 Task: Find connections with filter location Ponte Nova with filter topic #communitybuildingwith filter profile language Potuguese with filter current company Maxonic with filter school BIT Sindri with filter industry Technology, Information and Internet with filter service category Ghostwriting with filter keywords title Group Sales
Action: Mouse moved to (171, 241)
Screenshot: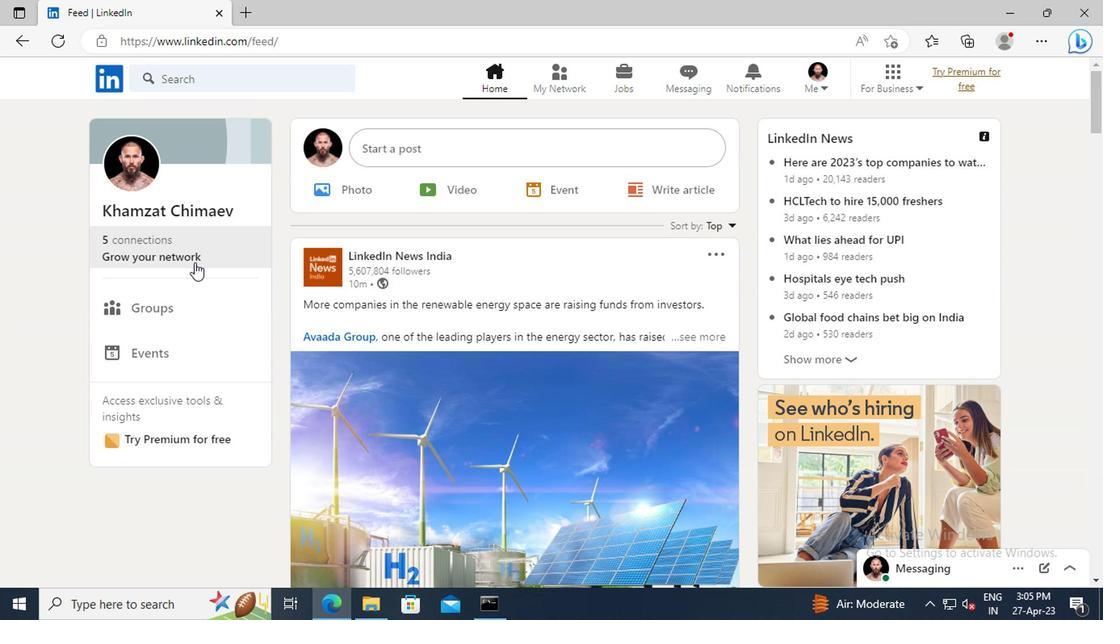 
Action: Mouse pressed left at (171, 241)
Screenshot: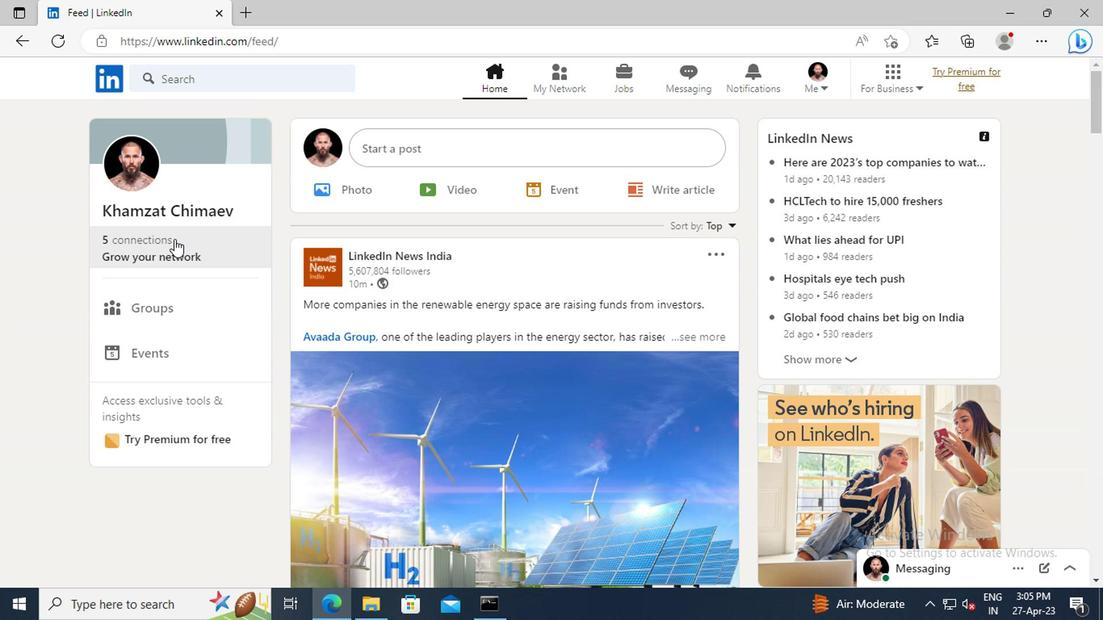 
Action: Mouse moved to (184, 168)
Screenshot: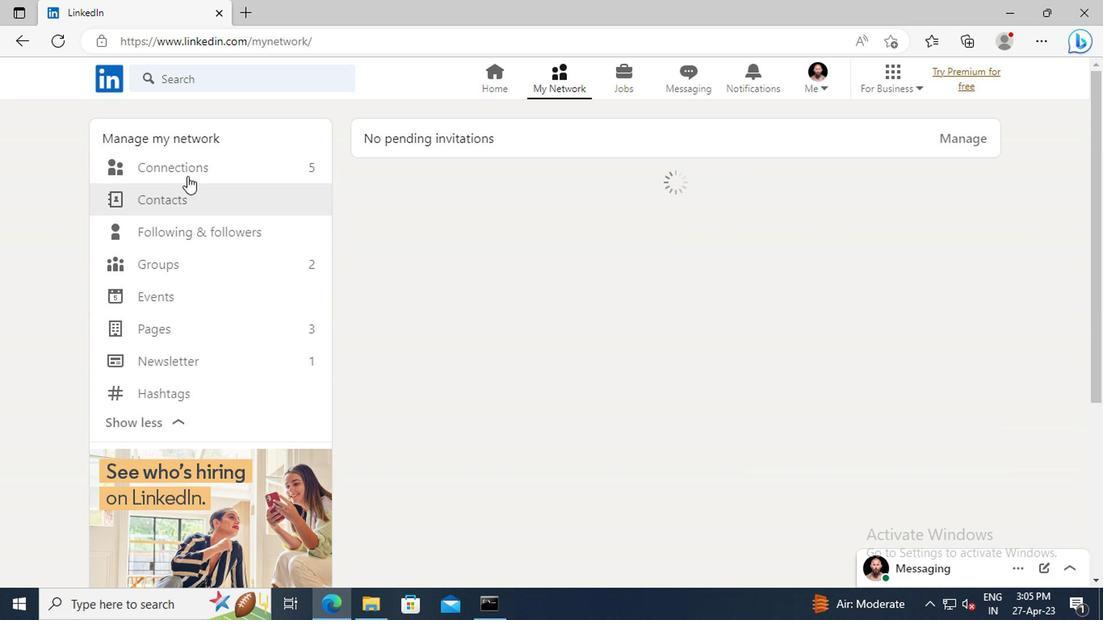 
Action: Mouse pressed left at (184, 168)
Screenshot: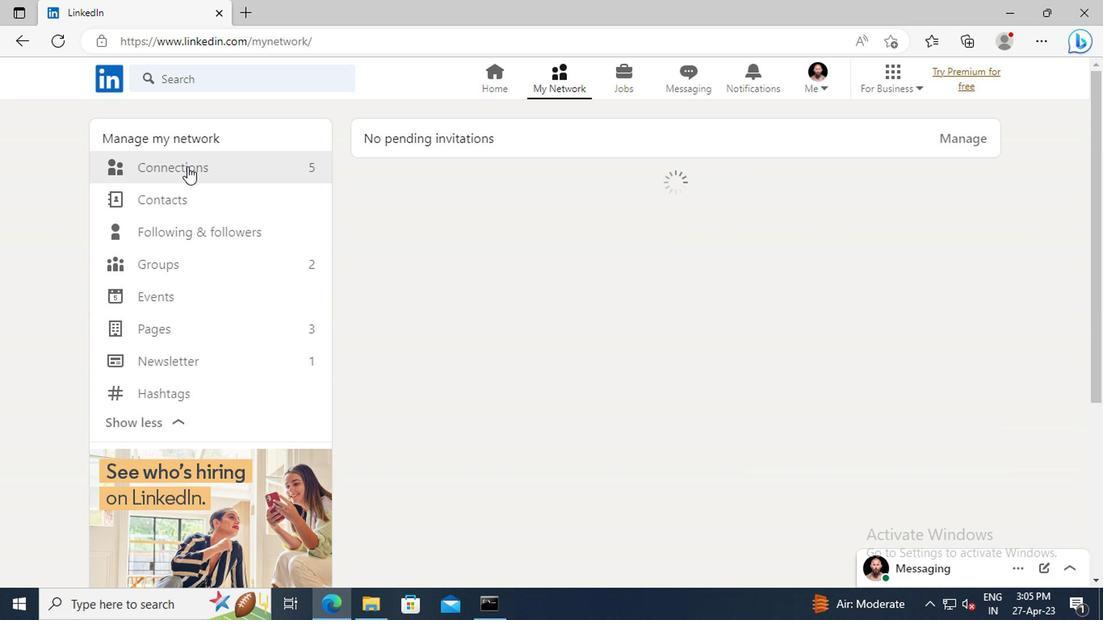 
Action: Mouse moved to (661, 172)
Screenshot: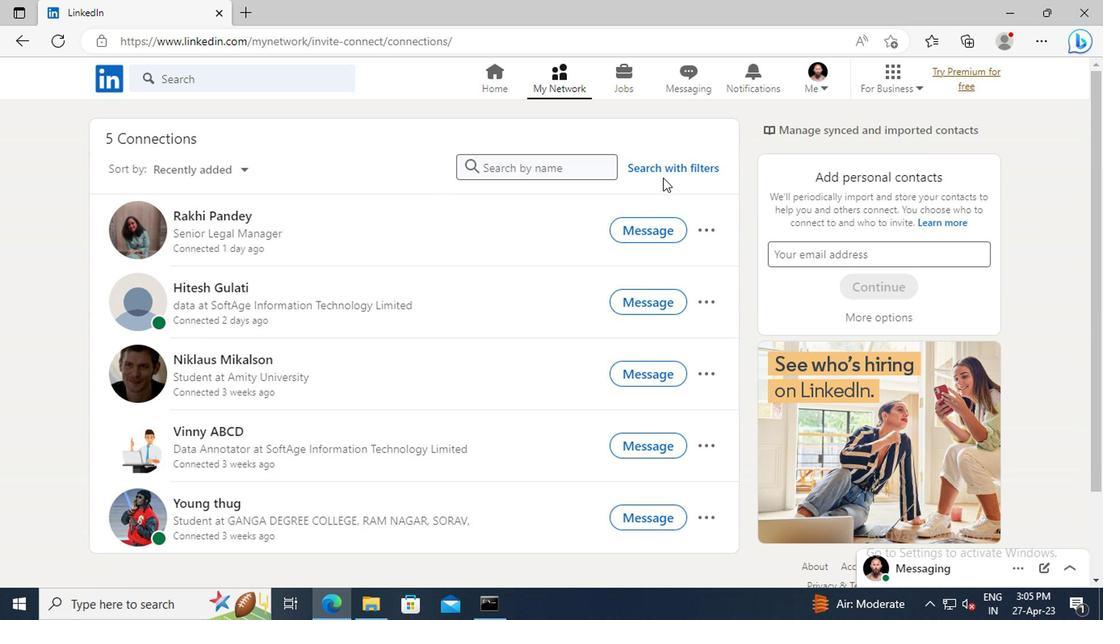 
Action: Mouse pressed left at (661, 172)
Screenshot: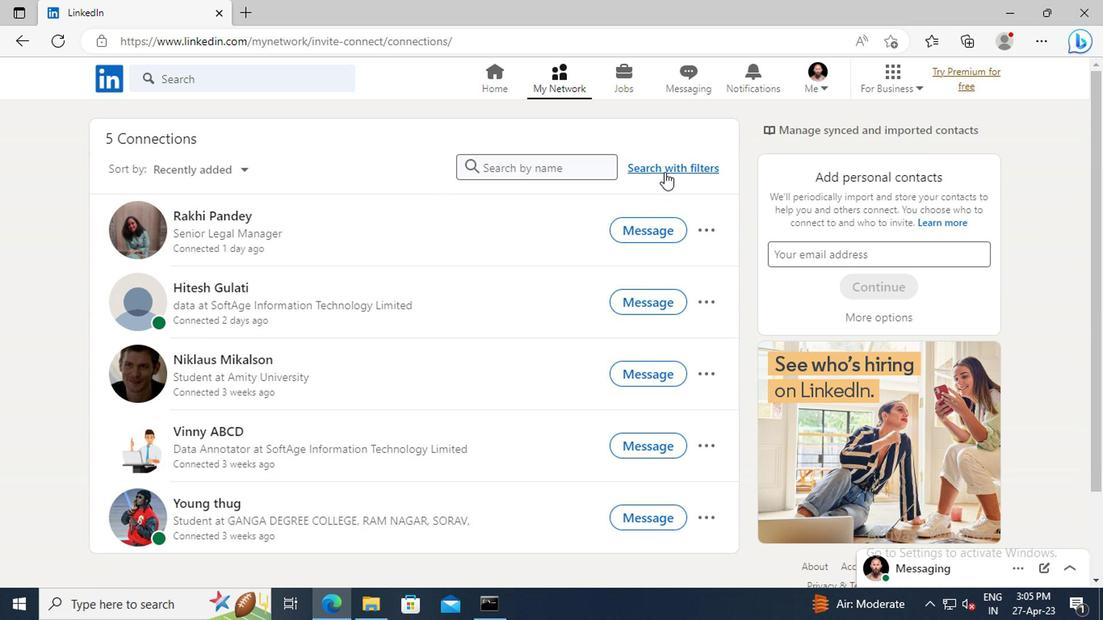 
Action: Mouse moved to (600, 127)
Screenshot: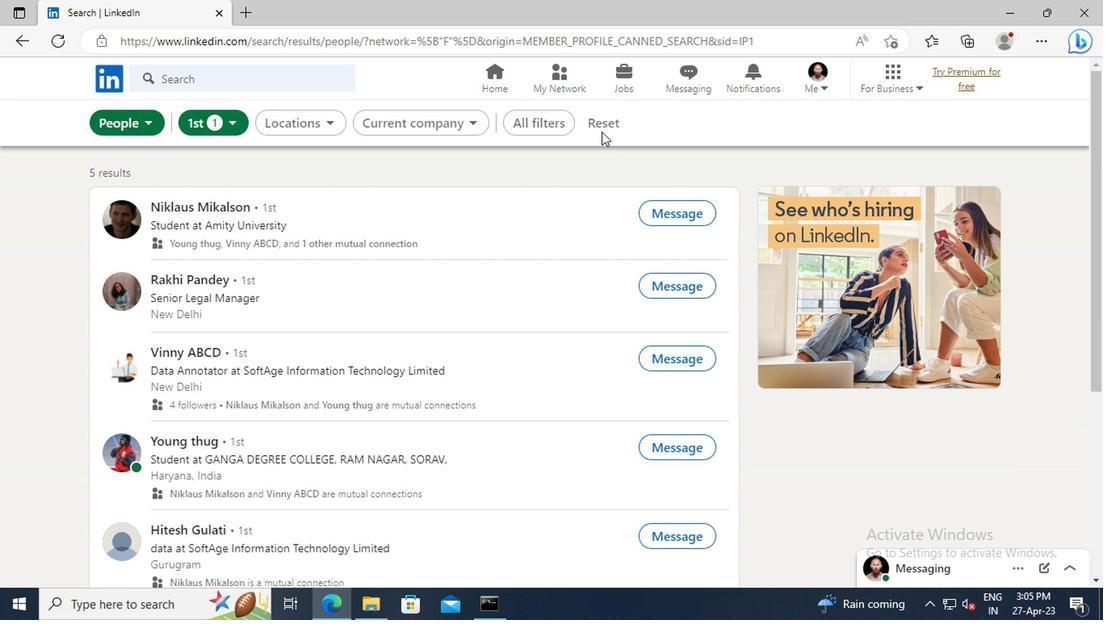 
Action: Mouse pressed left at (600, 127)
Screenshot: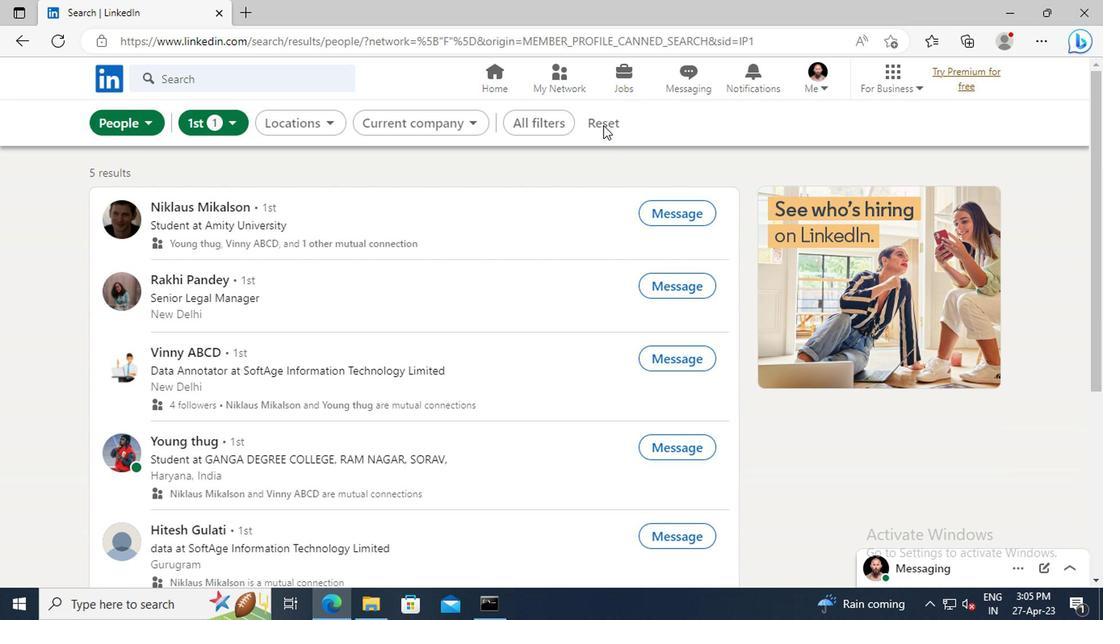 
Action: Mouse moved to (588, 125)
Screenshot: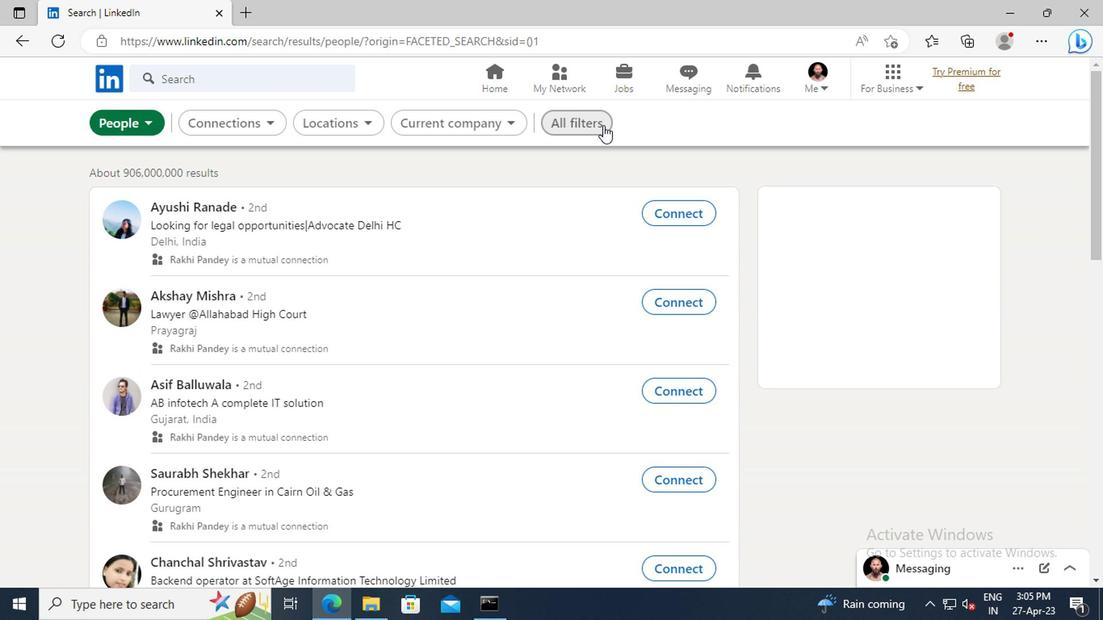
Action: Mouse pressed left at (588, 125)
Screenshot: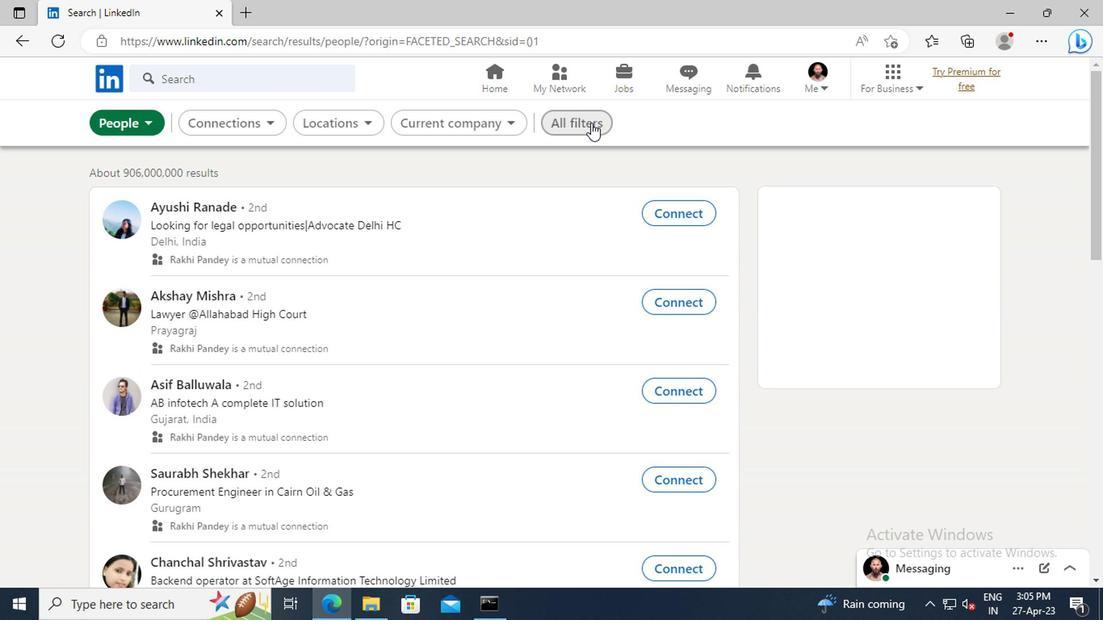 
Action: Mouse moved to (938, 310)
Screenshot: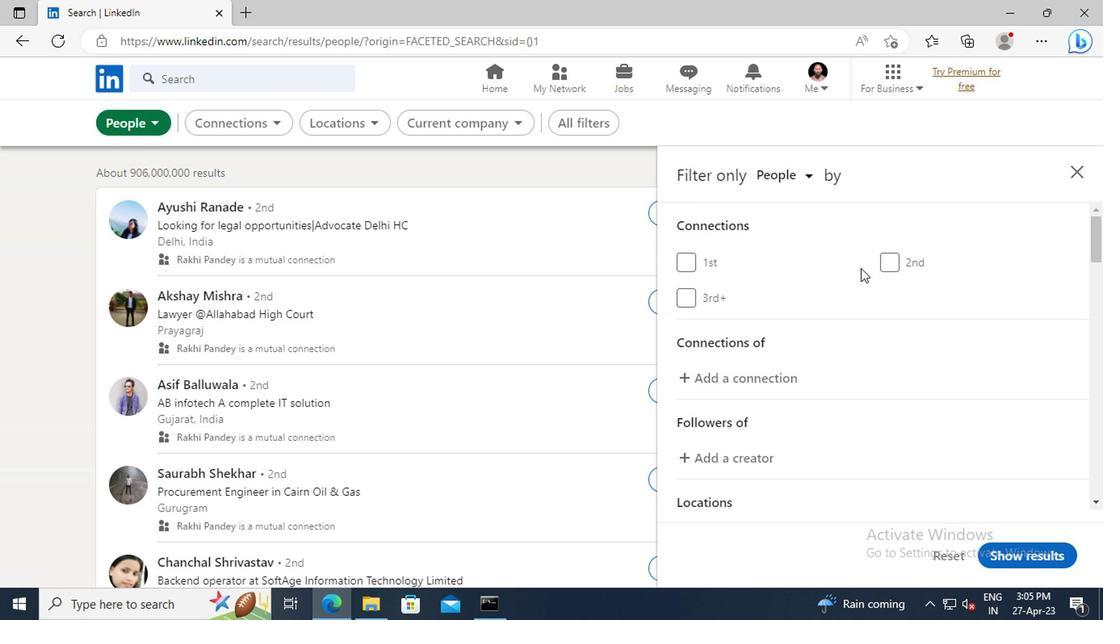 
Action: Mouse scrolled (938, 310) with delta (0, 0)
Screenshot: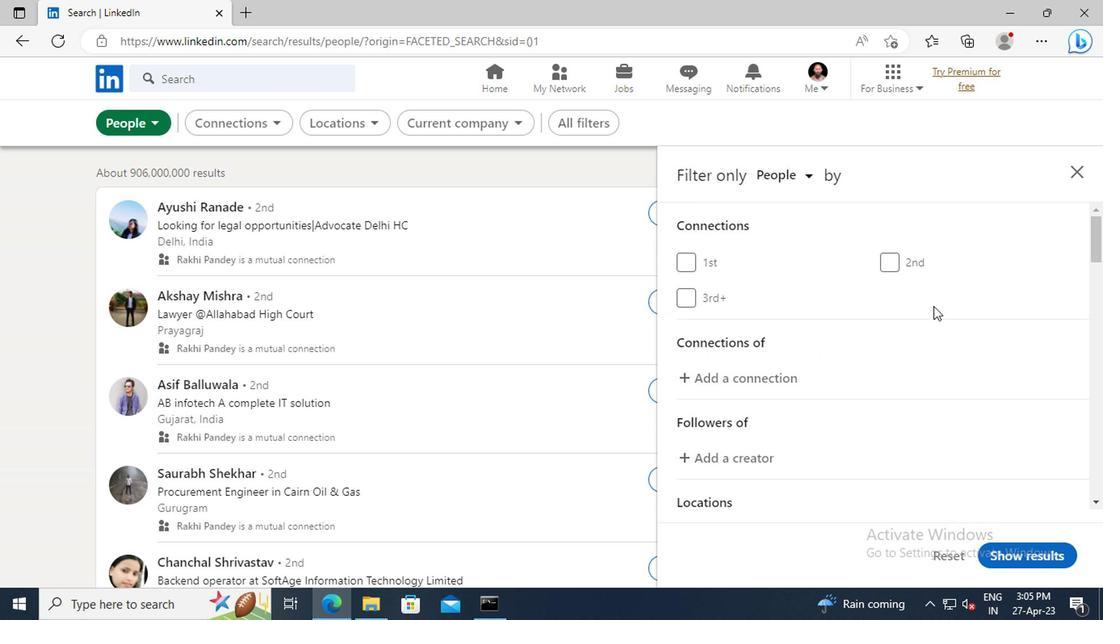 
Action: Mouse scrolled (938, 310) with delta (0, 0)
Screenshot: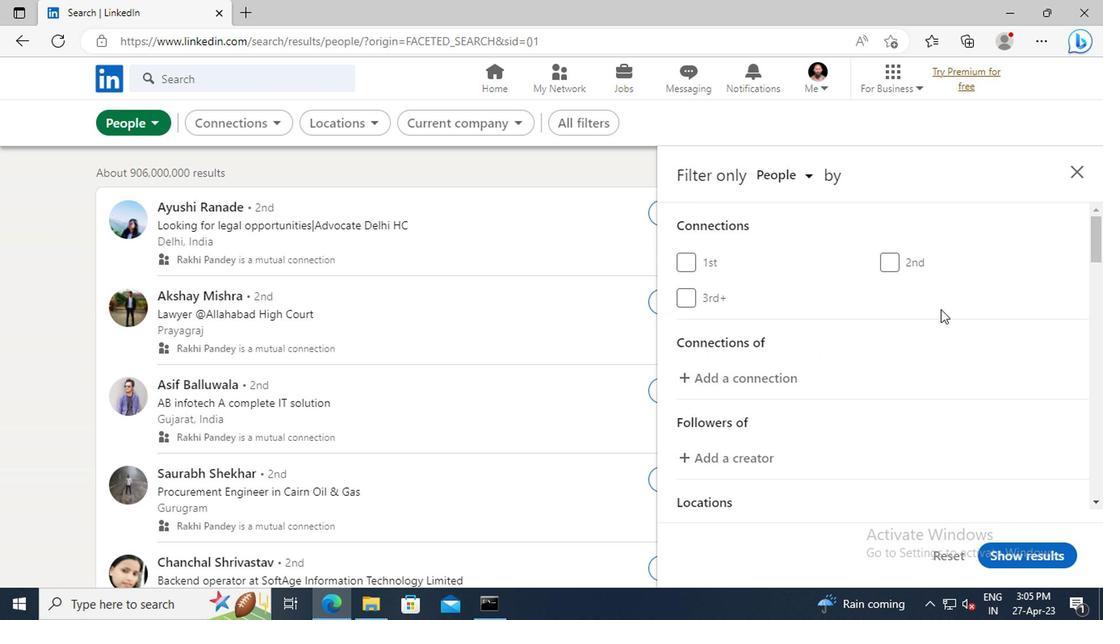 
Action: Mouse scrolled (938, 310) with delta (0, 0)
Screenshot: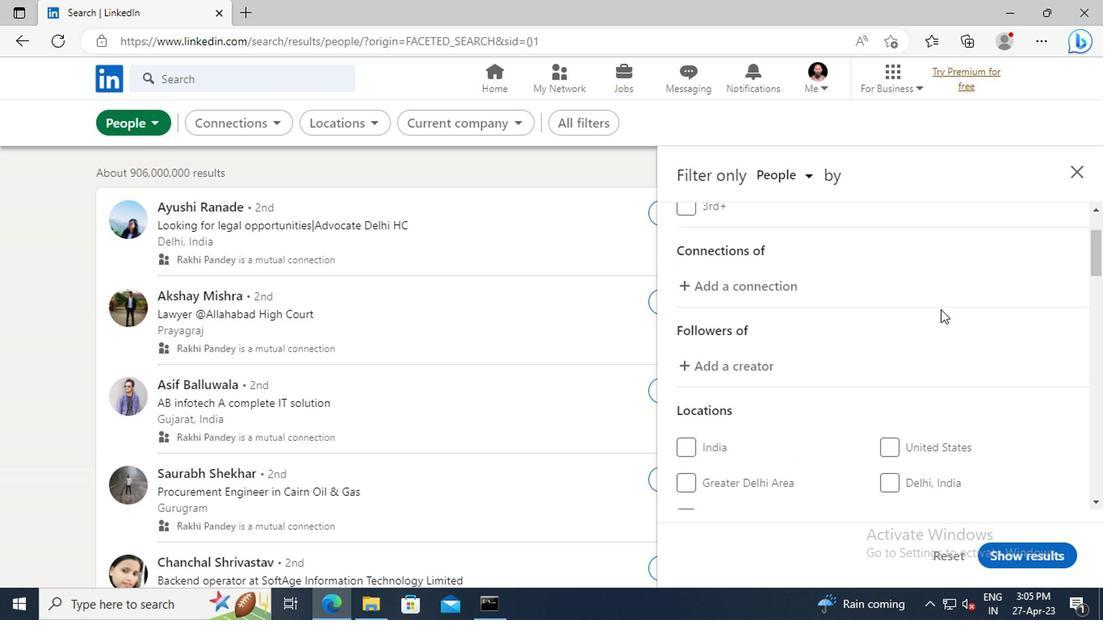 
Action: Mouse scrolled (938, 310) with delta (0, 0)
Screenshot: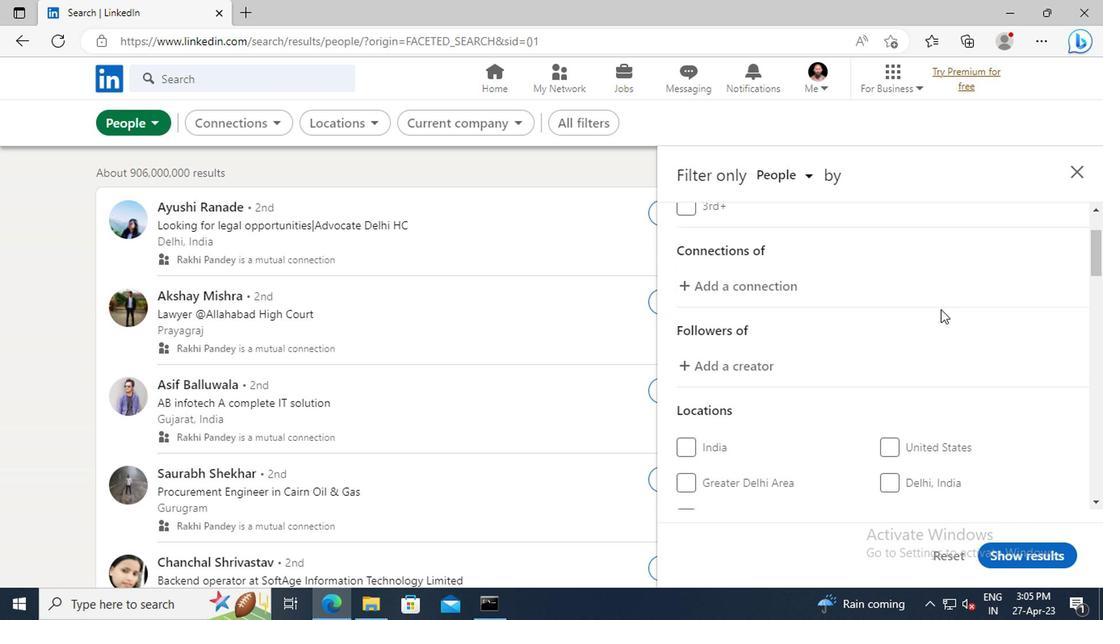 
Action: Mouse scrolled (938, 310) with delta (0, 0)
Screenshot: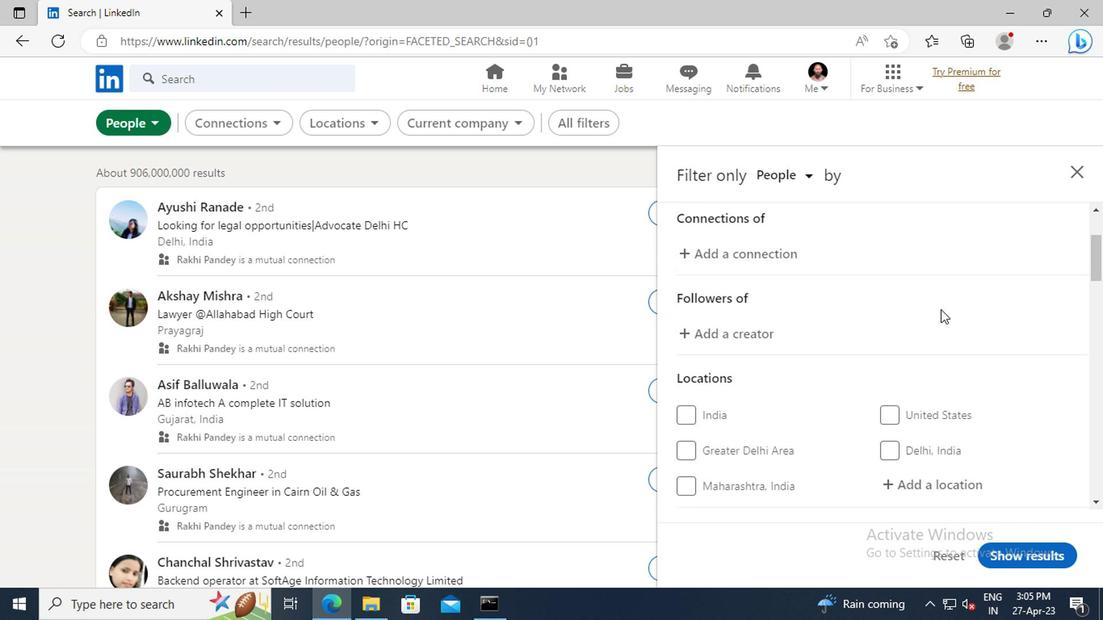 
Action: Mouse moved to (936, 380)
Screenshot: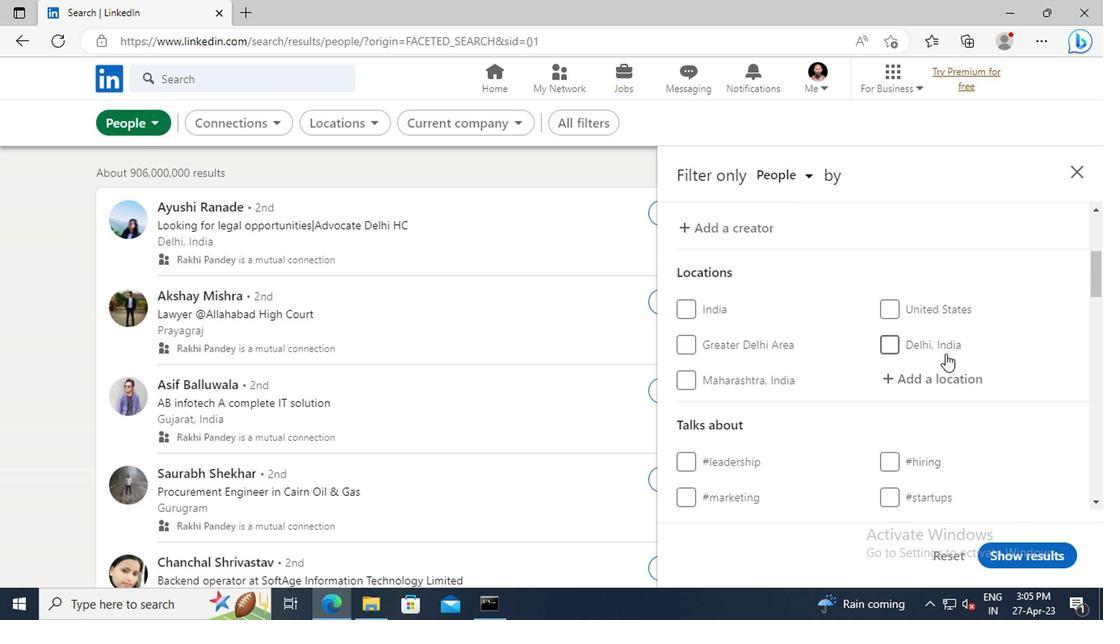 
Action: Mouse pressed left at (936, 380)
Screenshot: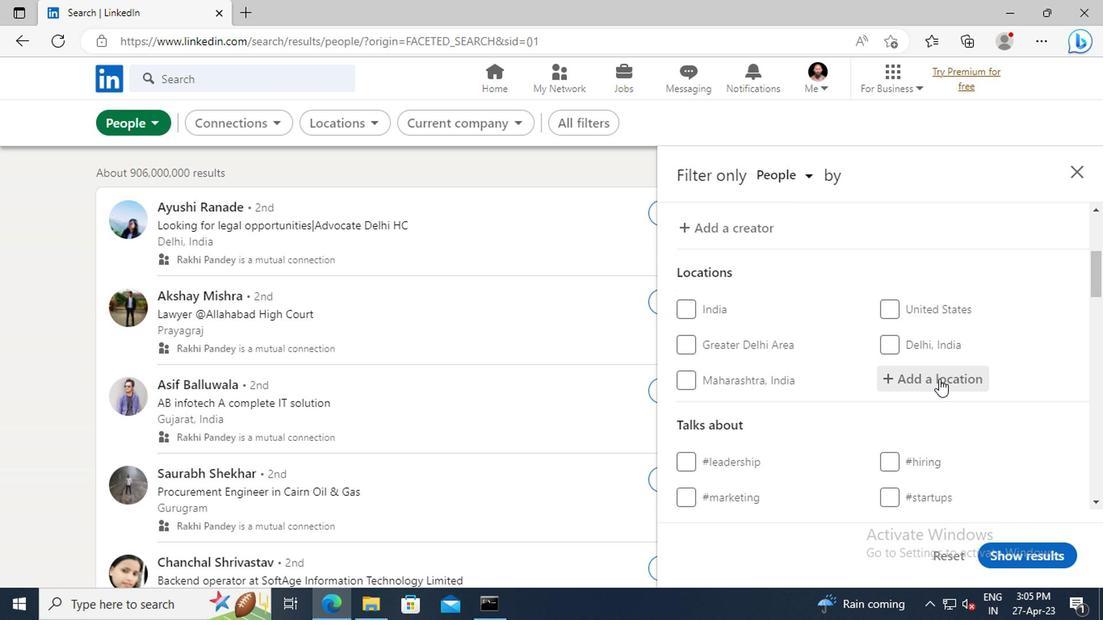 
Action: Key pressed <Key.shift>PONTE<Key.space><Key.shift>NOVA
Screenshot: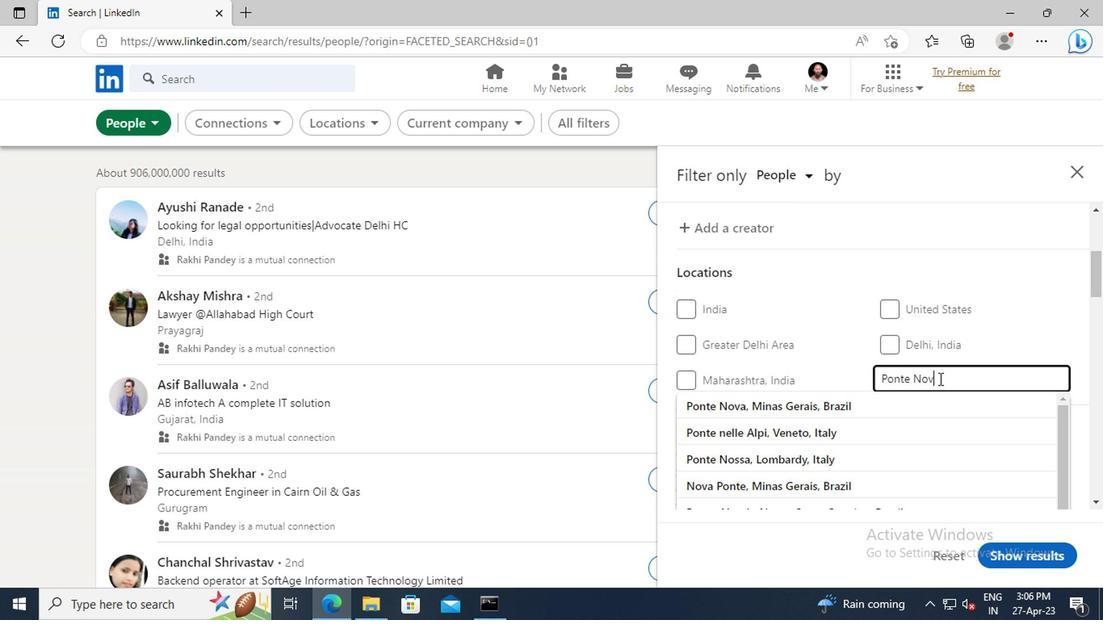 
Action: Mouse moved to (939, 402)
Screenshot: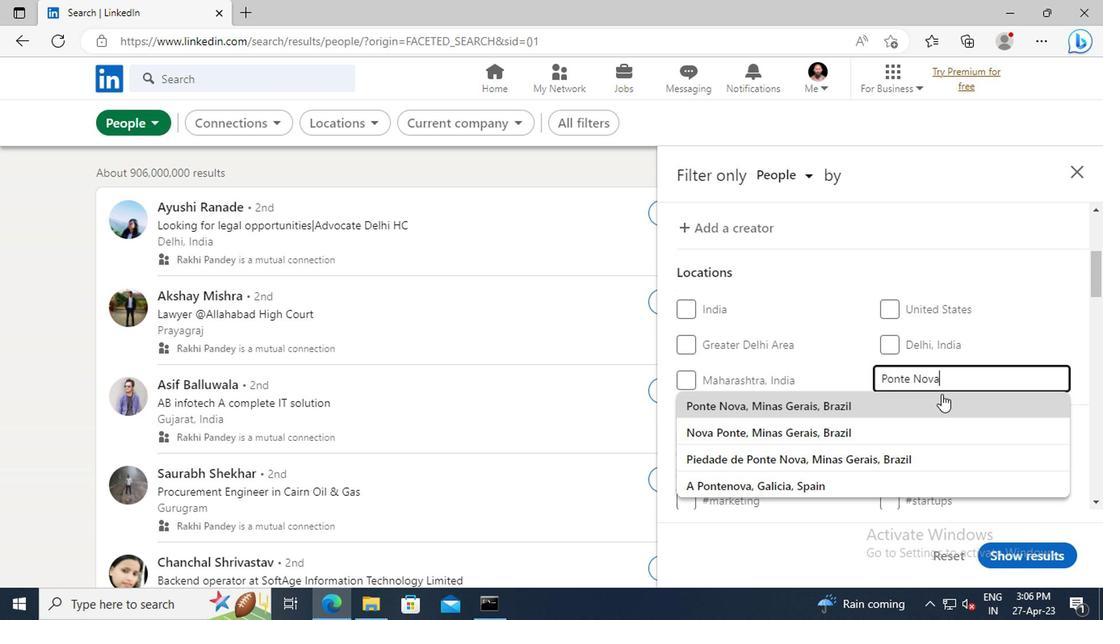 
Action: Mouse pressed left at (939, 402)
Screenshot: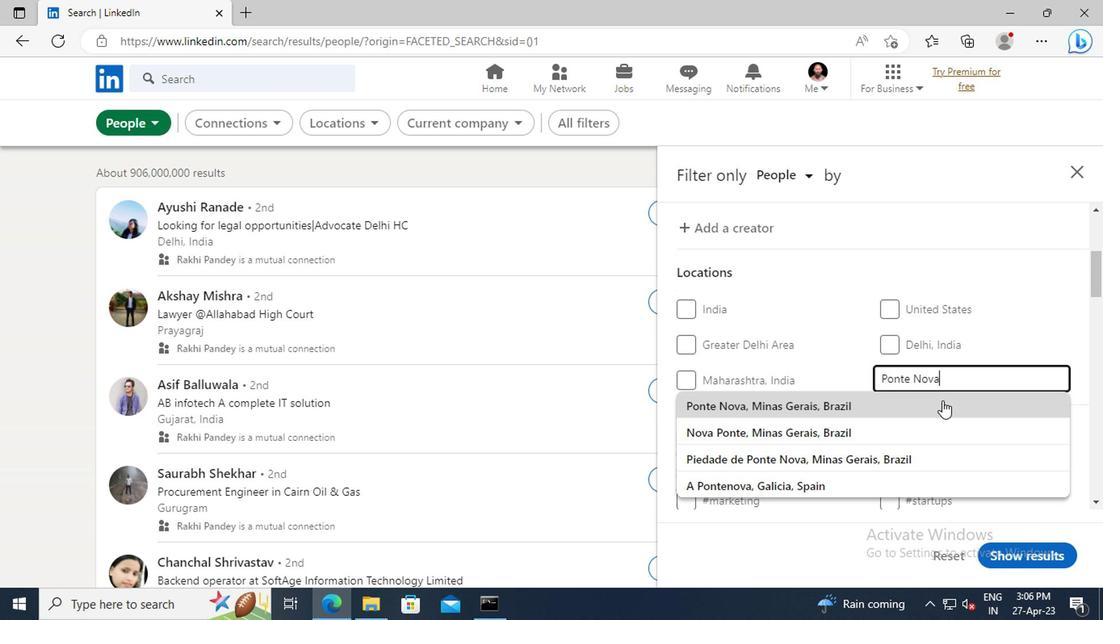 
Action: Mouse moved to (928, 359)
Screenshot: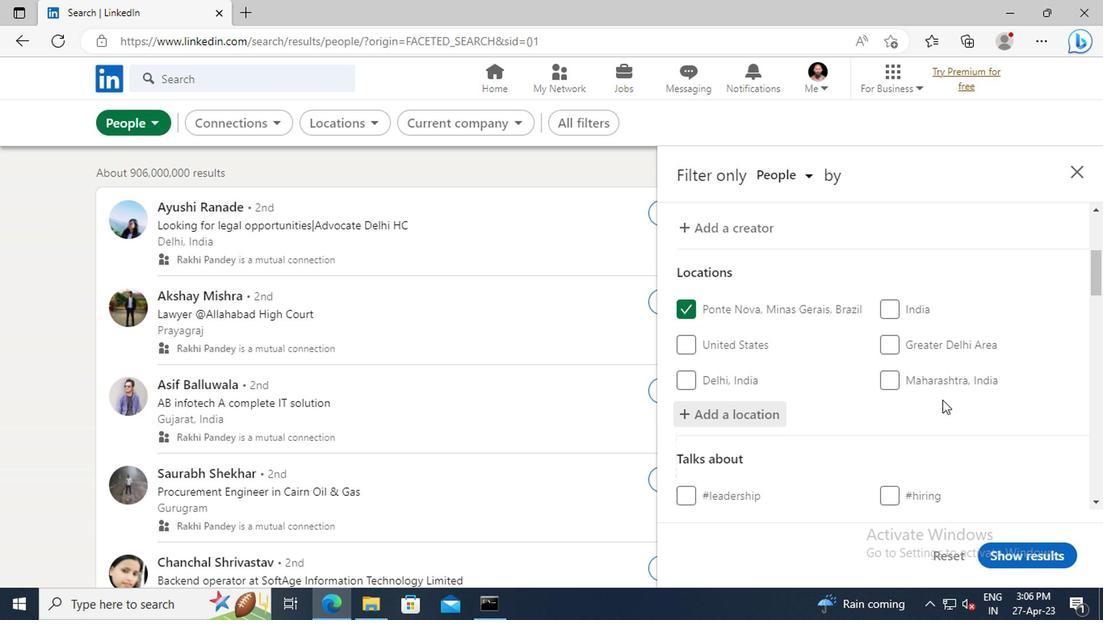 
Action: Mouse scrolled (928, 358) with delta (0, -1)
Screenshot: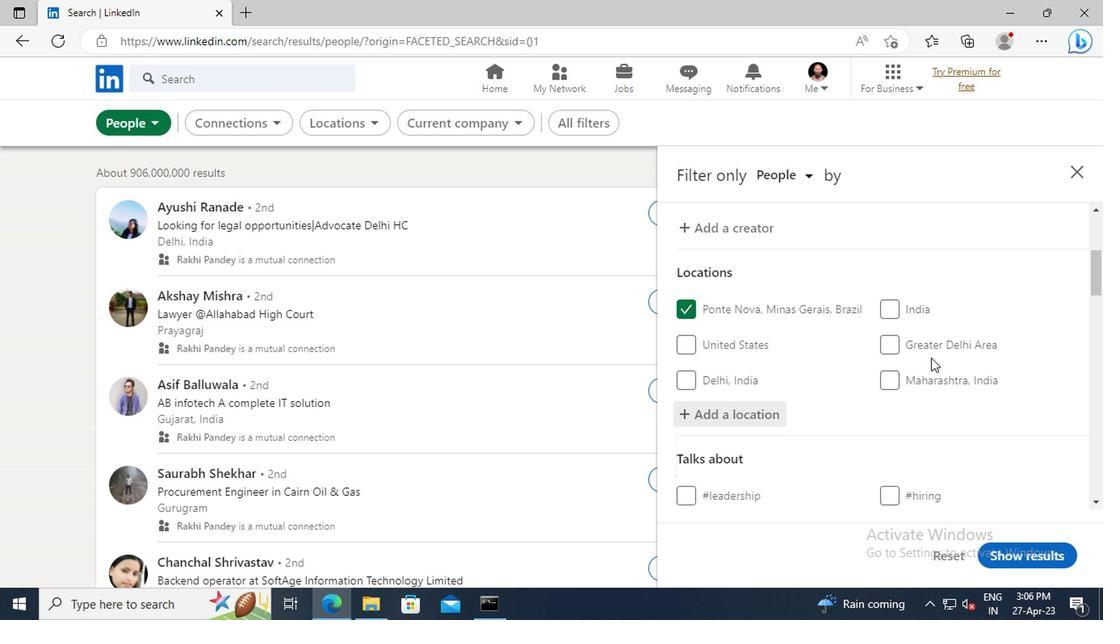 
Action: Mouse scrolled (928, 358) with delta (0, -1)
Screenshot: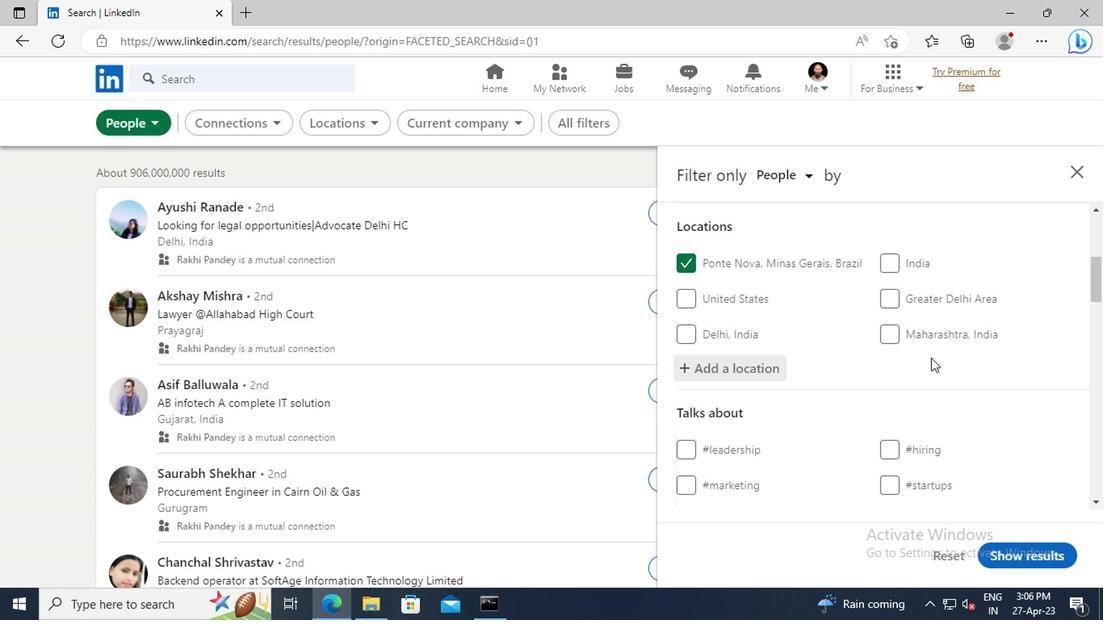 
Action: Mouse scrolled (928, 358) with delta (0, -1)
Screenshot: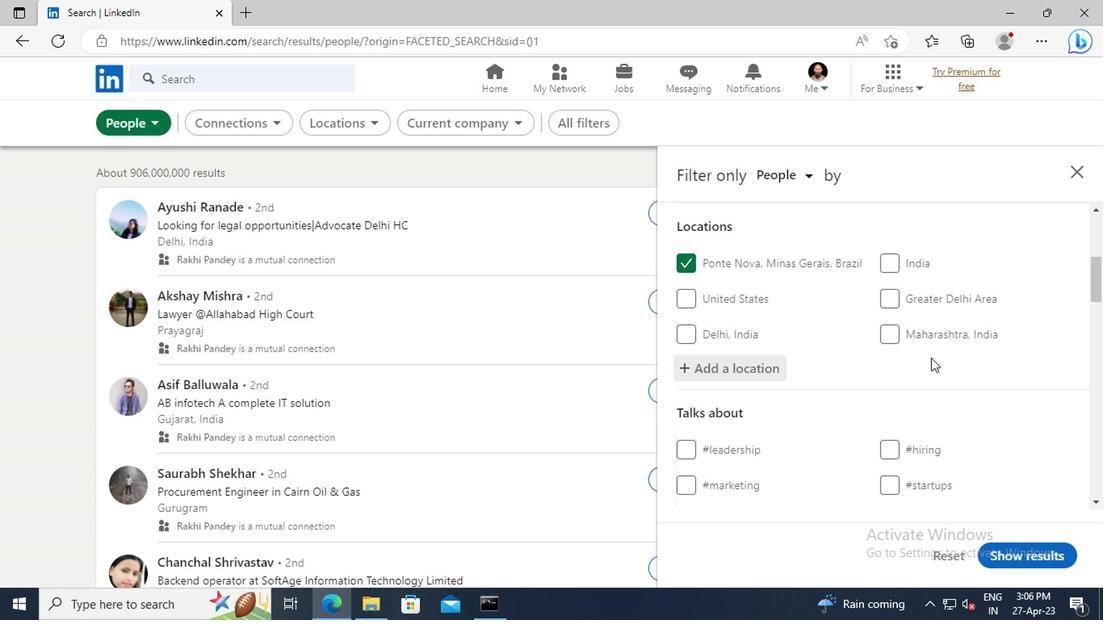 
Action: Mouse scrolled (928, 358) with delta (0, -1)
Screenshot: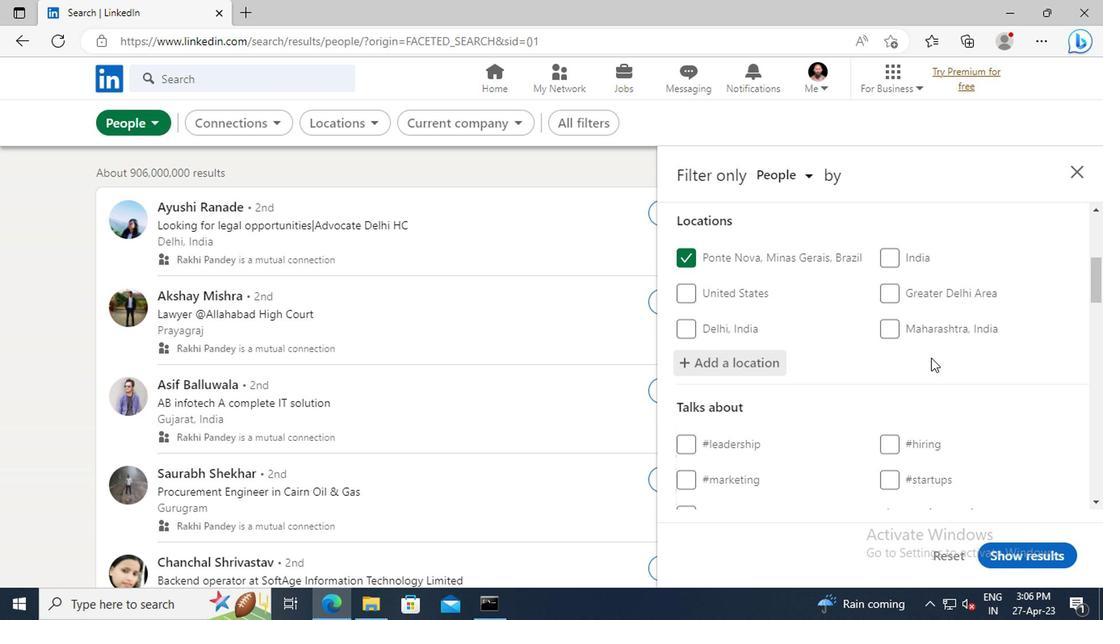 
Action: Mouse moved to (923, 381)
Screenshot: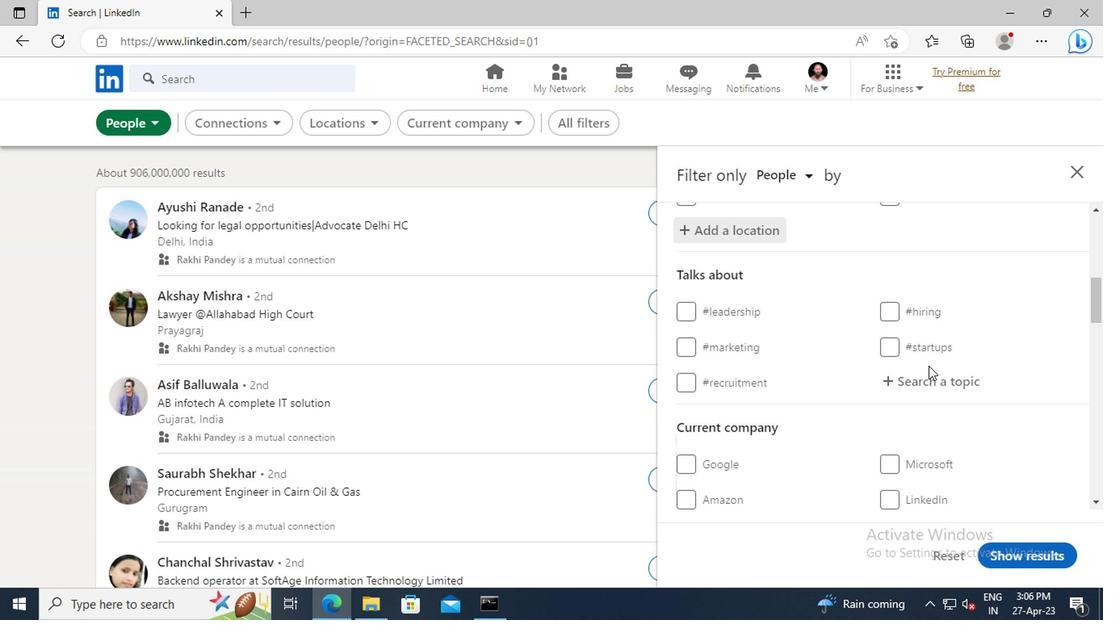 
Action: Mouse pressed left at (923, 381)
Screenshot: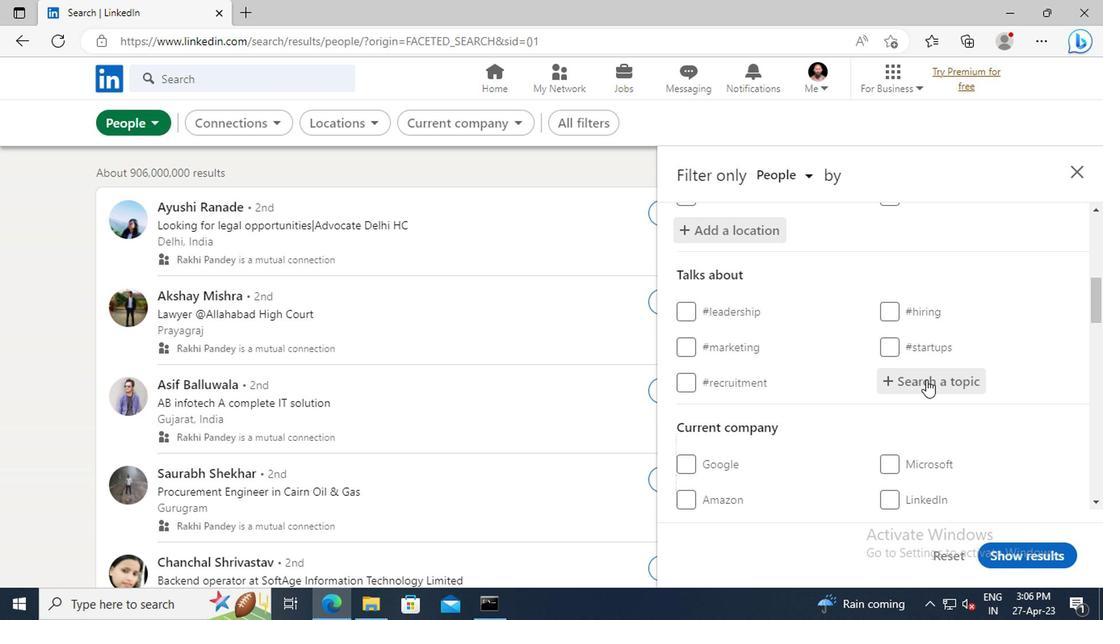 
Action: Key pressed <Key.shift>#COMMUNITYBUILDINGWITH<Key.enter>
Screenshot: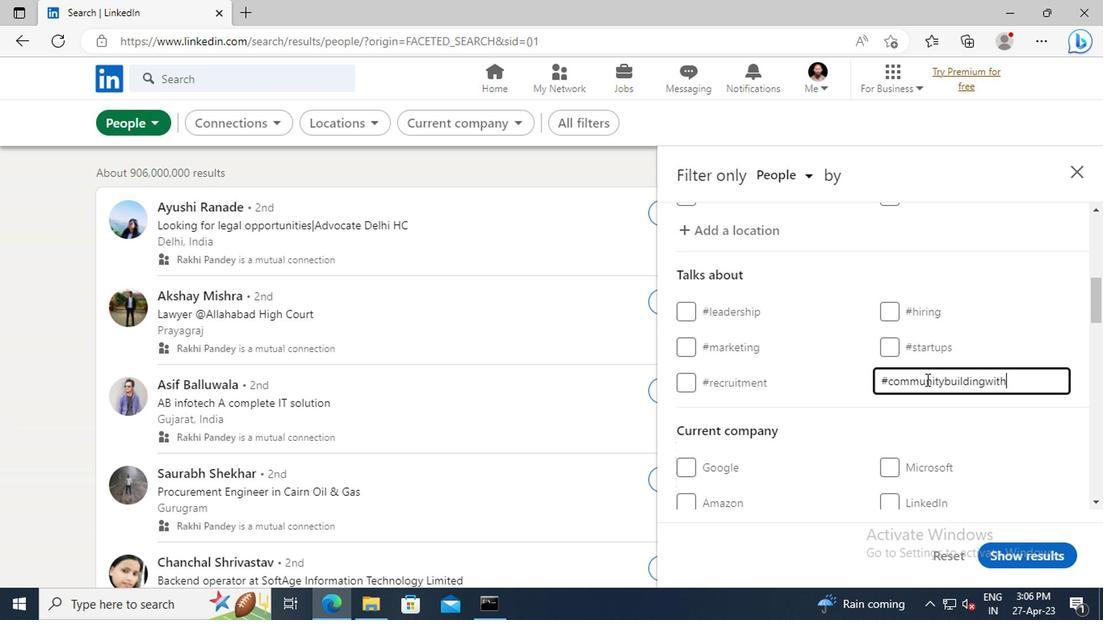 
Action: Mouse moved to (898, 386)
Screenshot: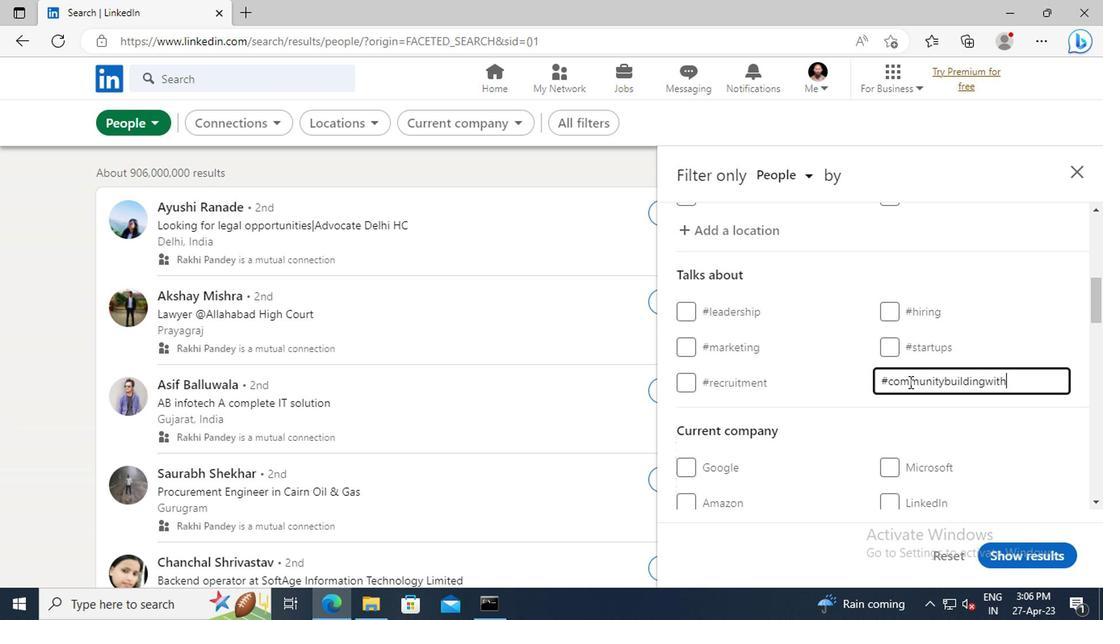 
Action: Mouse scrolled (898, 385) with delta (0, -1)
Screenshot: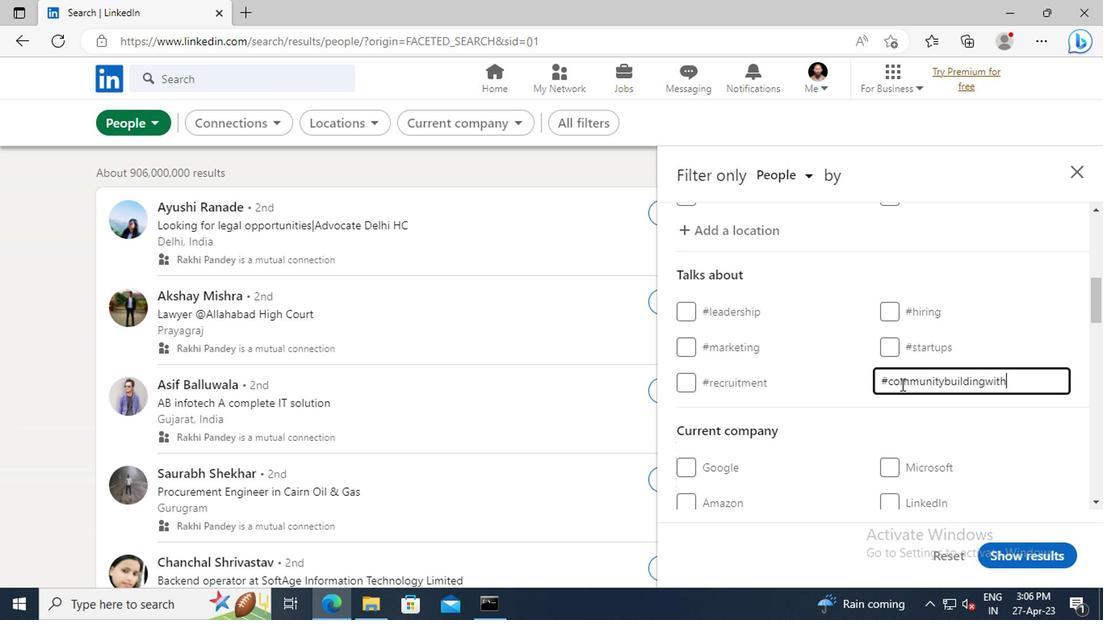 
Action: Mouse scrolled (898, 385) with delta (0, -1)
Screenshot: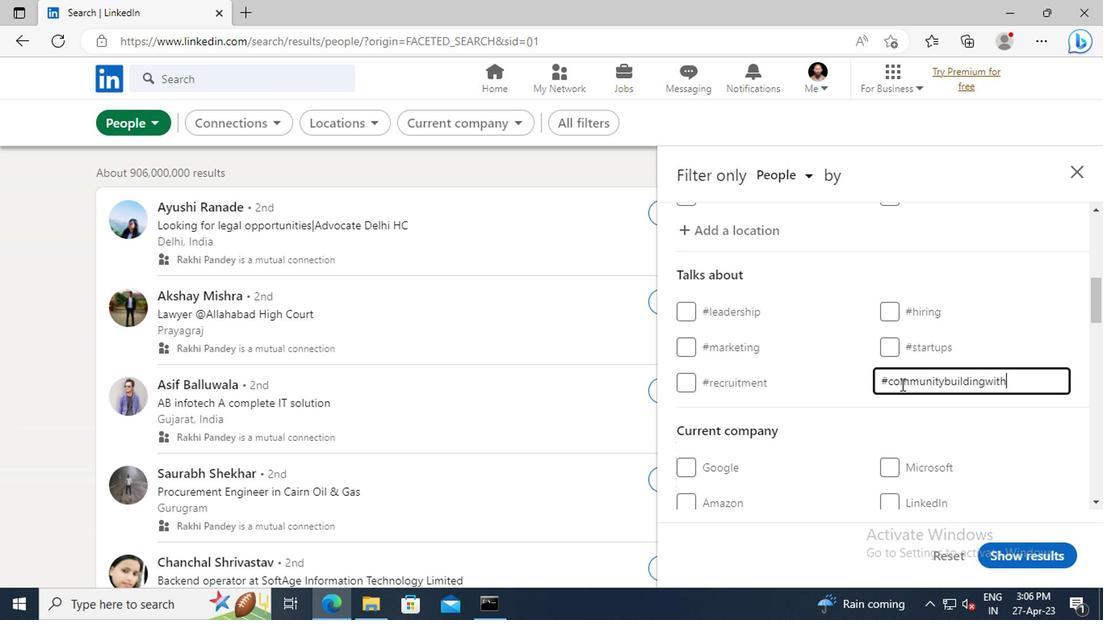 
Action: Mouse scrolled (898, 385) with delta (0, -1)
Screenshot: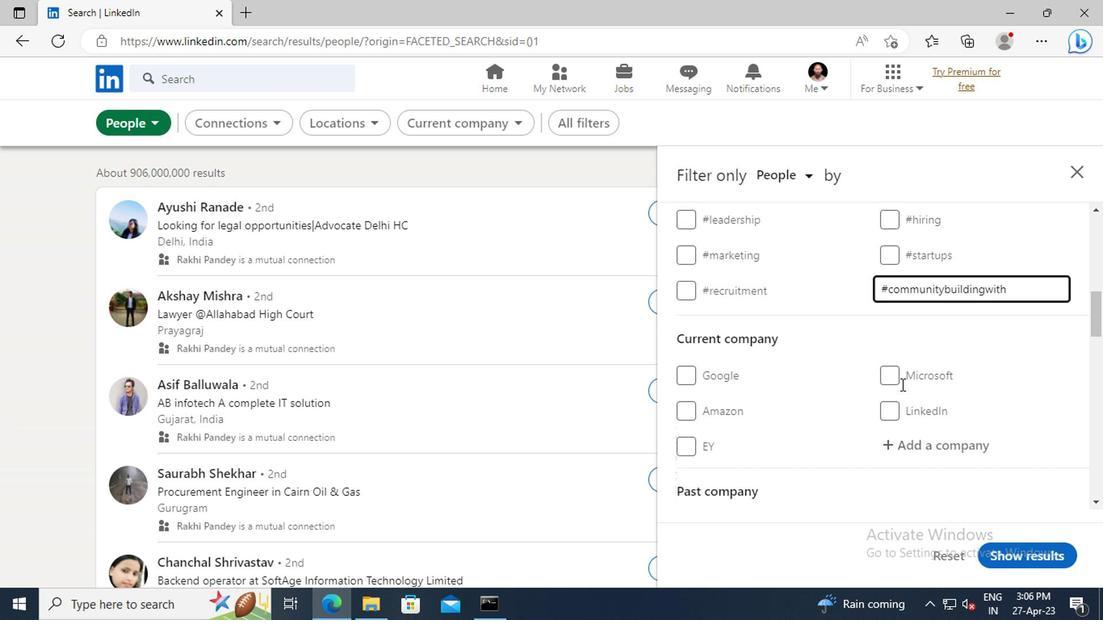 
Action: Mouse scrolled (898, 385) with delta (0, -1)
Screenshot: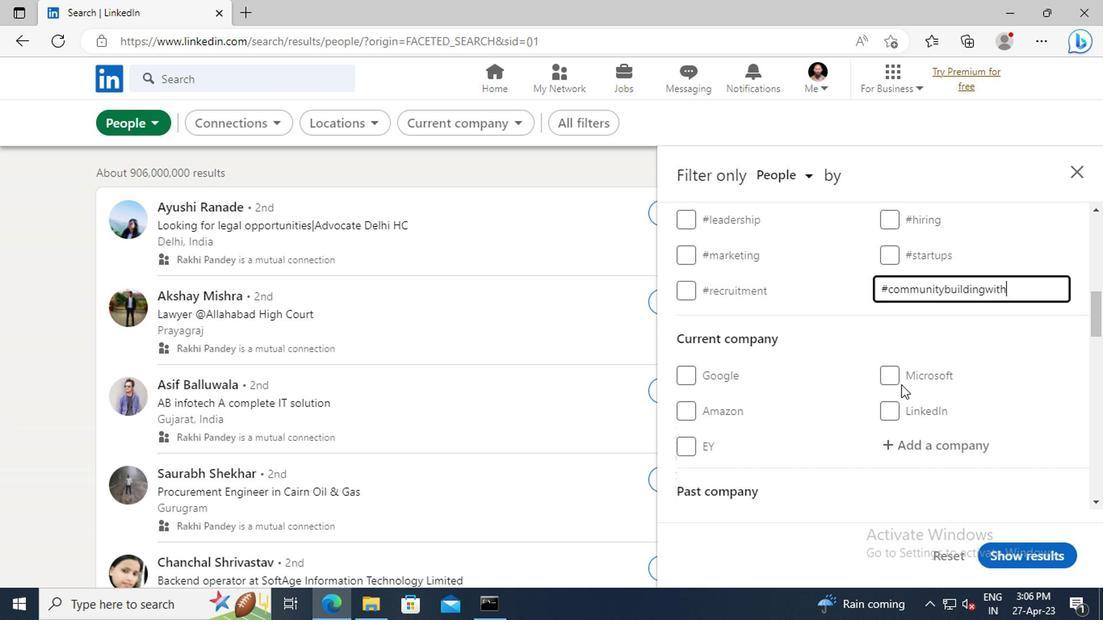 
Action: Mouse scrolled (898, 385) with delta (0, -1)
Screenshot: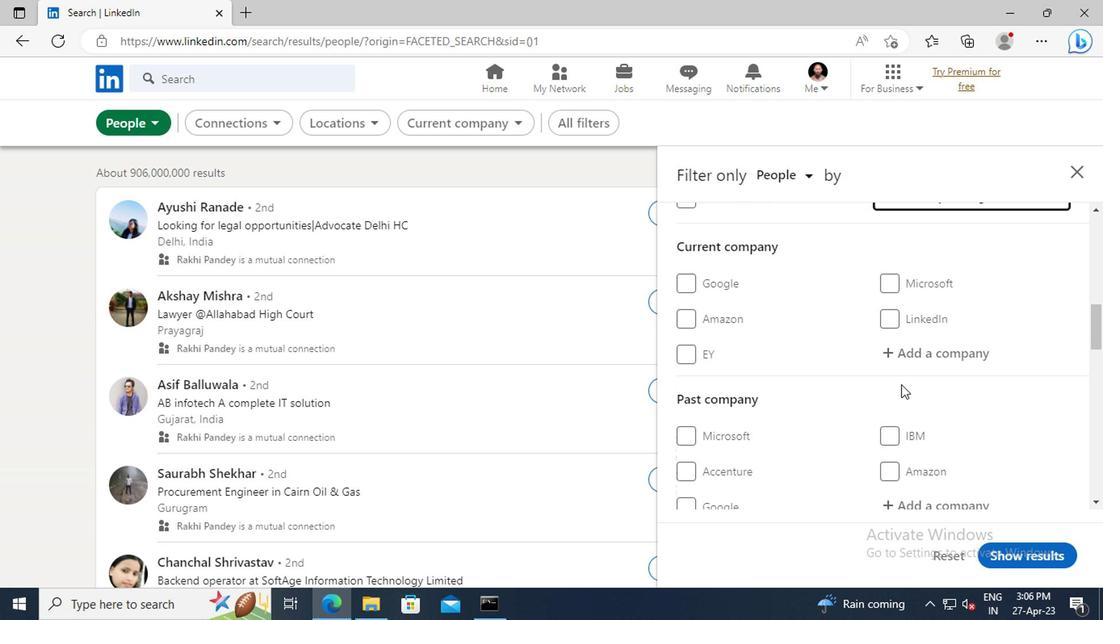 
Action: Mouse scrolled (898, 385) with delta (0, -1)
Screenshot: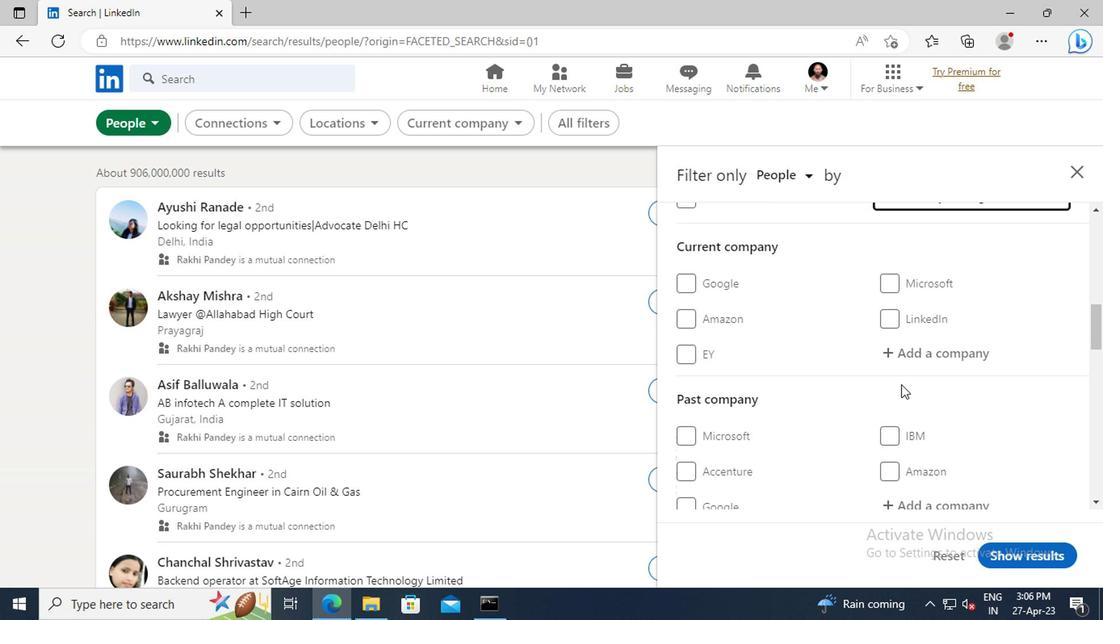 
Action: Mouse scrolled (898, 385) with delta (0, -1)
Screenshot: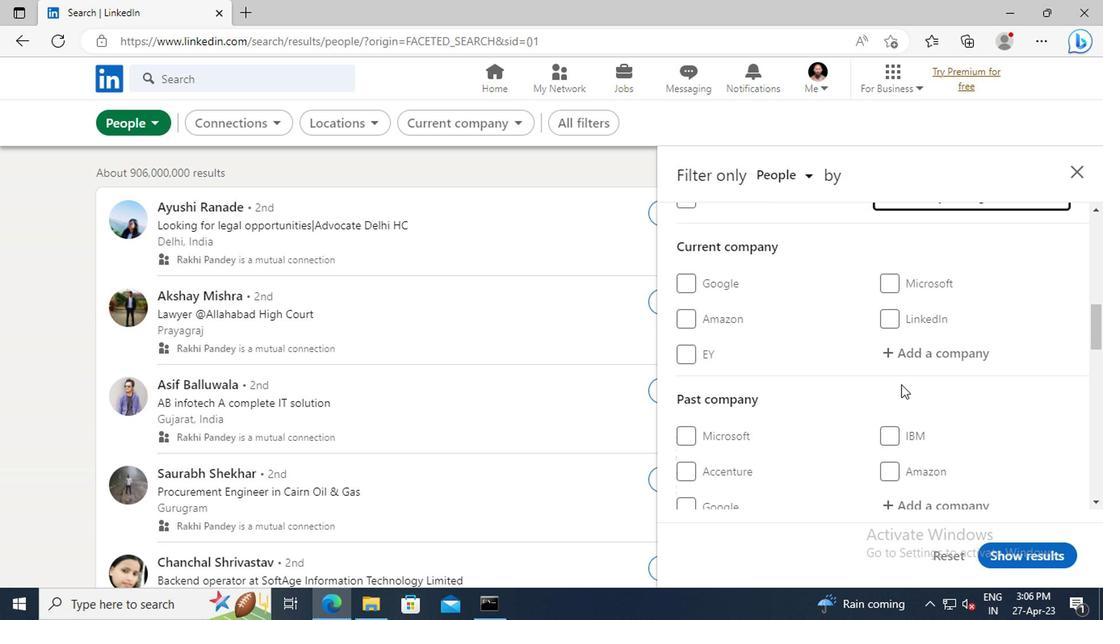 
Action: Mouse scrolled (898, 385) with delta (0, -1)
Screenshot: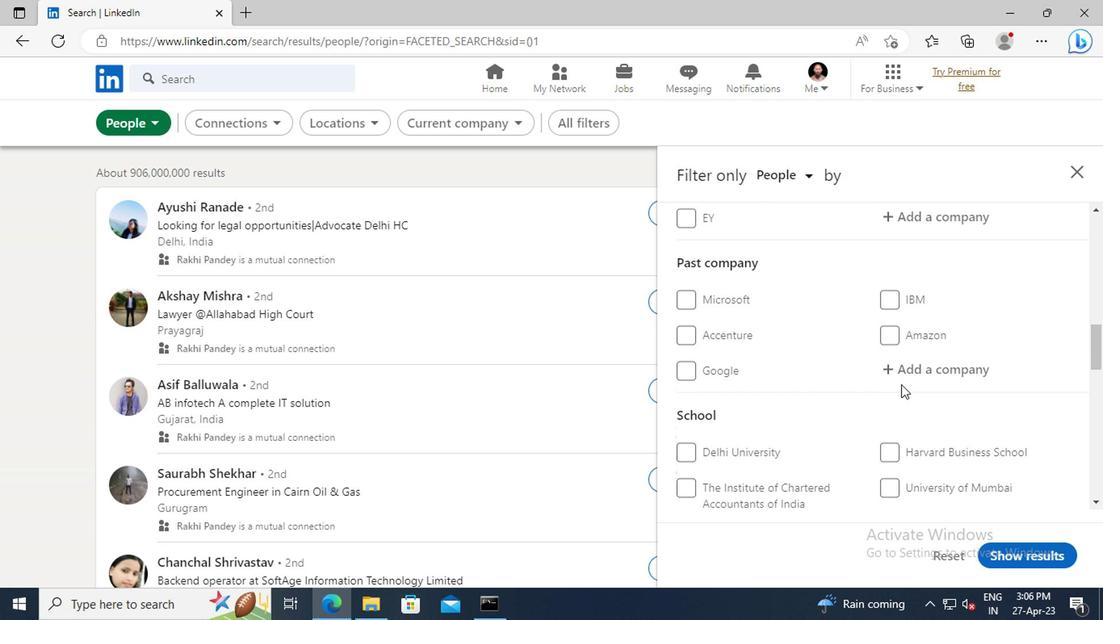 
Action: Mouse scrolled (898, 385) with delta (0, -1)
Screenshot: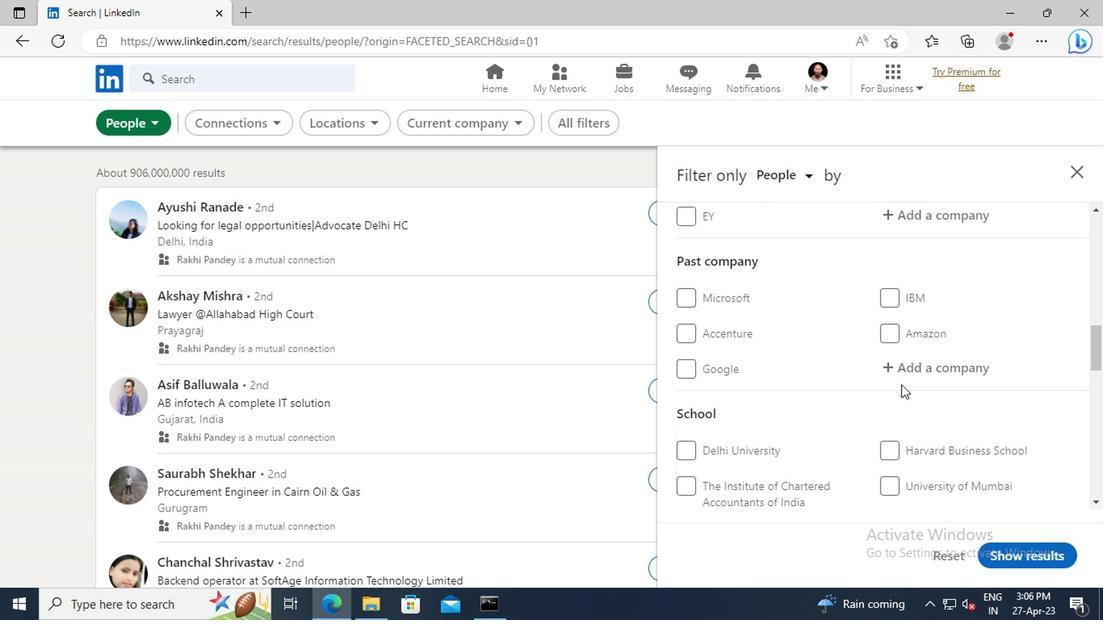 
Action: Mouse scrolled (898, 385) with delta (0, -1)
Screenshot: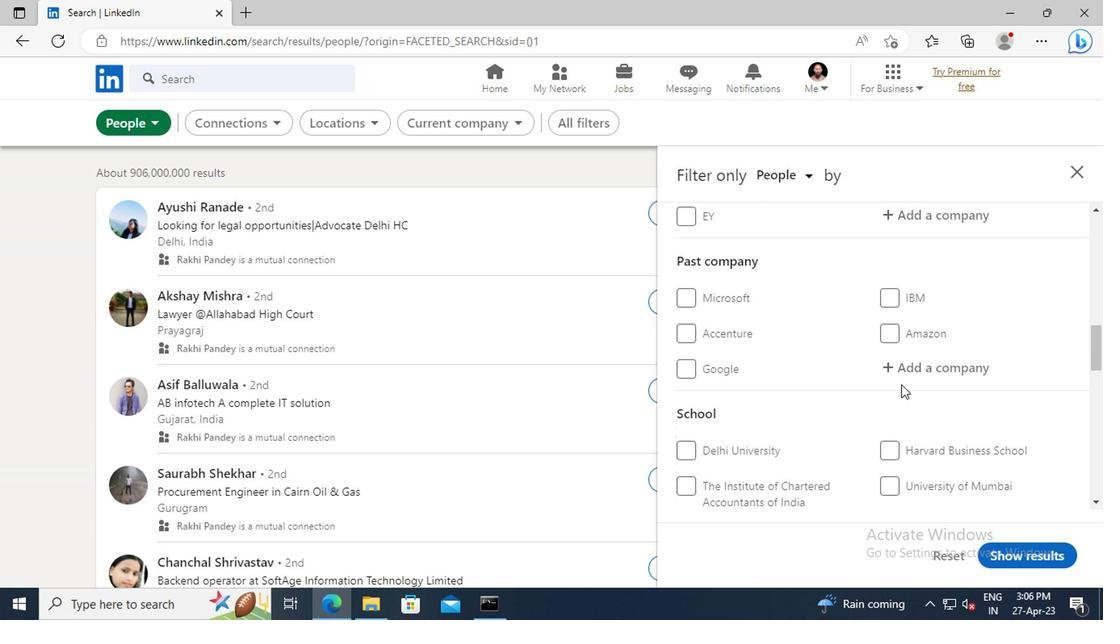 
Action: Mouse scrolled (898, 385) with delta (0, -1)
Screenshot: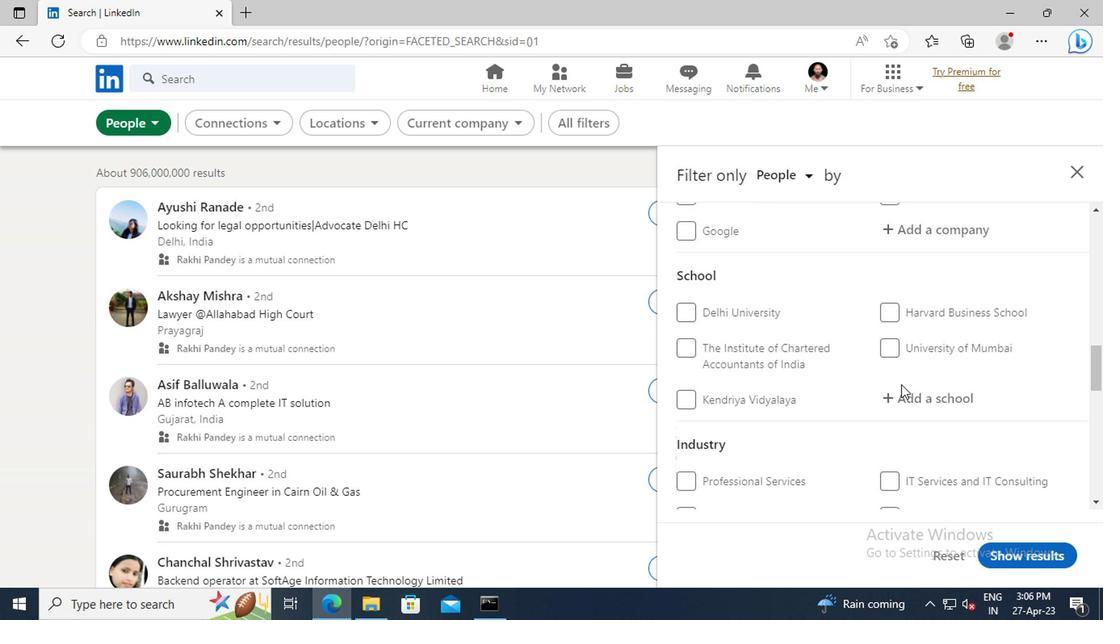 
Action: Mouse scrolled (898, 385) with delta (0, -1)
Screenshot: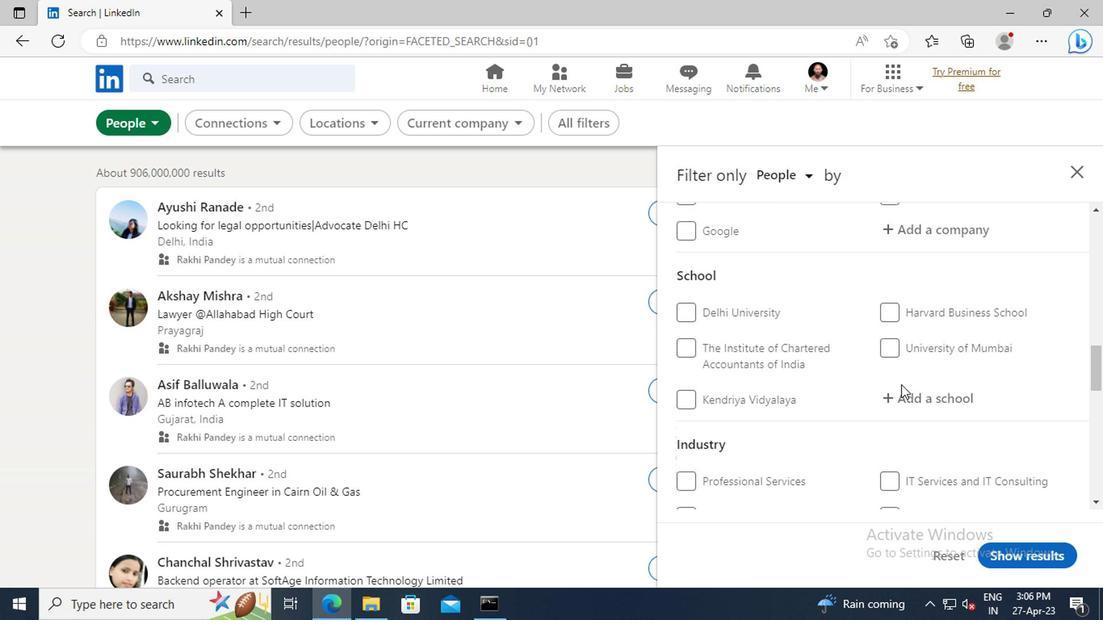
Action: Mouse scrolled (898, 385) with delta (0, -1)
Screenshot: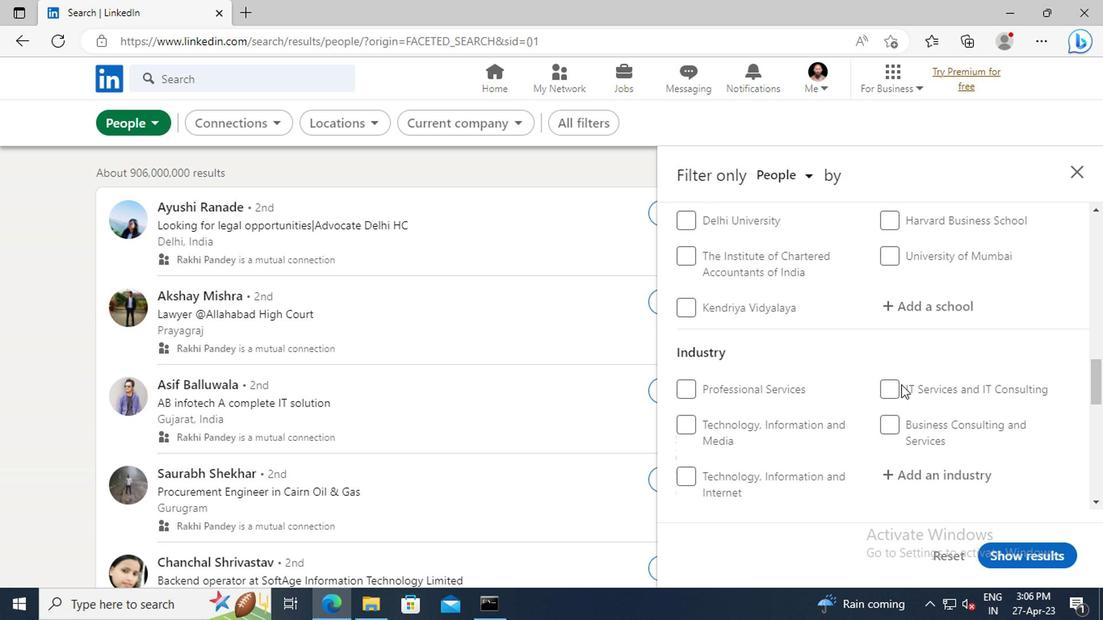 
Action: Mouse scrolled (898, 385) with delta (0, -1)
Screenshot: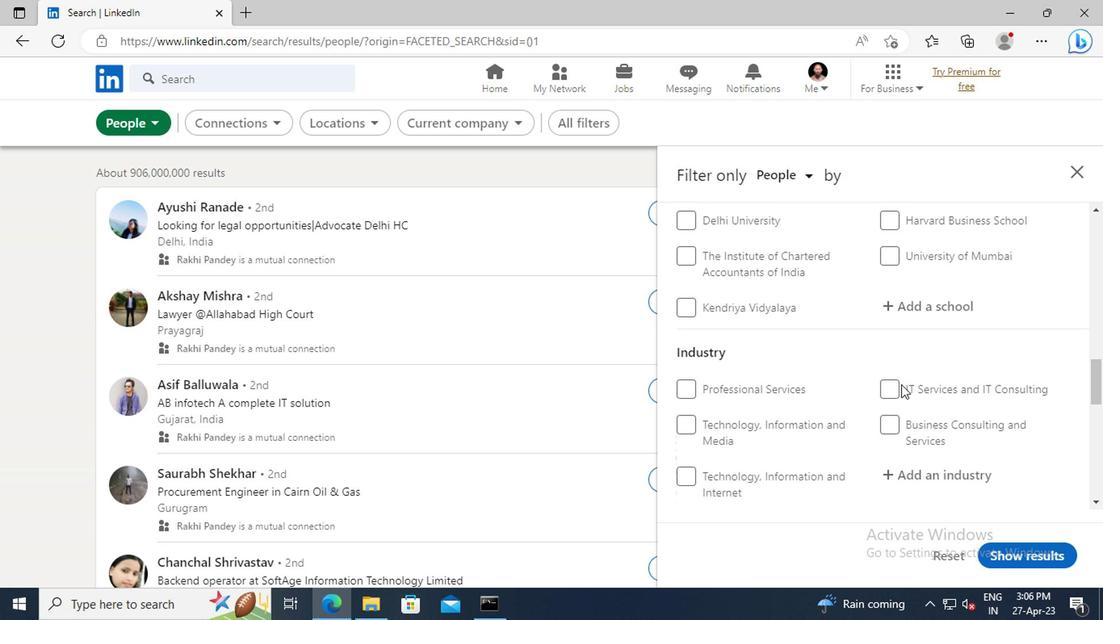 
Action: Mouse scrolled (898, 385) with delta (0, -1)
Screenshot: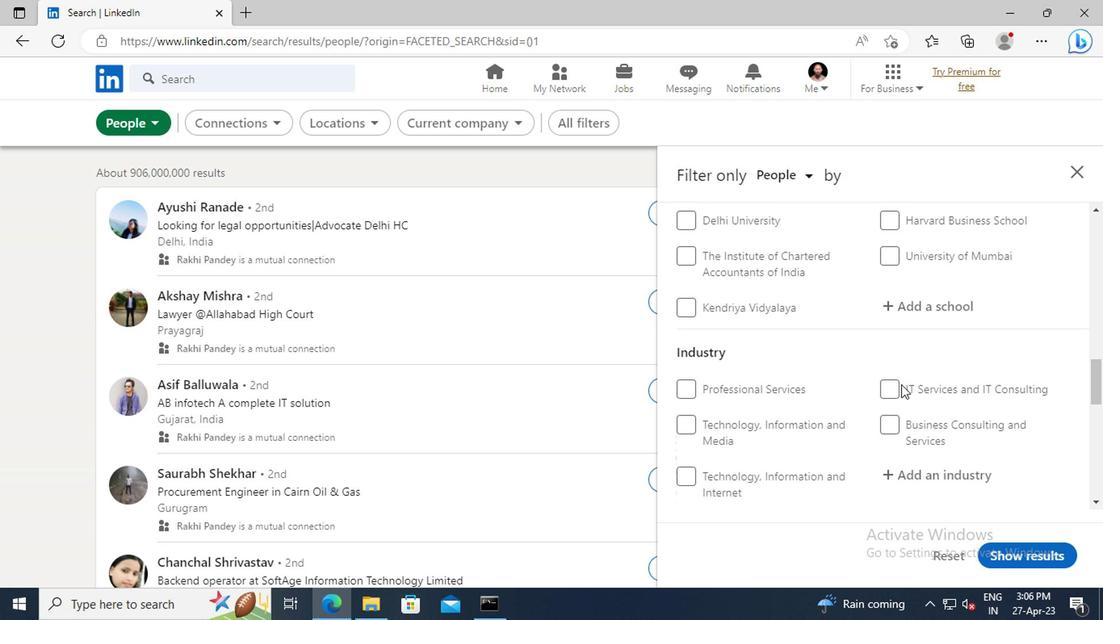 
Action: Mouse scrolled (898, 385) with delta (0, -1)
Screenshot: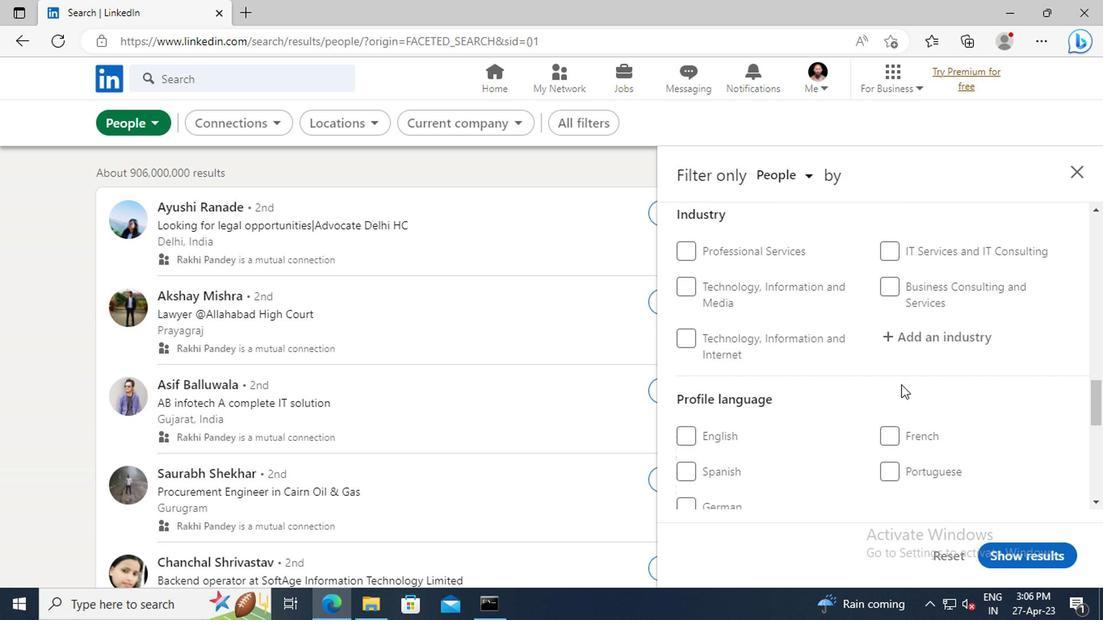 
Action: Mouse moved to (895, 428)
Screenshot: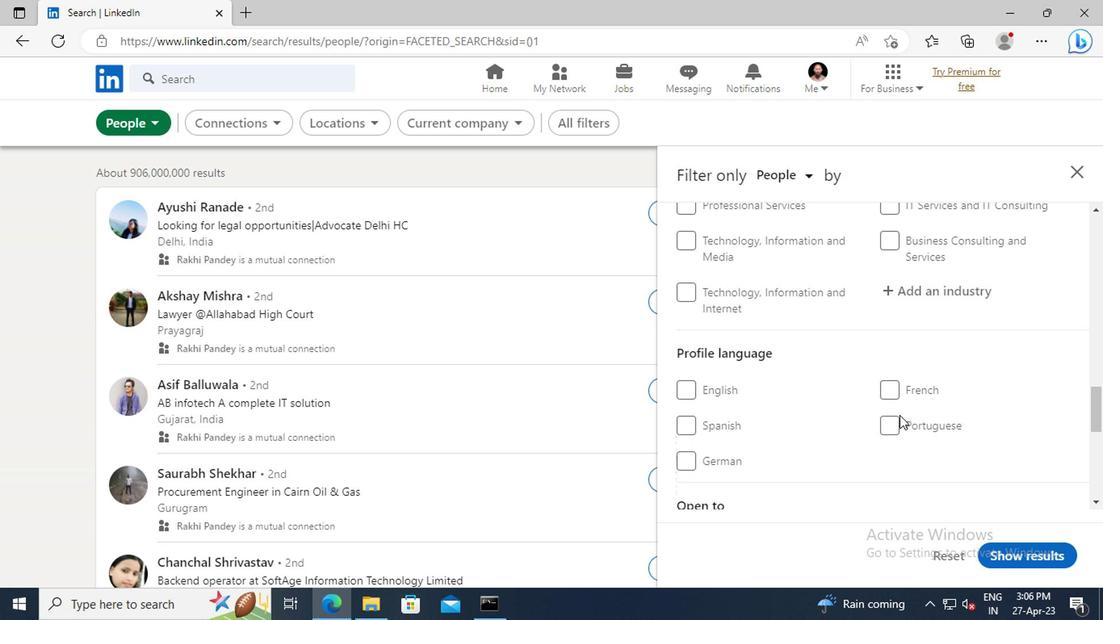
Action: Mouse pressed left at (895, 428)
Screenshot: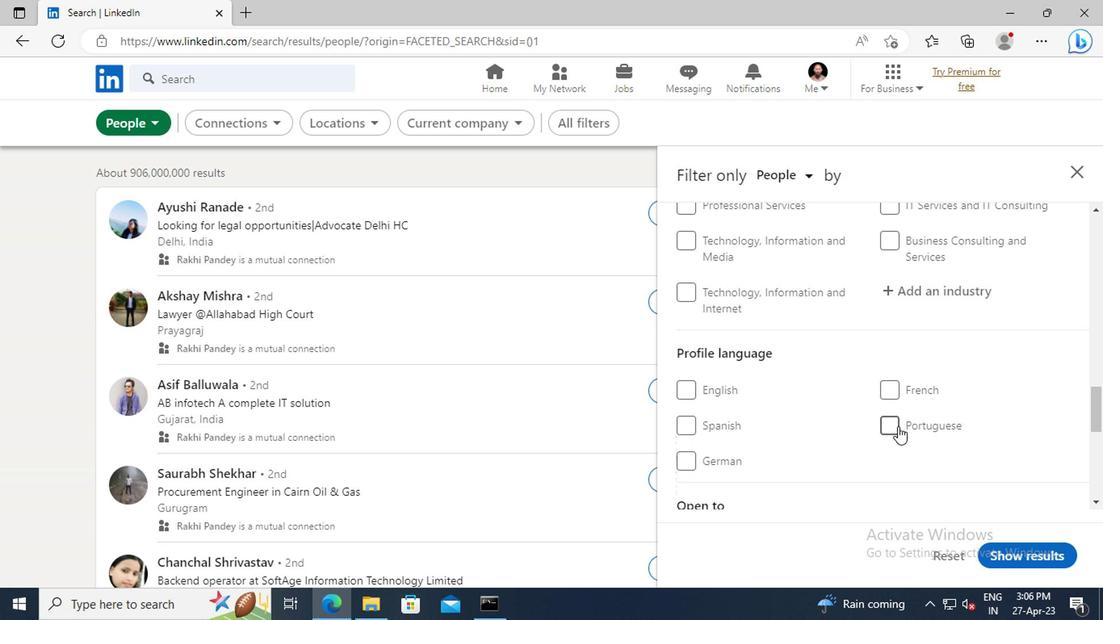 
Action: Mouse moved to (904, 409)
Screenshot: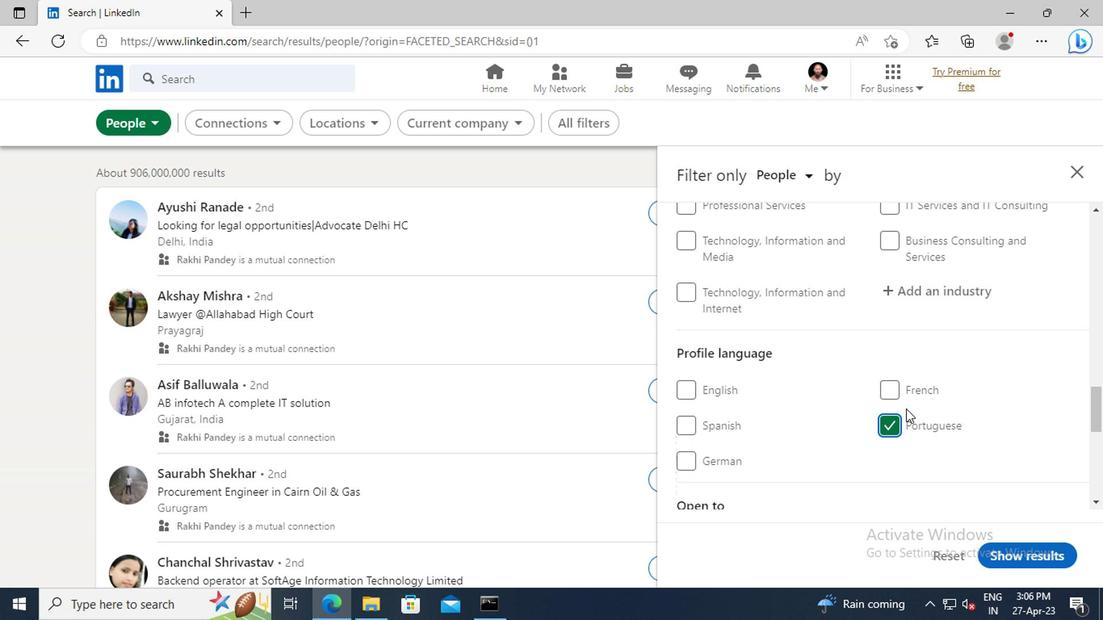 
Action: Mouse scrolled (904, 410) with delta (0, 1)
Screenshot: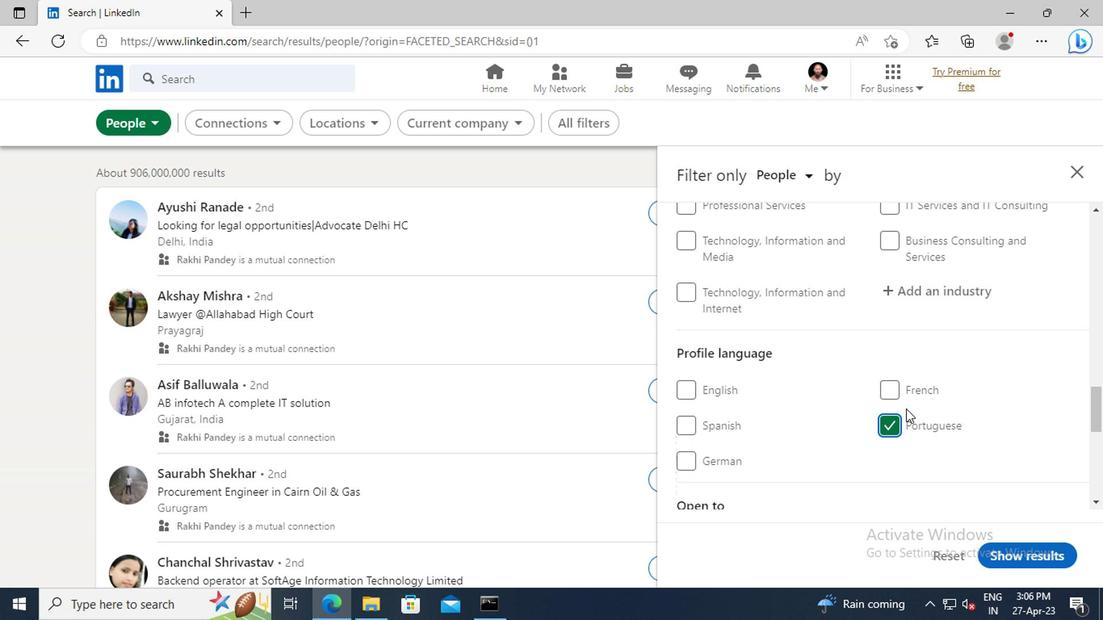 
Action: Mouse scrolled (904, 410) with delta (0, 1)
Screenshot: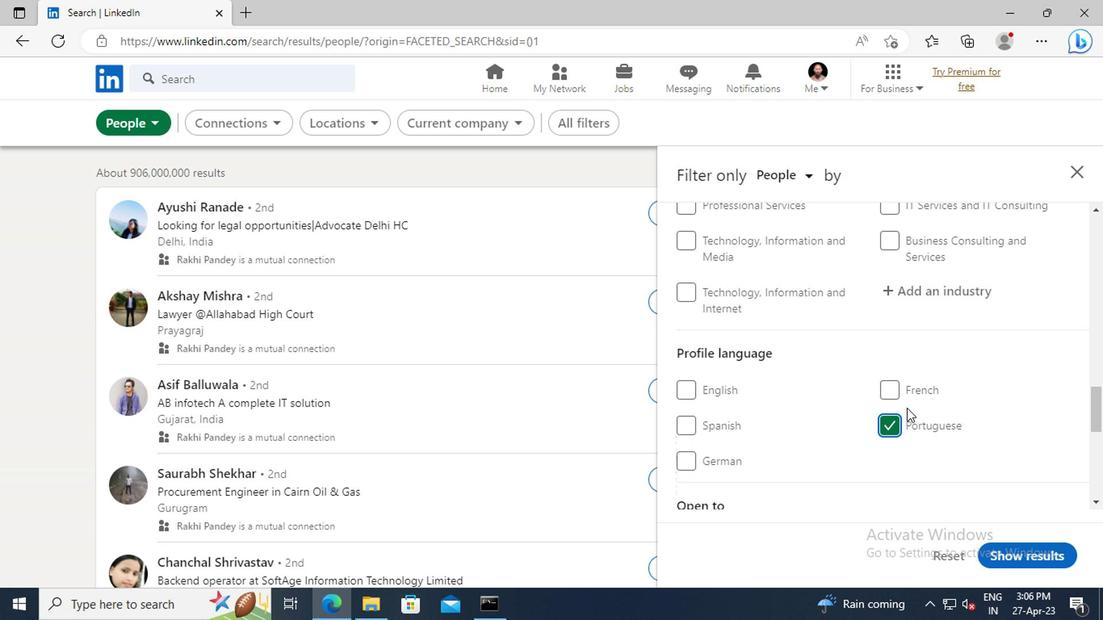 
Action: Mouse scrolled (904, 410) with delta (0, 1)
Screenshot: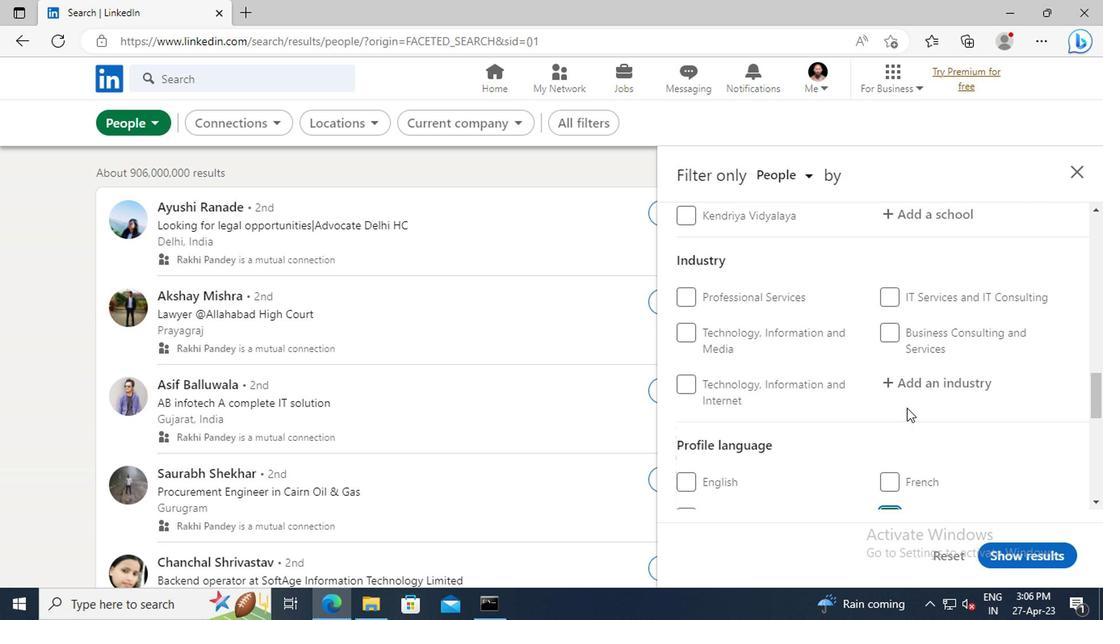 
Action: Mouse scrolled (904, 410) with delta (0, 1)
Screenshot: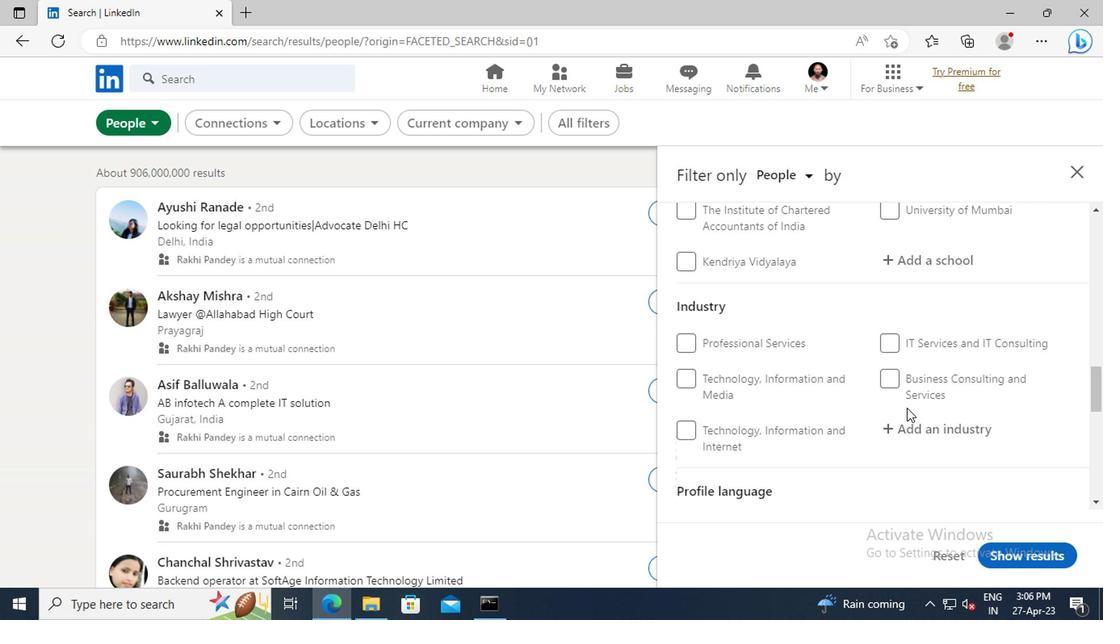 
Action: Mouse scrolled (904, 410) with delta (0, 1)
Screenshot: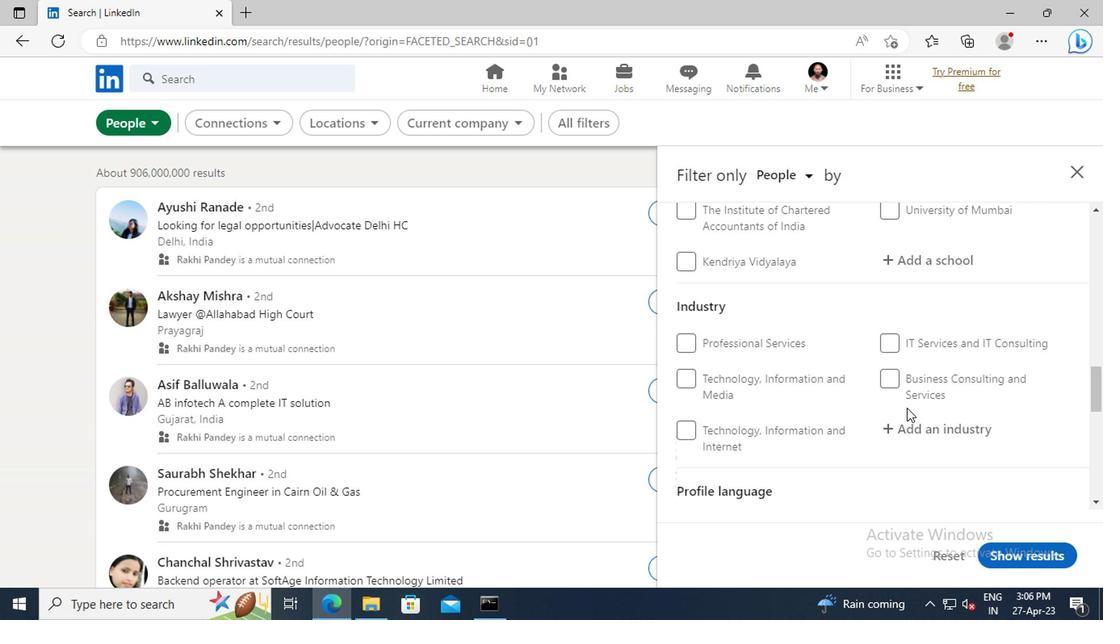 
Action: Mouse scrolled (904, 410) with delta (0, 1)
Screenshot: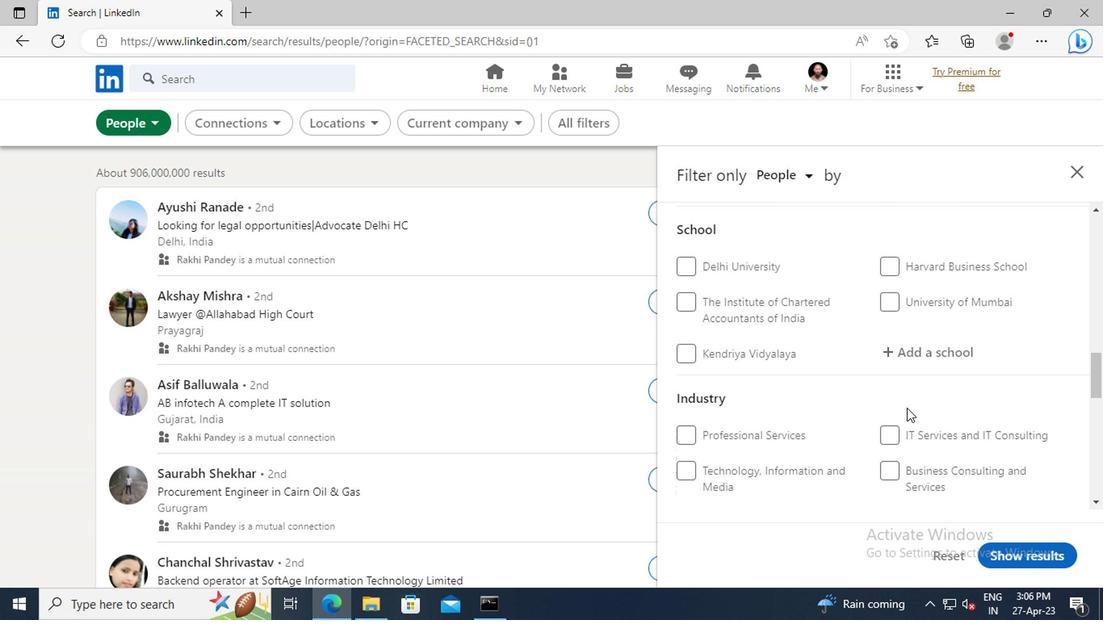 
Action: Mouse scrolled (904, 410) with delta (0, 1)
Screenshot: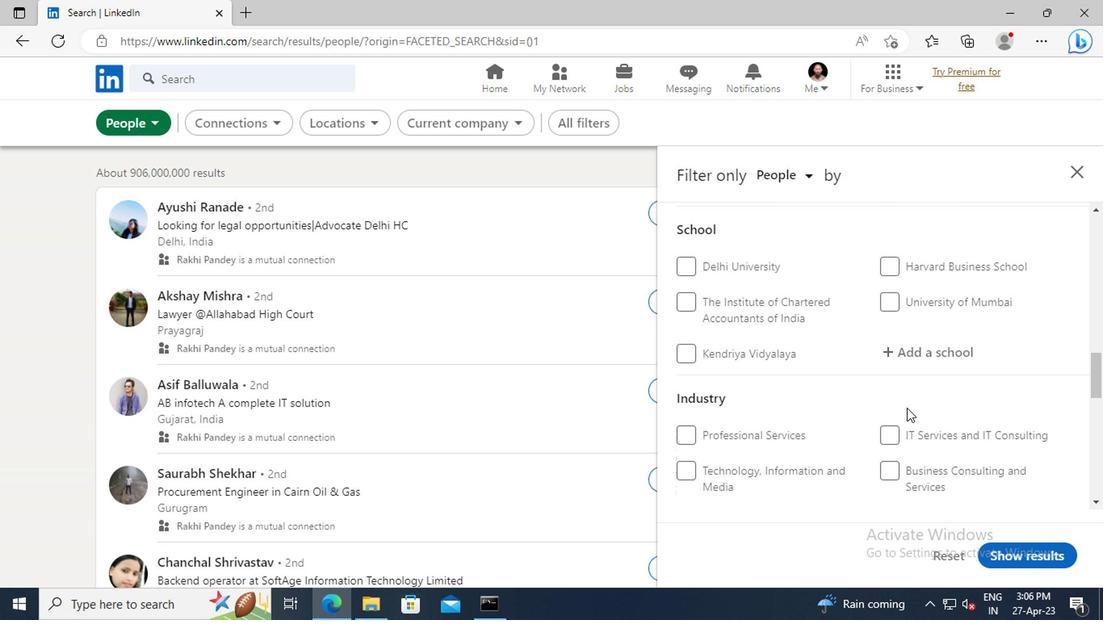 
Action: Mouse scrolled (904, 410) with delta (0, 1)
Screenshot: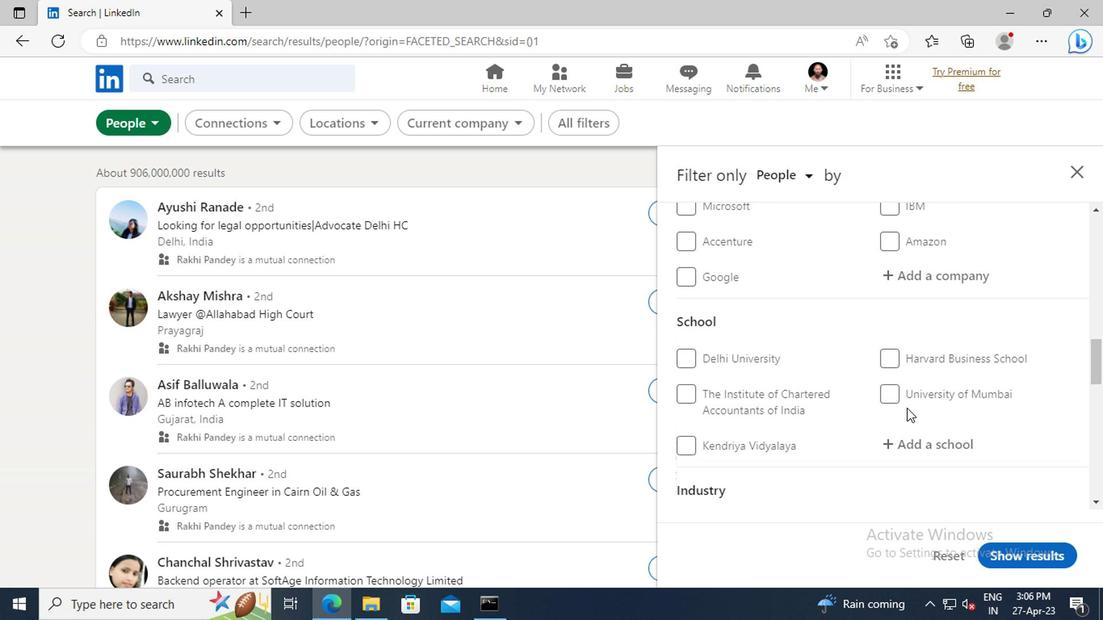 
Action: Mouse scrolled (904, 410) with delta (0, 1)
Screenshot: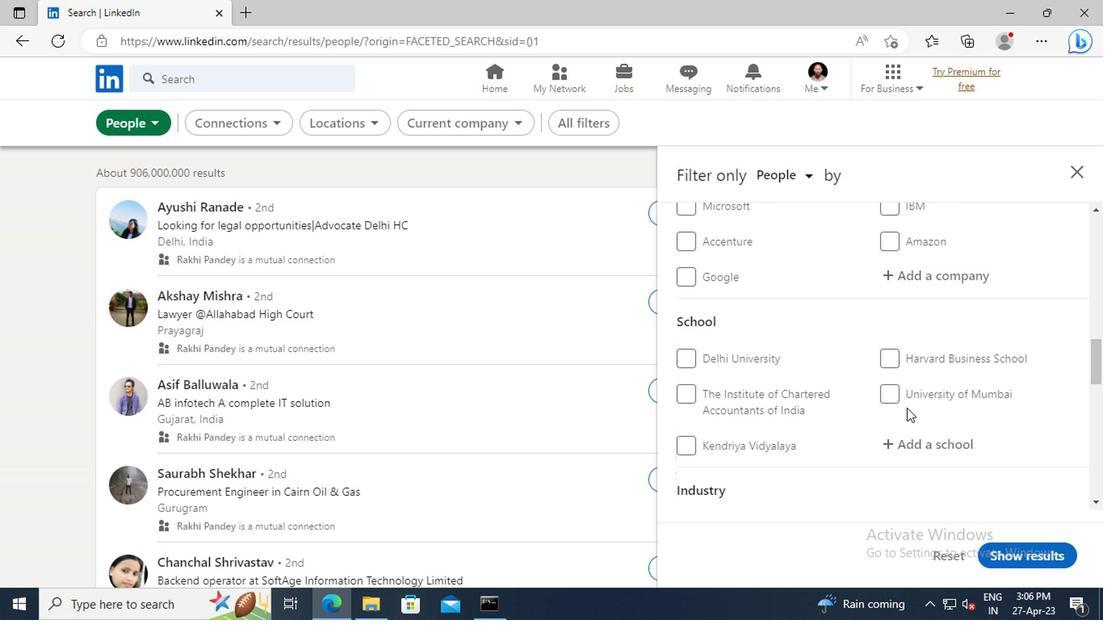 
Action: Mouse scrolled (904, 410) with delta (0, 1)
Screenshot: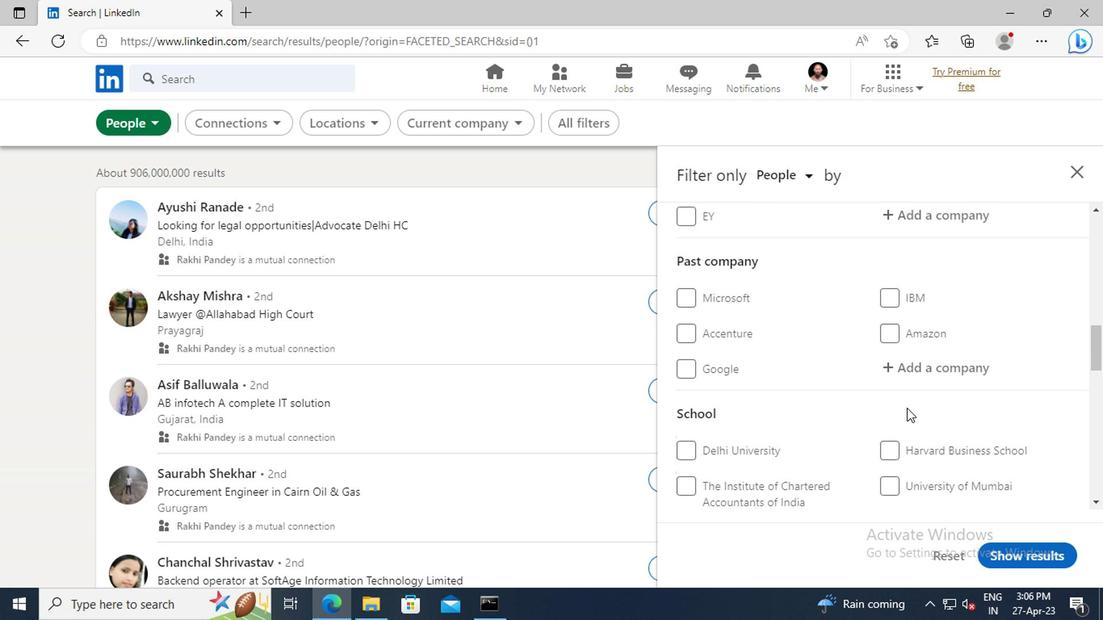 
Action: Mouse scrolled (904, 410) with delta (0, 1)
Screenshot: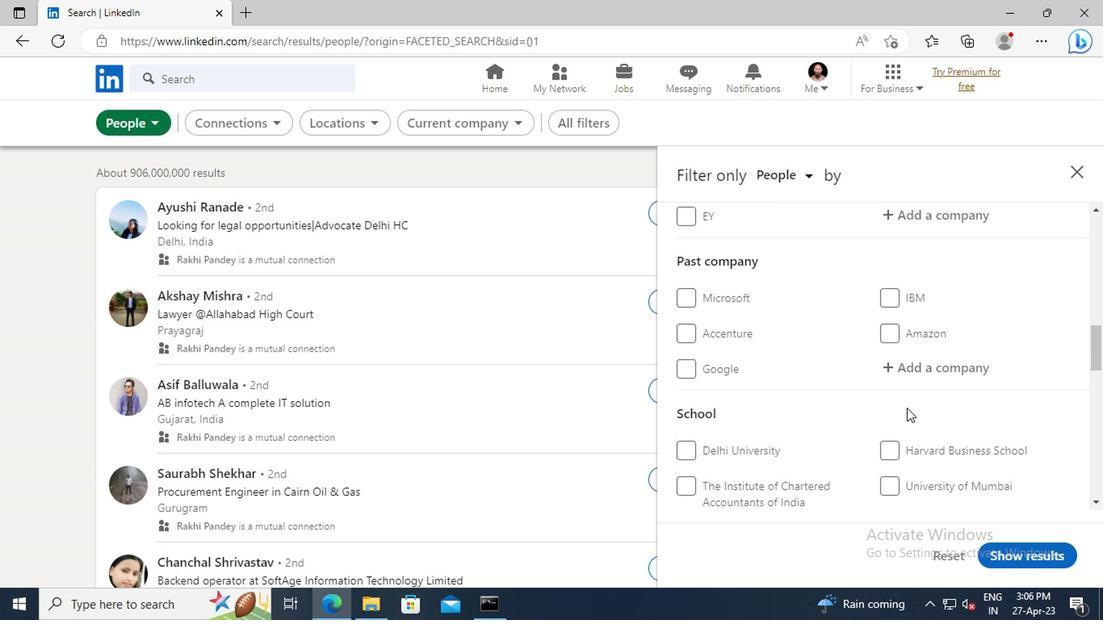 
Action: Mouse scrolled (904, 410) with delta (0, 1)
Screenshot: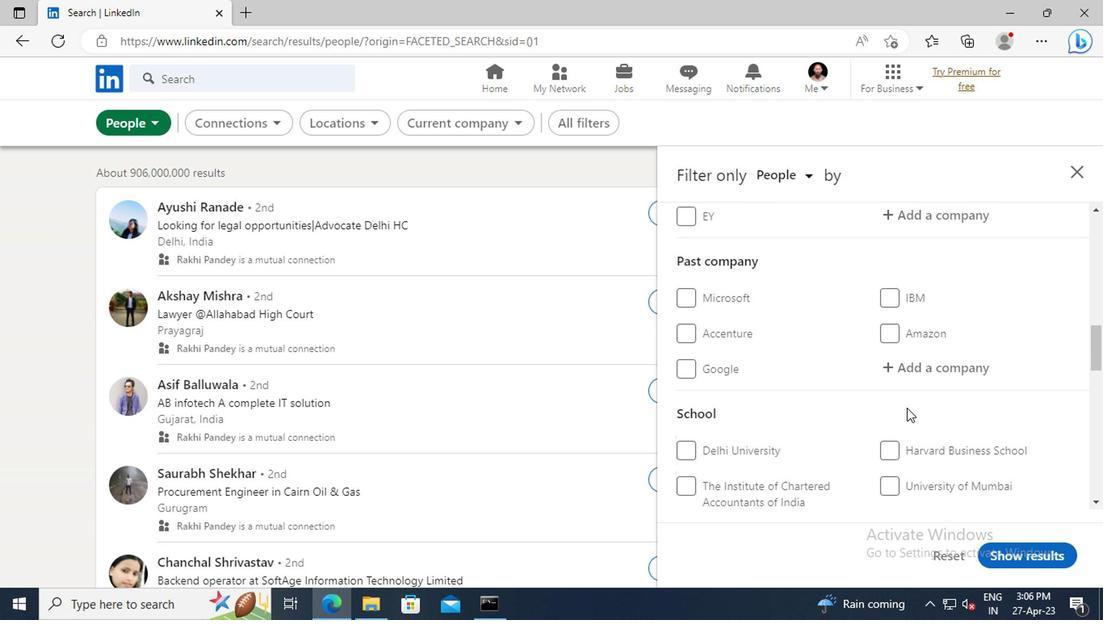 
Action: Mouse moved to (904, 408)
Screenshot: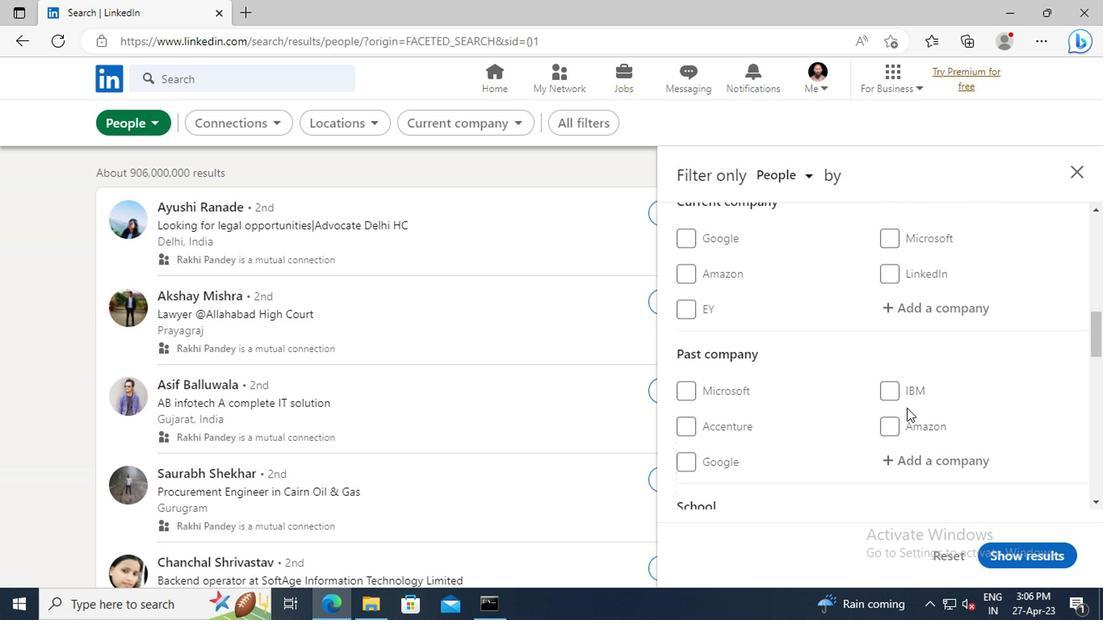 
Action: Mouse scrolled (904, 409) with delta (0, 0)
Screenshot: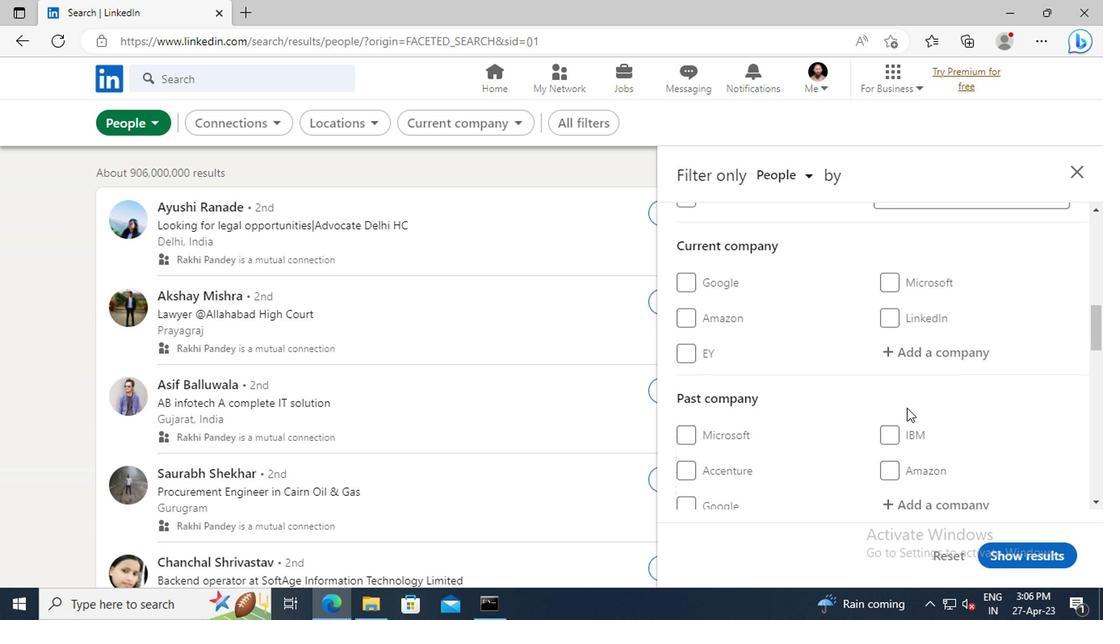 
Action: Mouse moved to (903, 401)
Screenshot: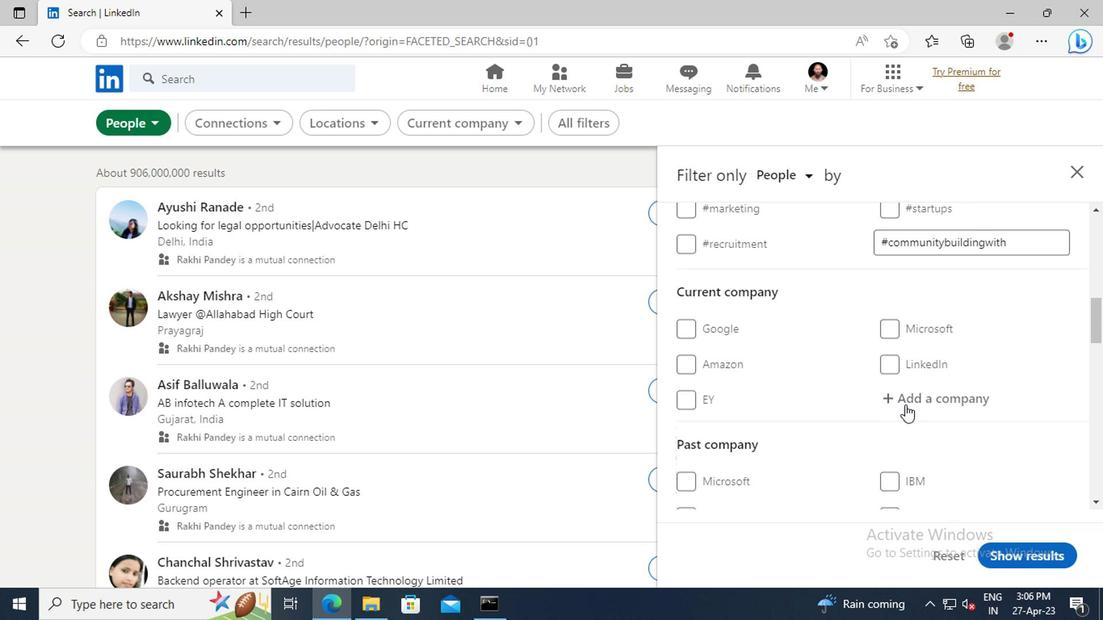 
Action: Mouse pressed left at (903, 401)
Screenshot: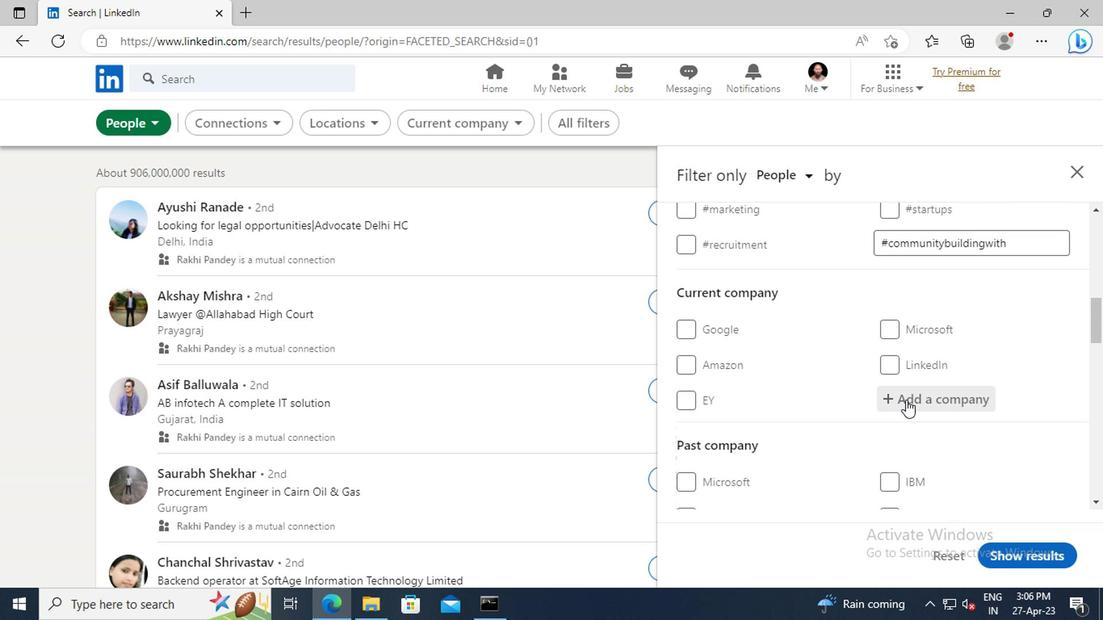 
Action: Key pressed <Key.shift>MAXONIC
Screenshot: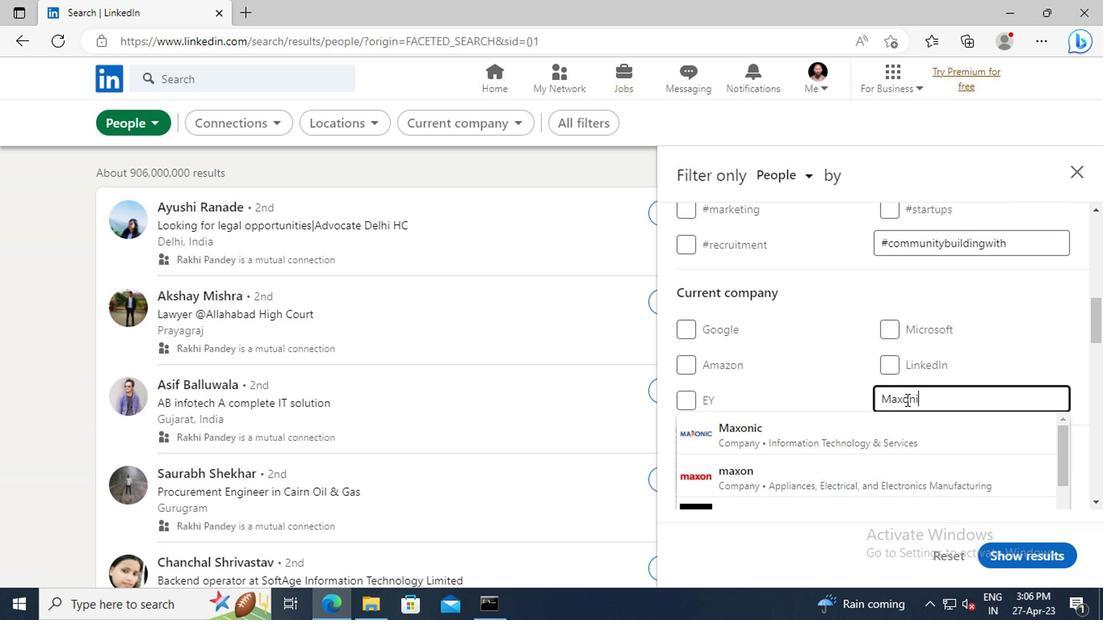 
Action: Mouse moved to (900, 422)
Screenshot: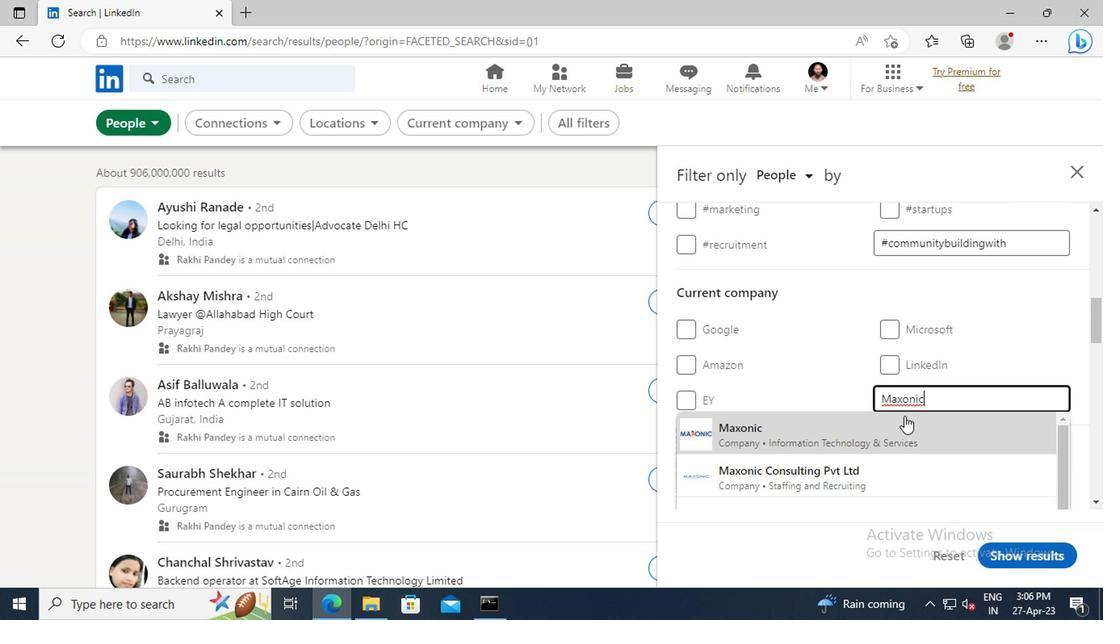 
Action: Mouse pressed left at (900, 422)
Screenshot: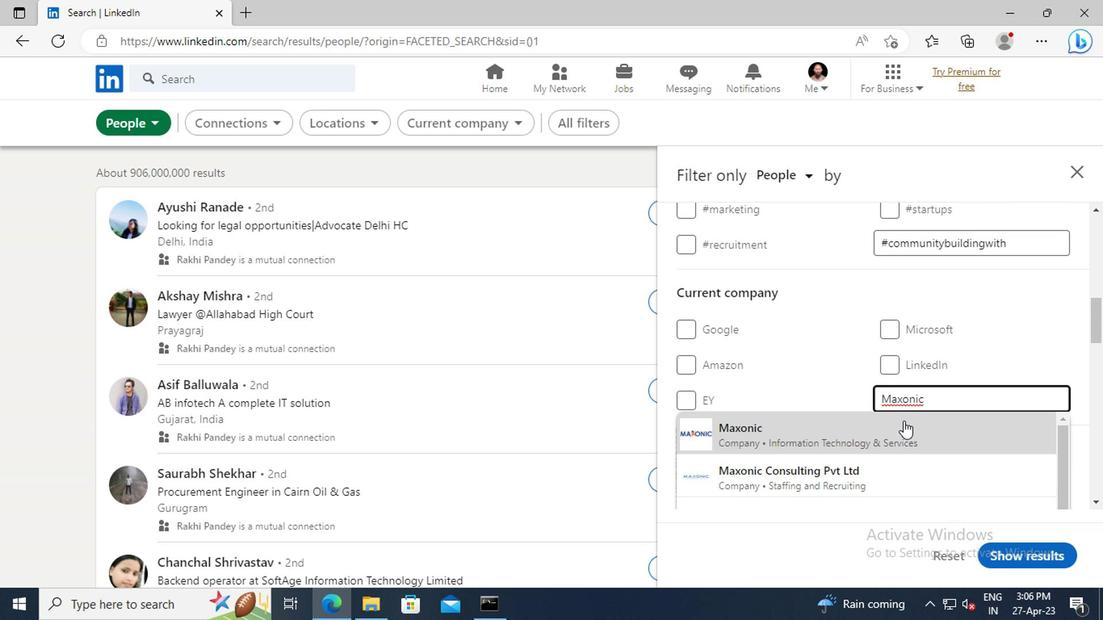 
Action: Mouse moved to (896, 378)
Screenshot: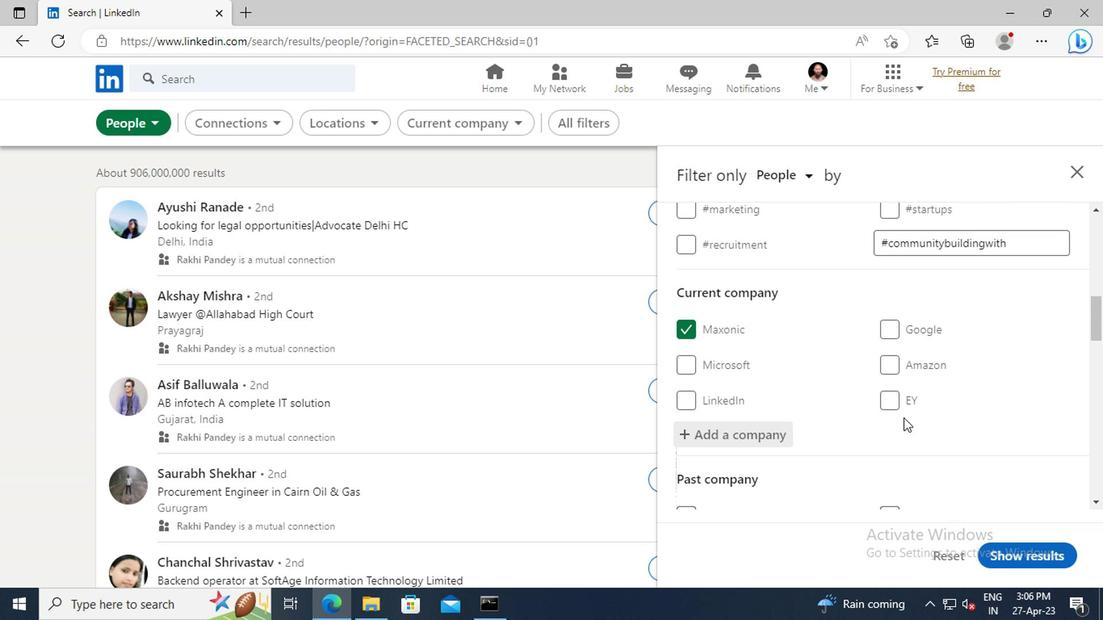 
Action: Mouse scrolled (896, 378) with delta (0, 0)
Screenshot: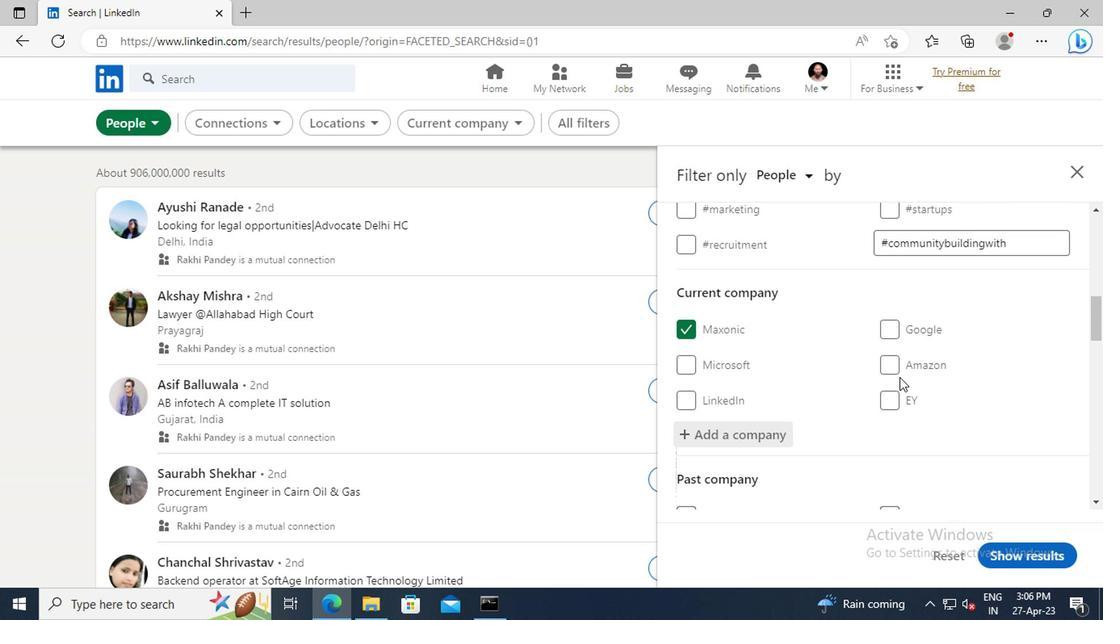 
Action: Mouse scrolled (896, 378) with delta (0, 0)
Screenshot: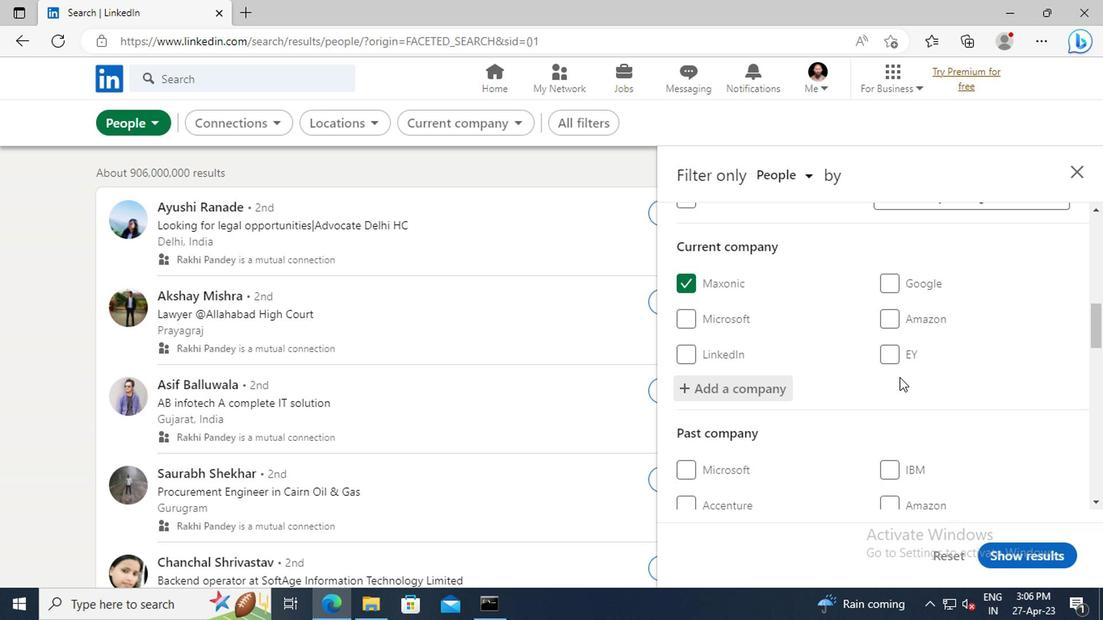 
Action: Mouse scrolled (896, 378) with delta (0, 0)
Screenshot: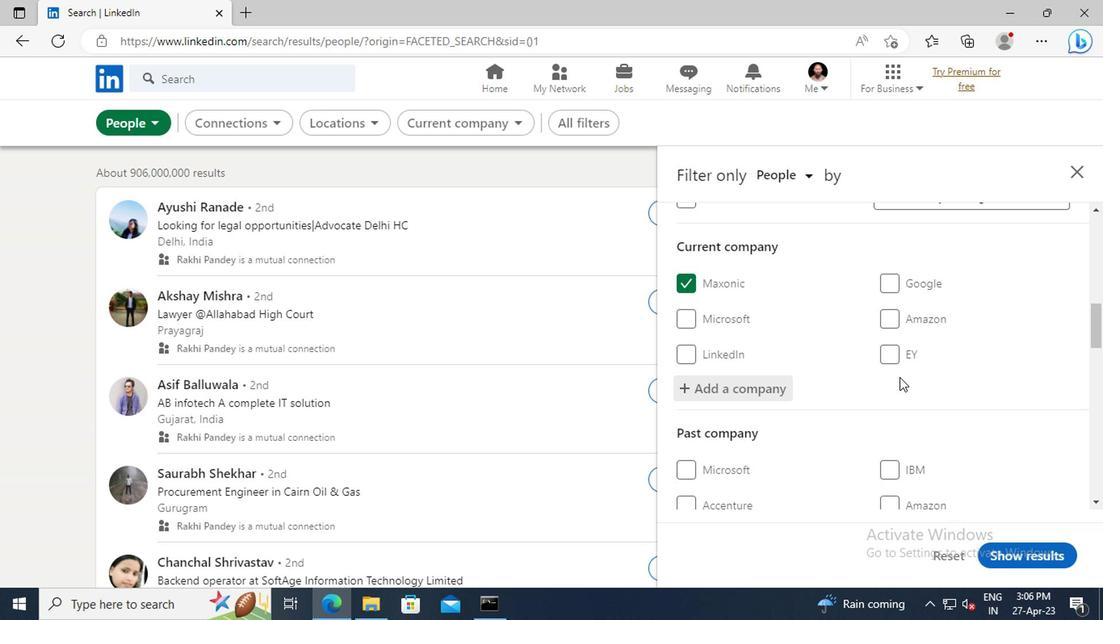 
Action: Mouse scrolled (896, 378) with delta (0, 0)
Screenshot: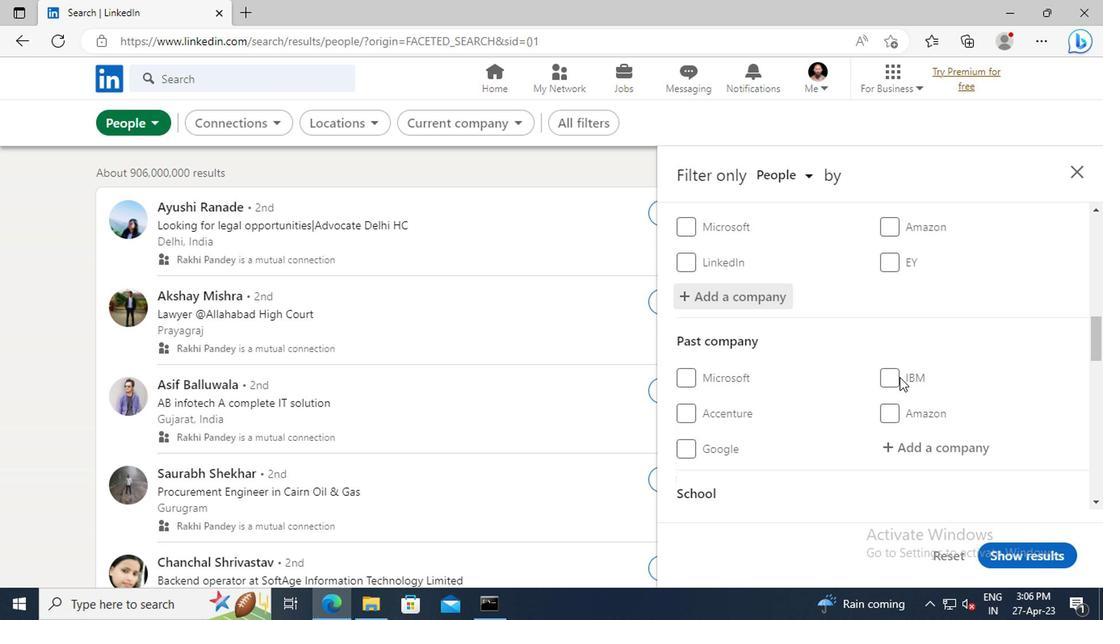 
Action: Mouse scrolled (896, 378) with delta (0, 0)
Screenshot: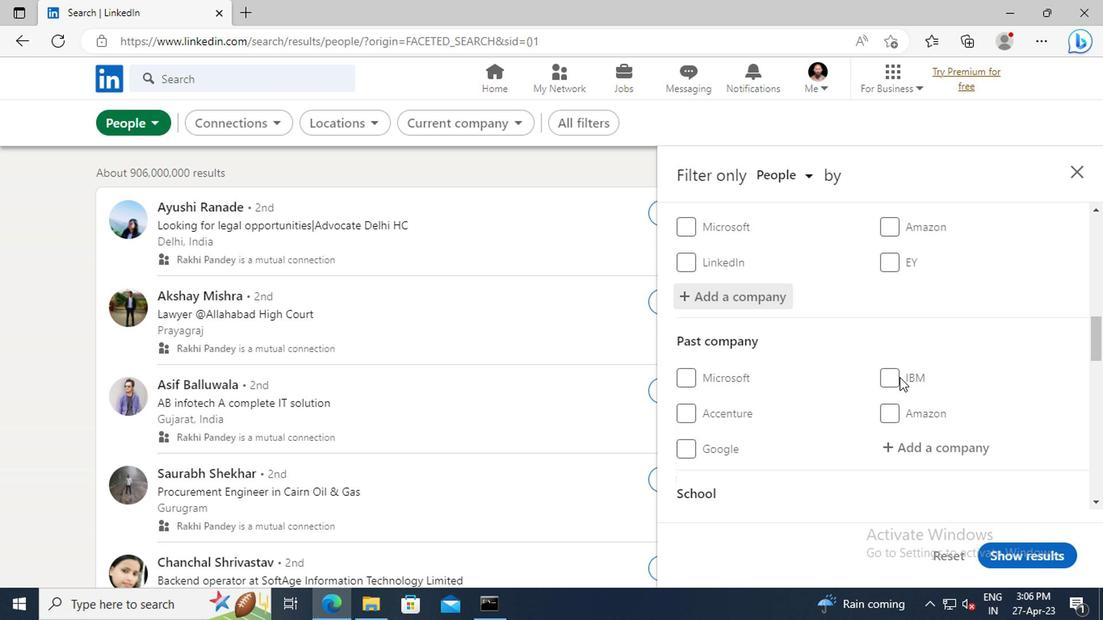
Action: Mouse scrolled (896, 378) with delta (0, 0)
Screenshot: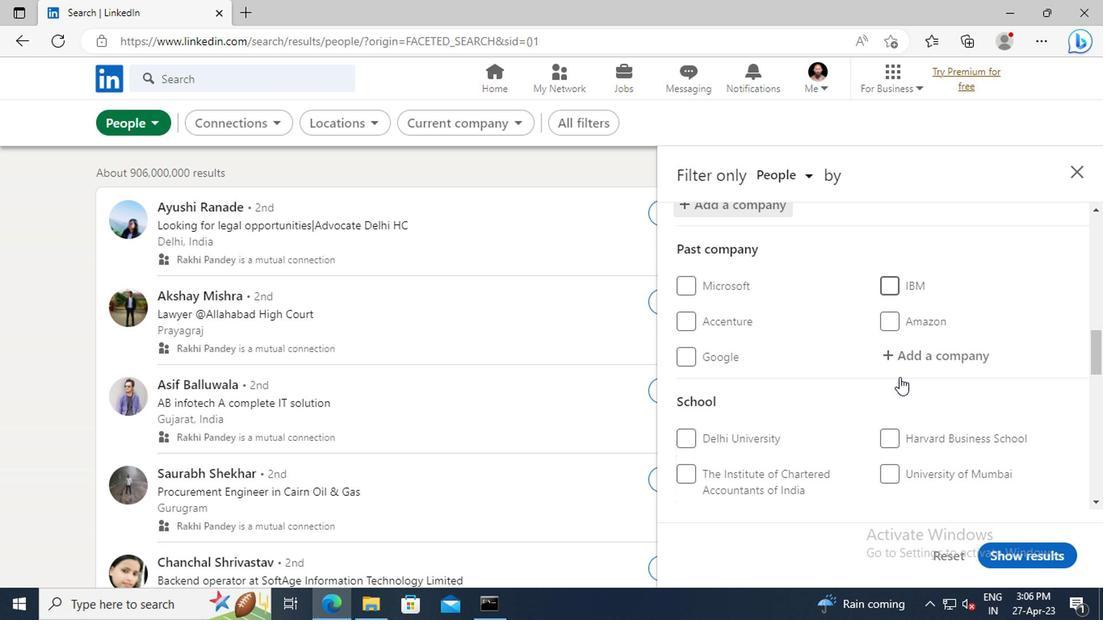 
Action: Mouse scrolled (896, 378) with delta (0, 0)
Screenshot: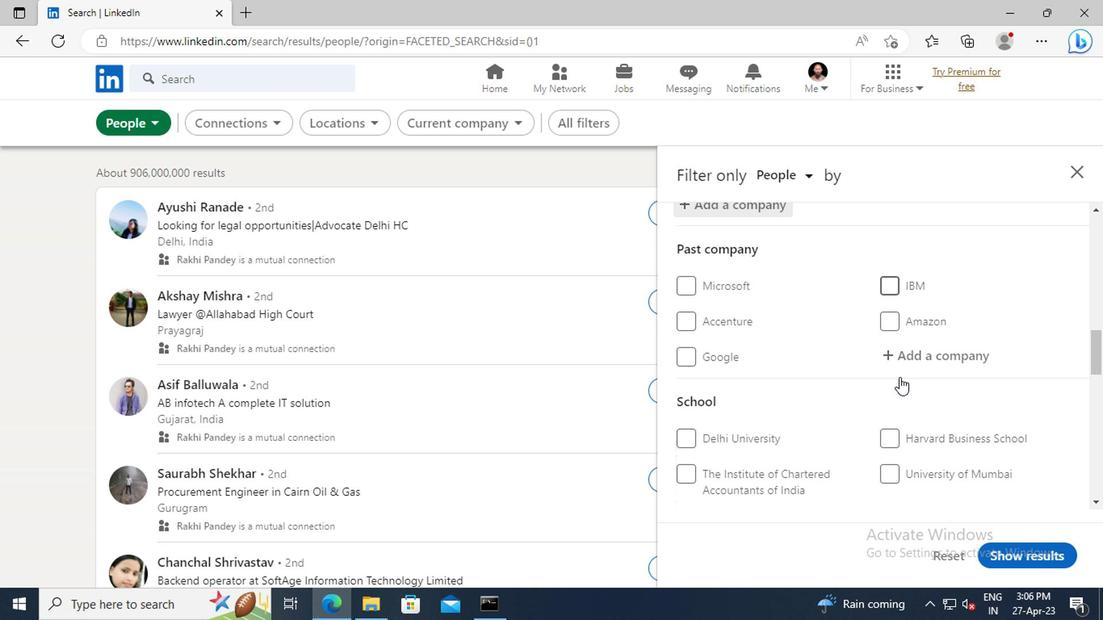 
Action: Mouse moved to (895, 378)
Screenshot: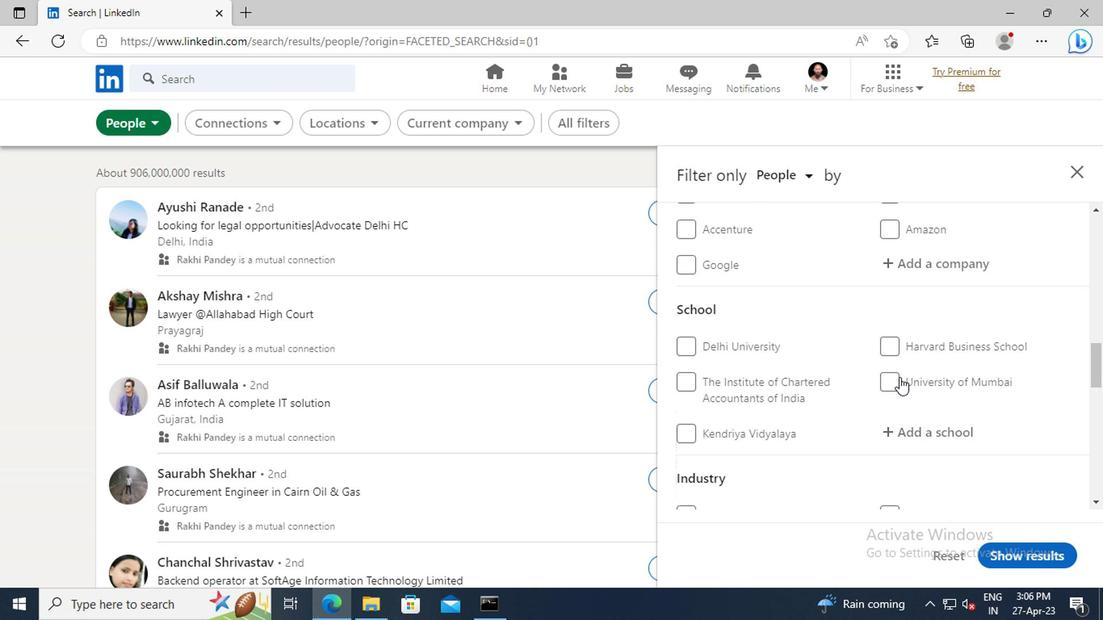 
Action: Mouse scrolled (895, 378) with delta (0, 0)
Screenshot: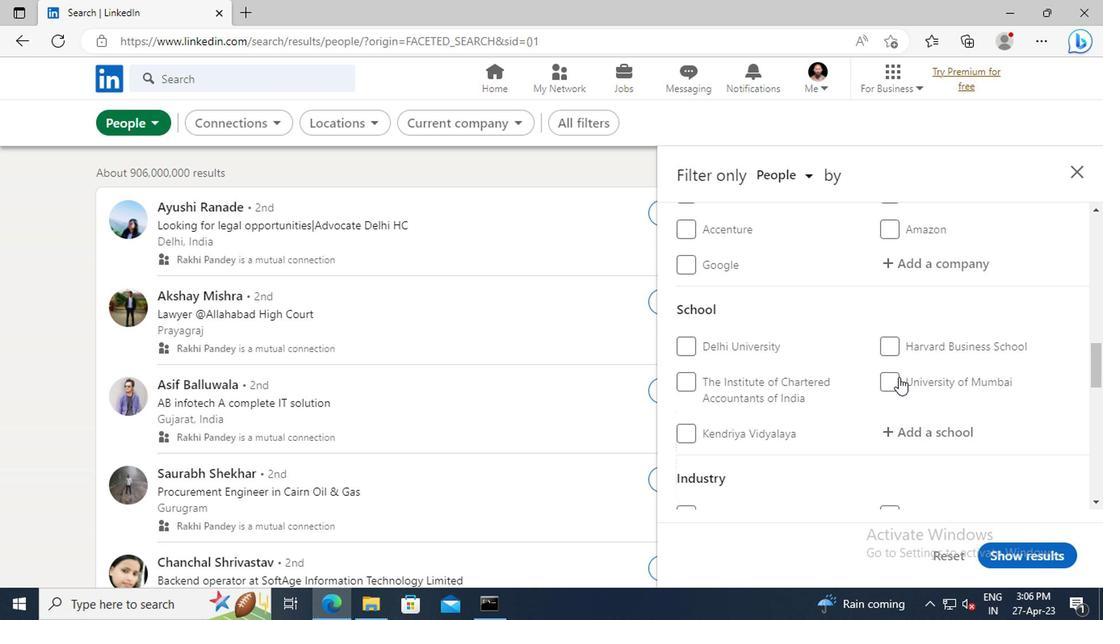 
Action: Mouse scrolled (895, 378) with delta (0, 0)
Screenshot: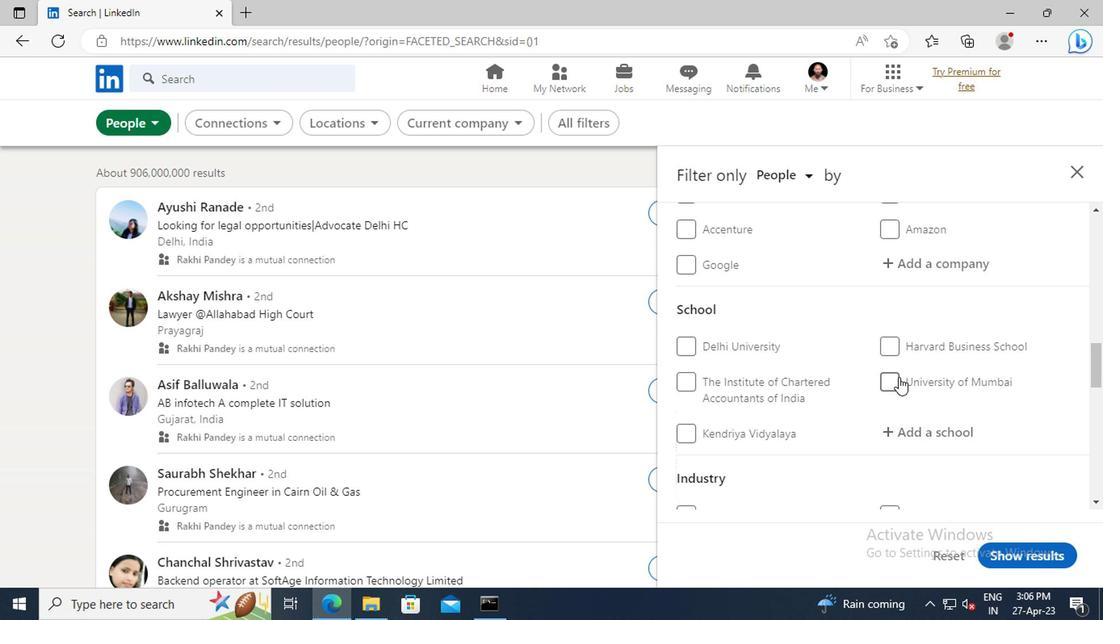 
Action: Mouse moved to (904, 347)
Screenshot: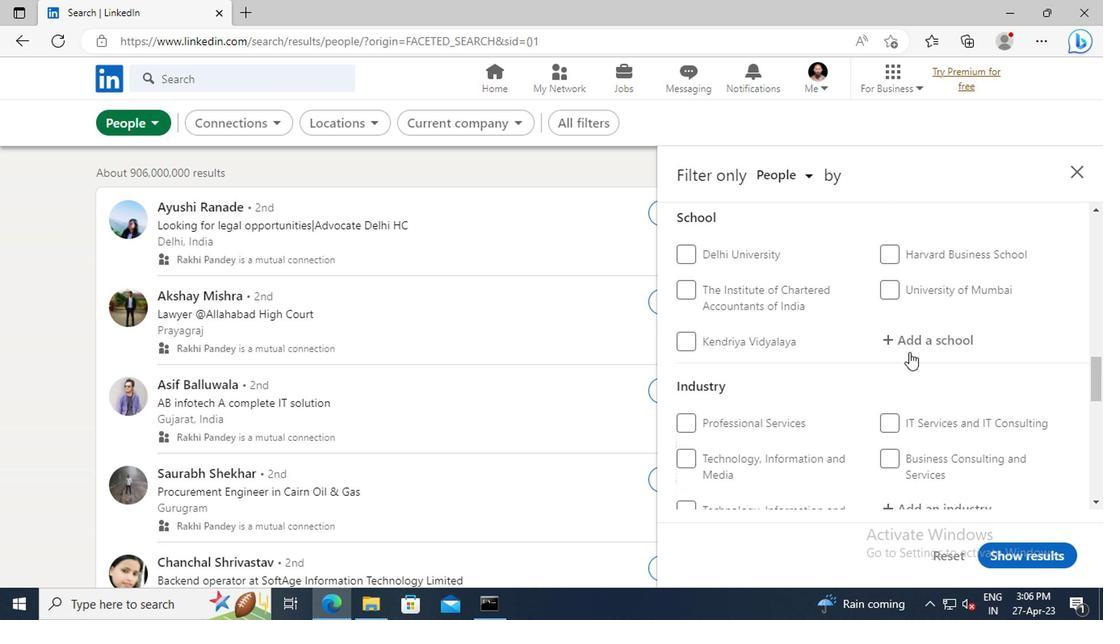 
Action: Mouse pressed left at (904, 347)
Screenshot: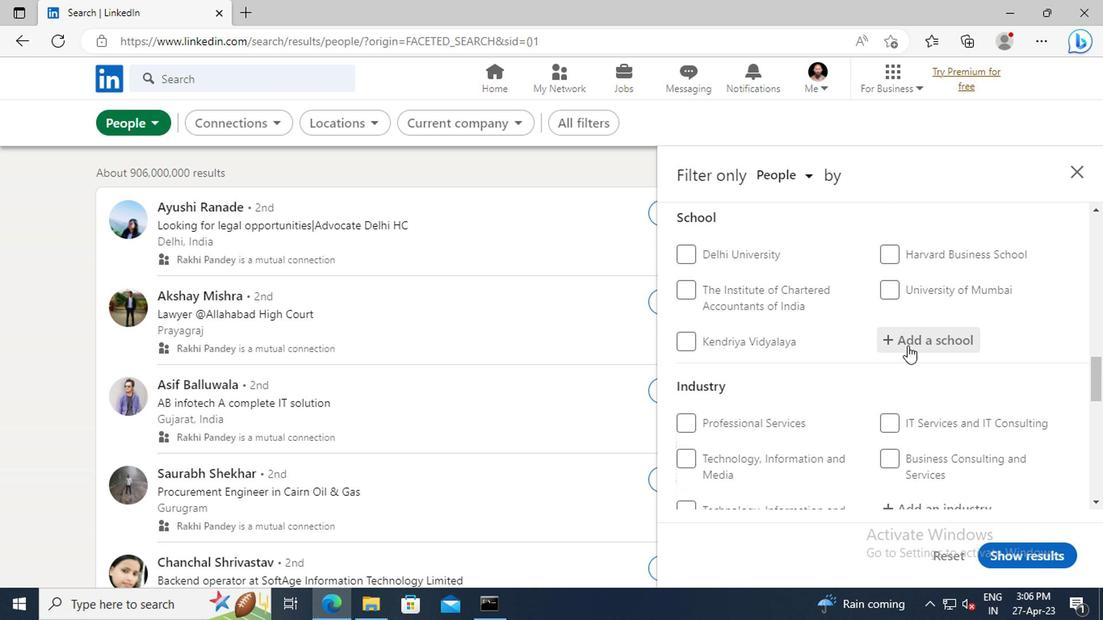 
Action: Key pressed <Key.shift>BIT<Key.space><Key.shift>SINDRI
Screenshot: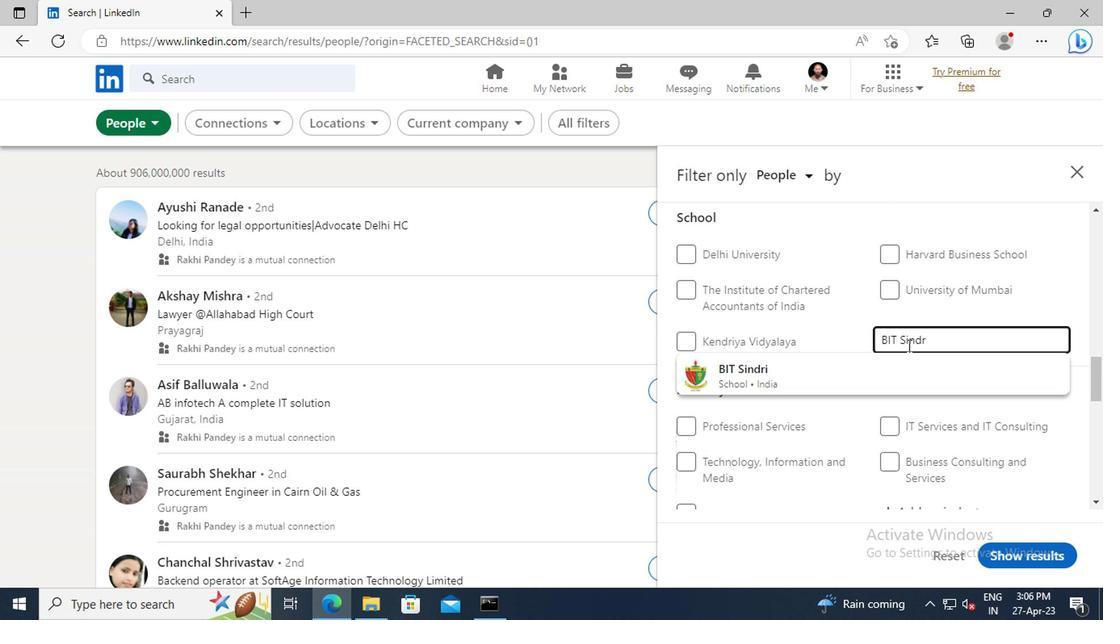 
Action: Mouse moved to (891, 367)
Screenshot: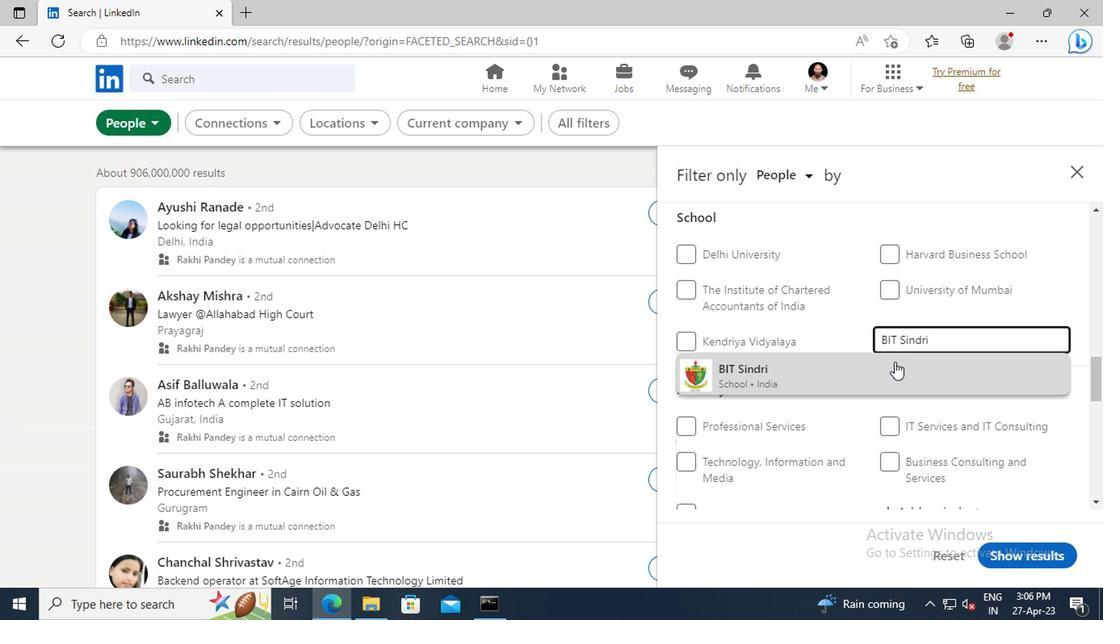 
Action: Mouse pressed left at (891, 367)
Screenshot: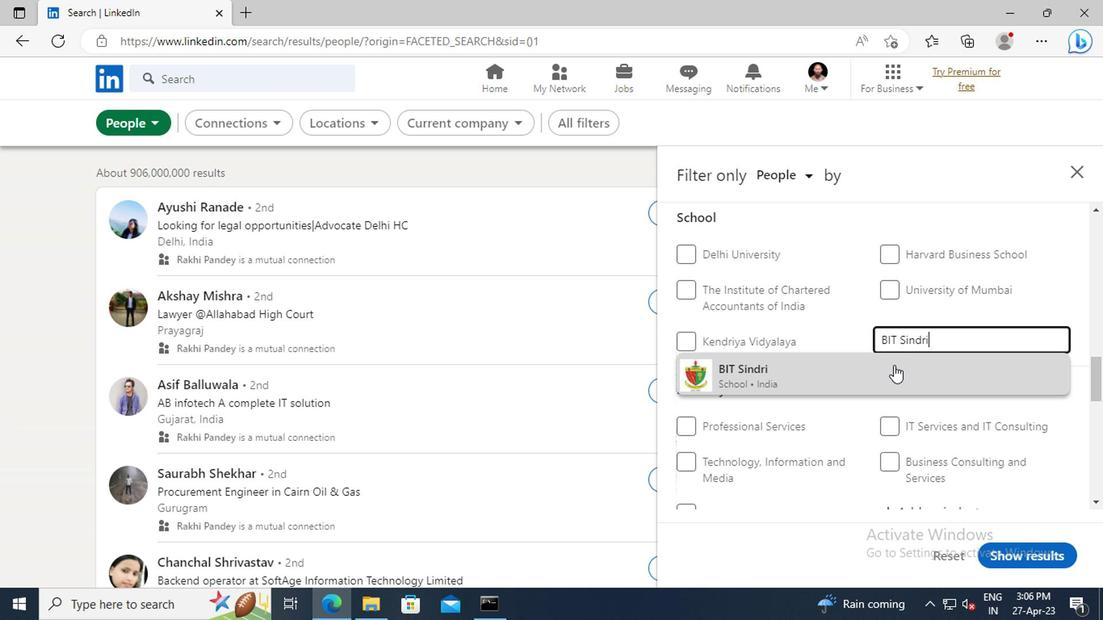 
Action: Mouse moved to (891, 368)
Screenshot: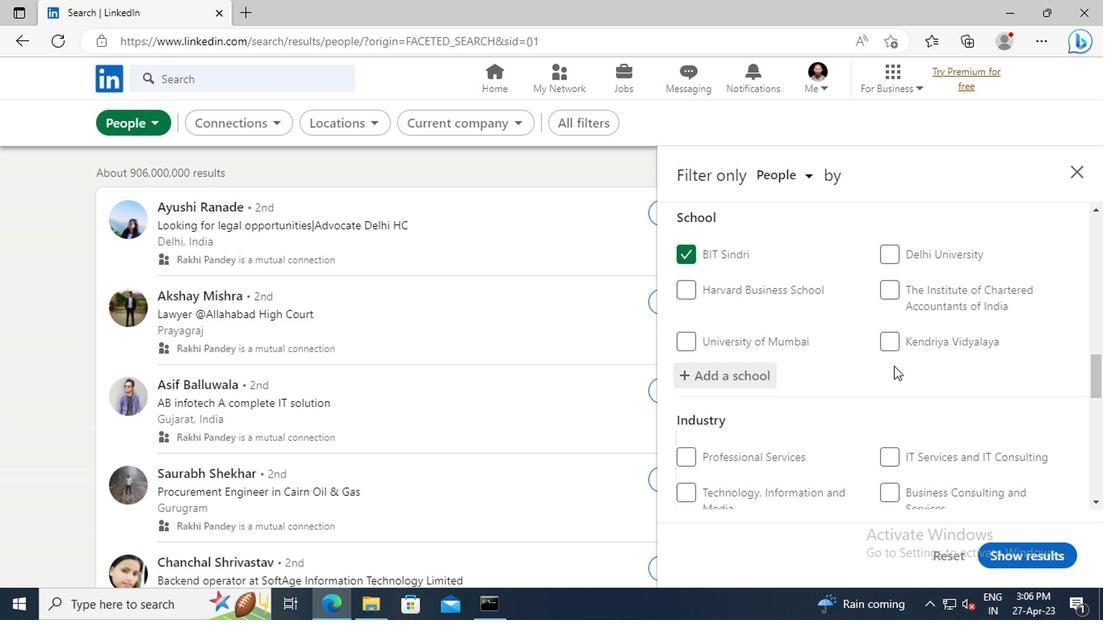 
Action: Mouse scrolled (891, 367) with delta (0, 0)
Screenshot: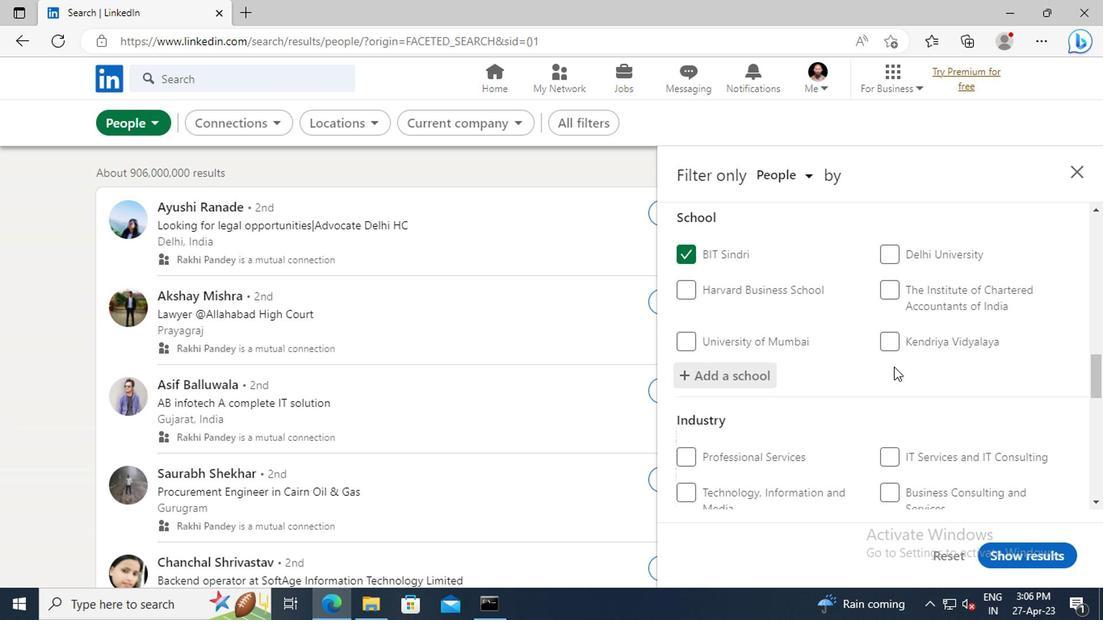 
Action: Mouse scrolled (891, 367) with delta (0, 0)
Screenshot: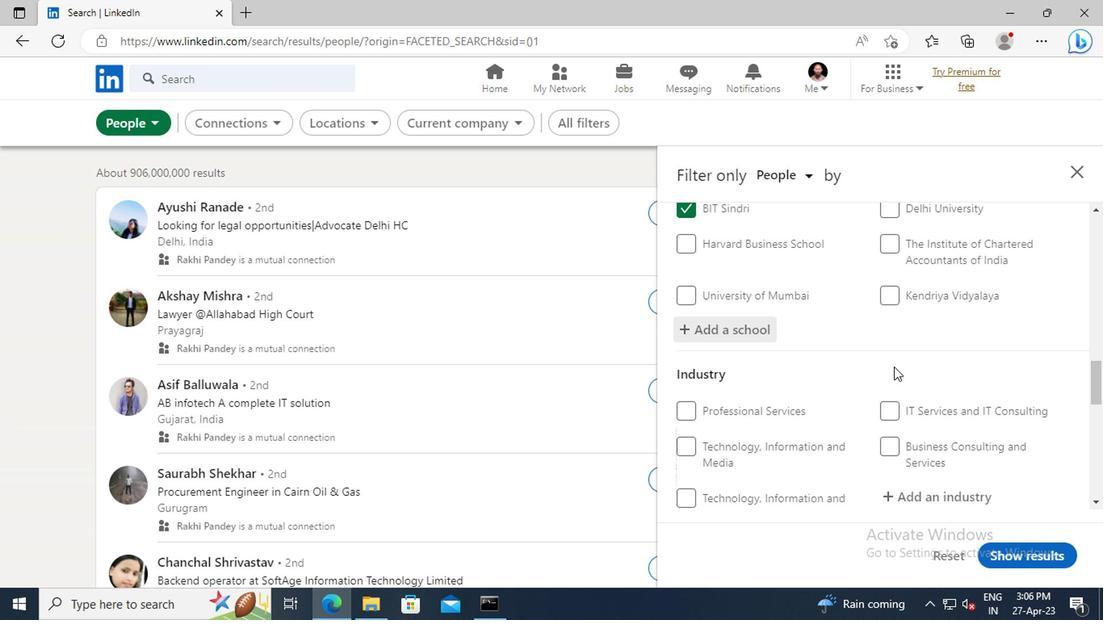 
Action: Mouse scrolled (891, 367) with delta (0, 0)
Screenshot: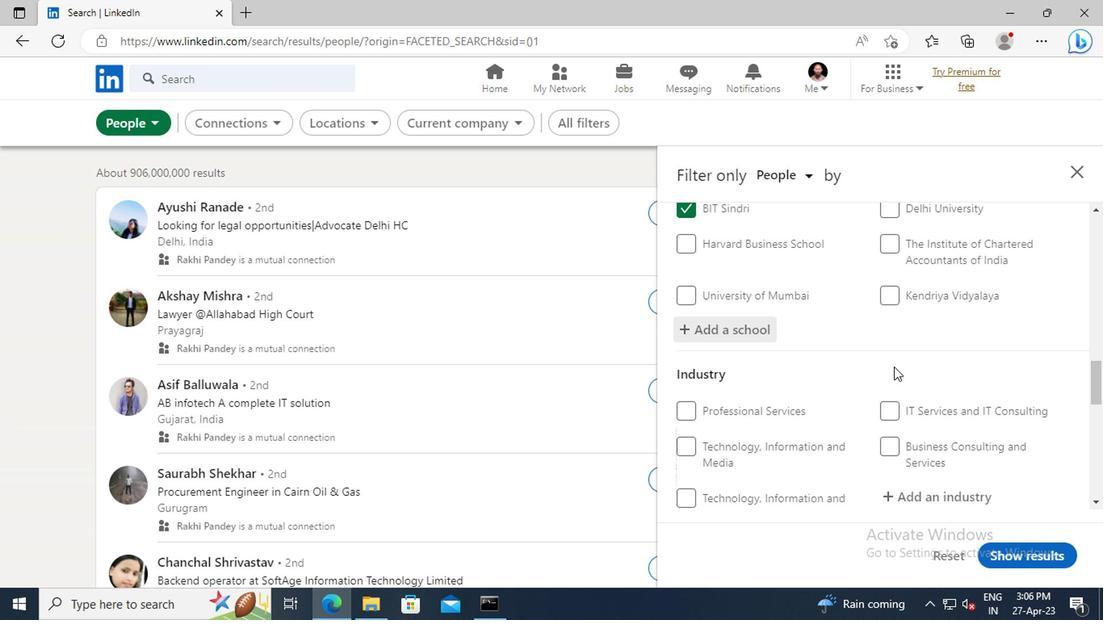
Action: Mouse scrolled (891, 367) with delta (0, 0)
Screenshot: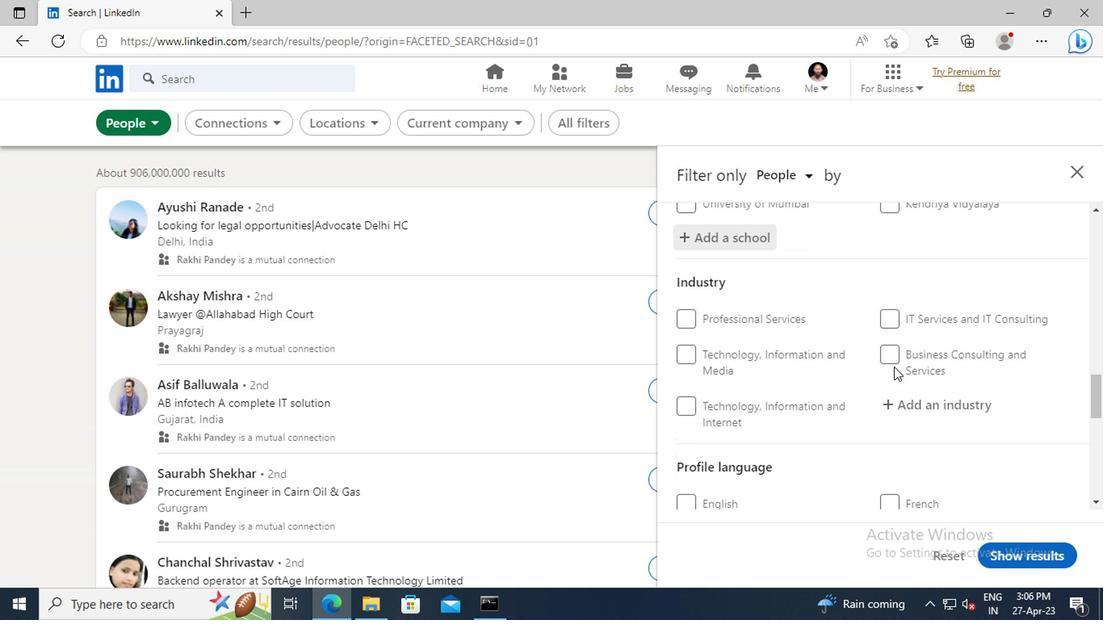 
Action: Mouse moved to (900, 362)
Screenshot: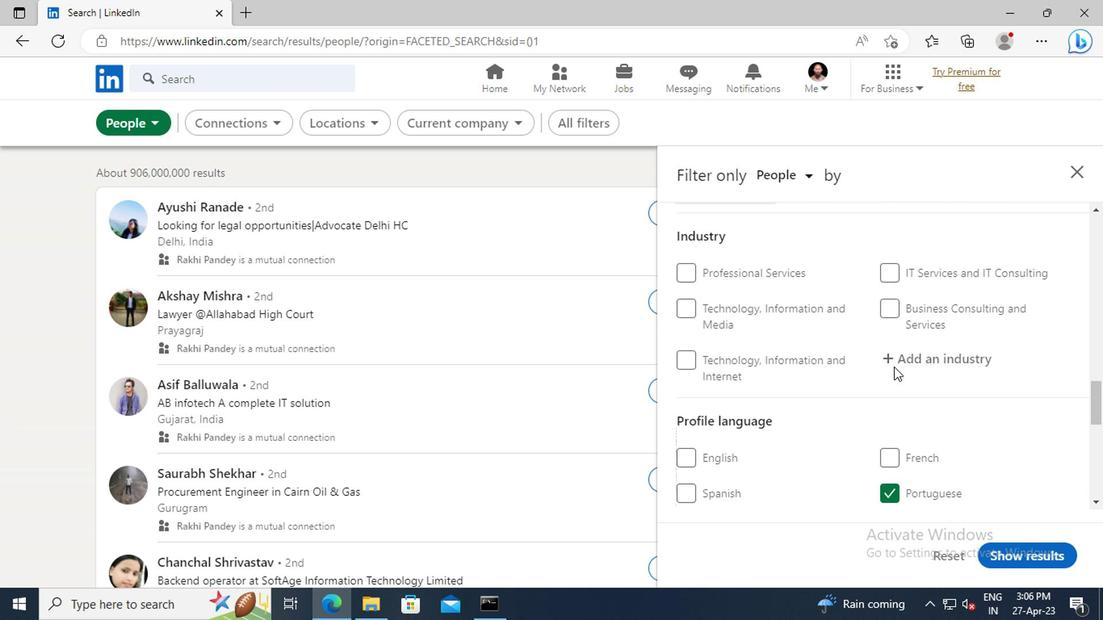 
Action: Mouse pressed left at (900, 362)
Screenshot: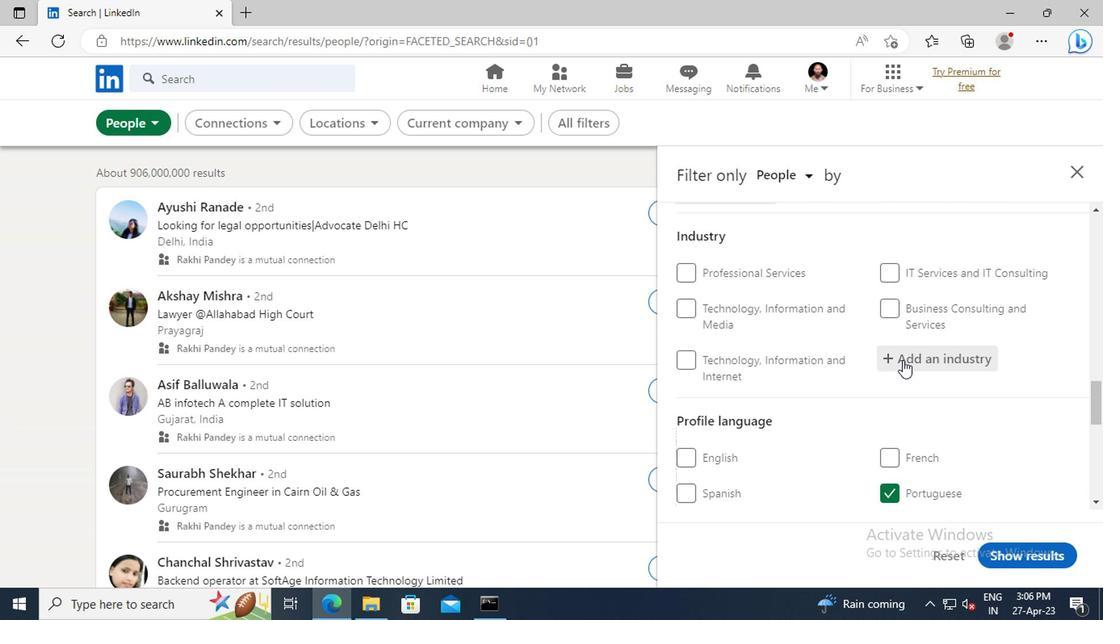 
Action: Key pressed <Key.shift>TECHNOLOGY,<Key.space><Key.shift>INFORMATION<Key.space>AND<Key.space><Key.shift>IN
Screenshot: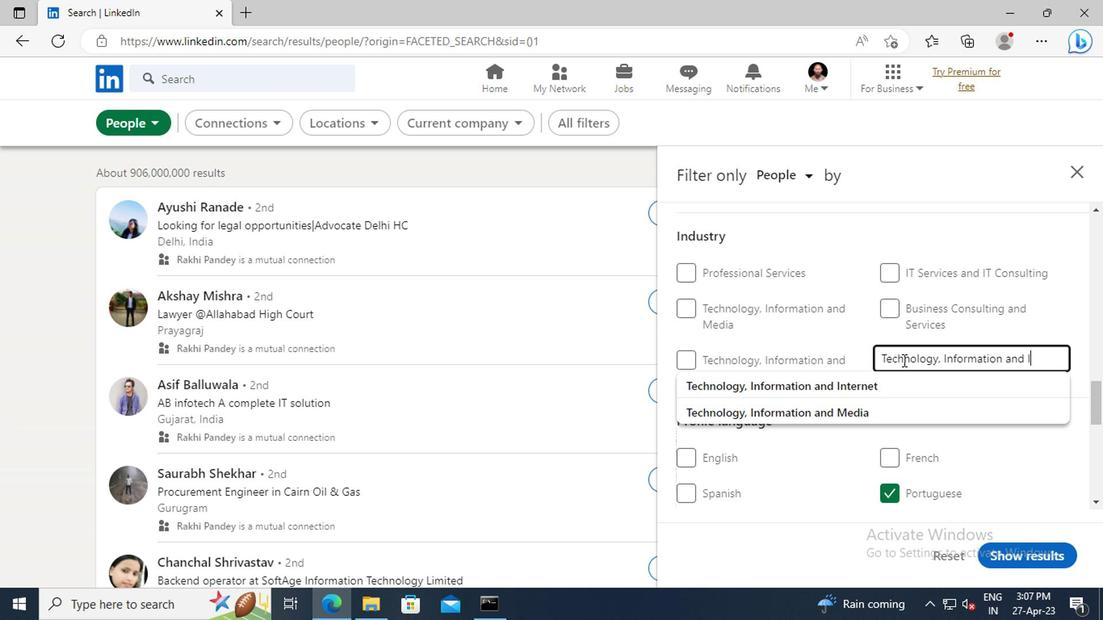 
Action: Mouse moved to (901, 382)
Screenshot: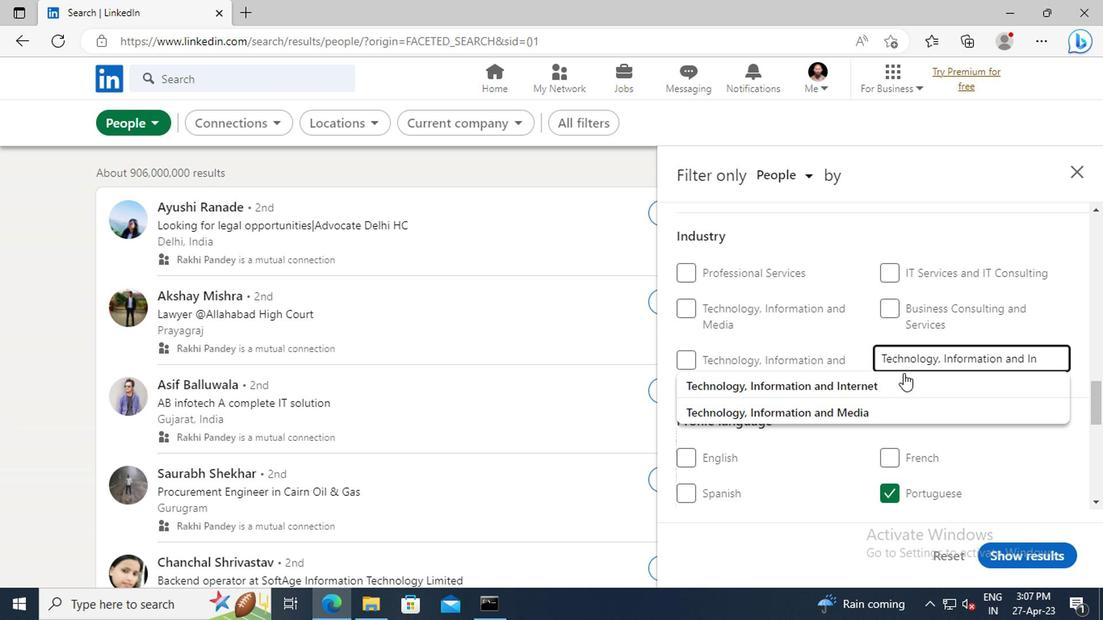 
Action: Mouse pressed left at (901, 382)
Screenshot: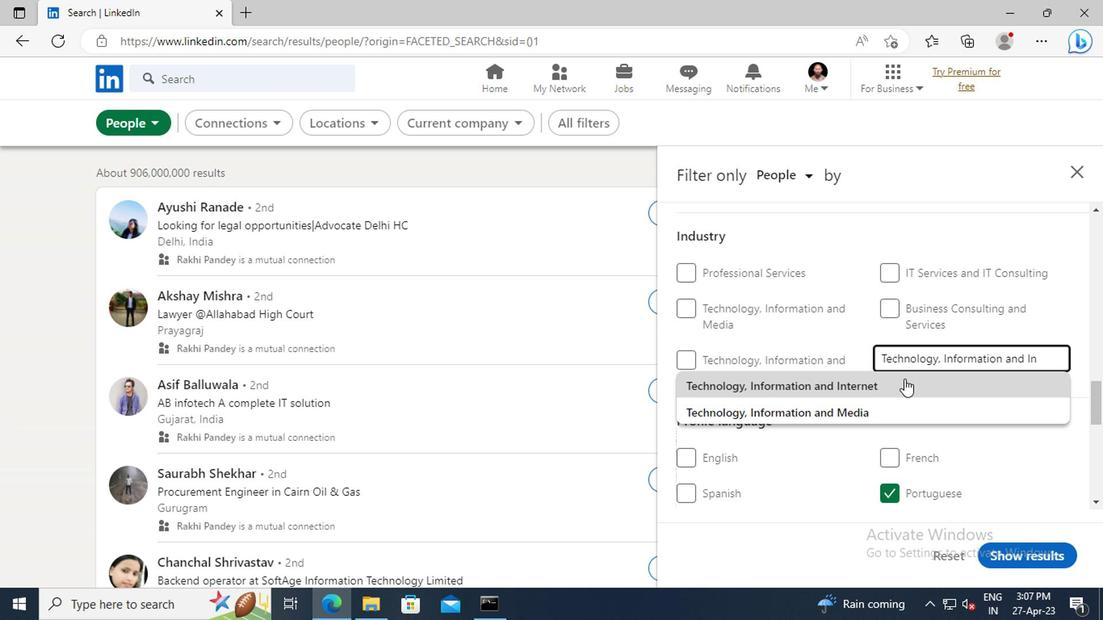 
Action: Mouse moved to (887, 333)
Screenshot: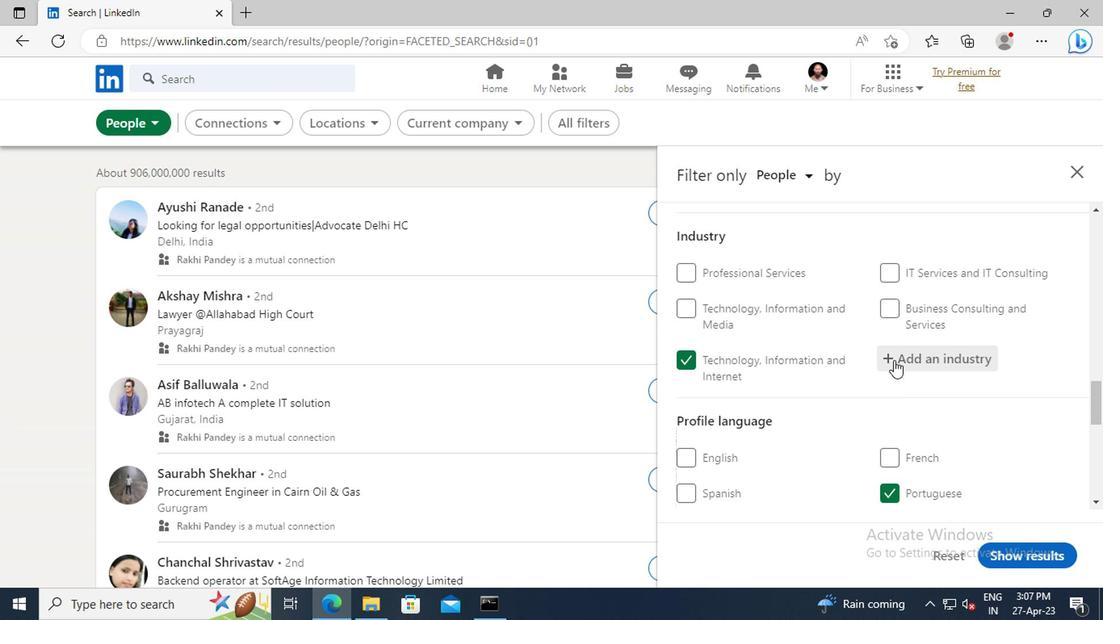 
Action: Mouse scrolled (887, 332) with delta (0, -1)
Screenshot: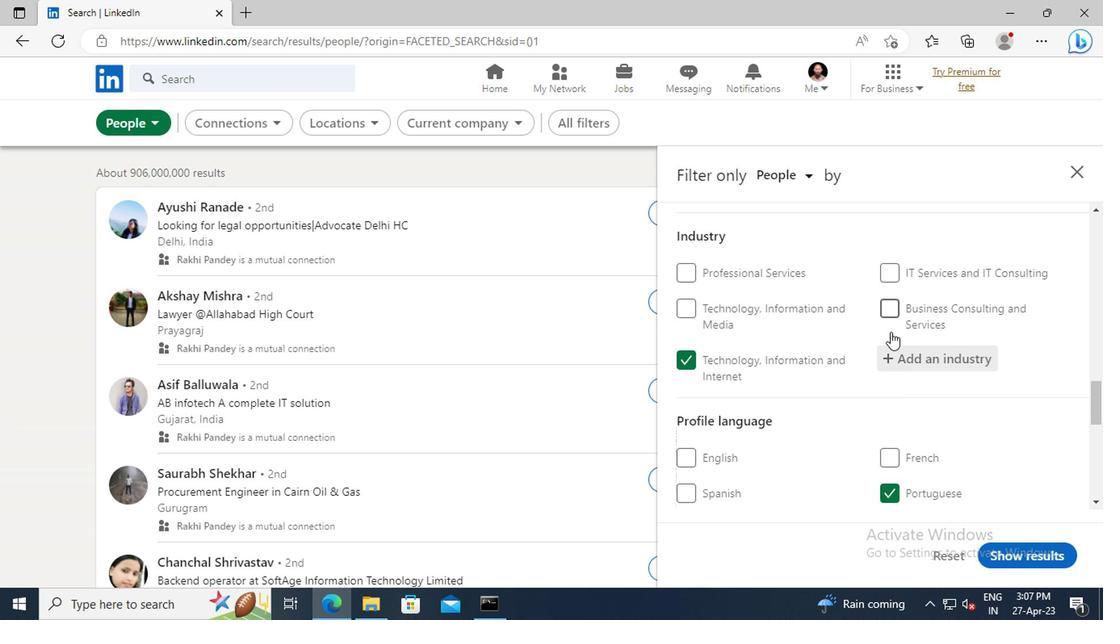 
Action: Mouse scrolled (887, 332) with delta (0, -1)
Screenshot: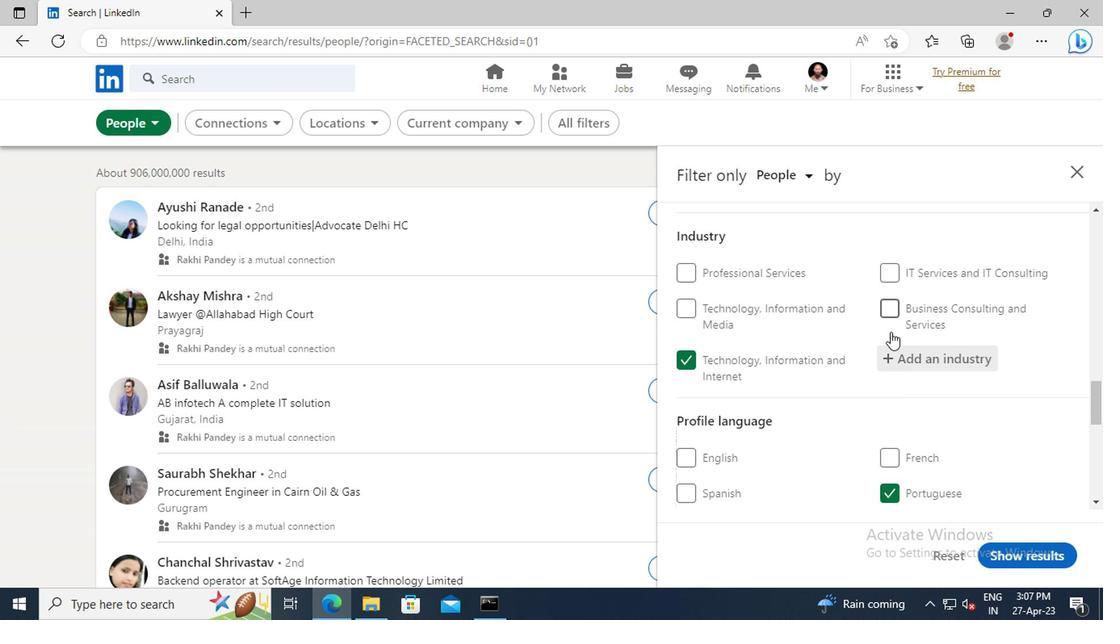 
Action: Mouse scrolled (887, 332) with delta (0, -1)
Screenshot: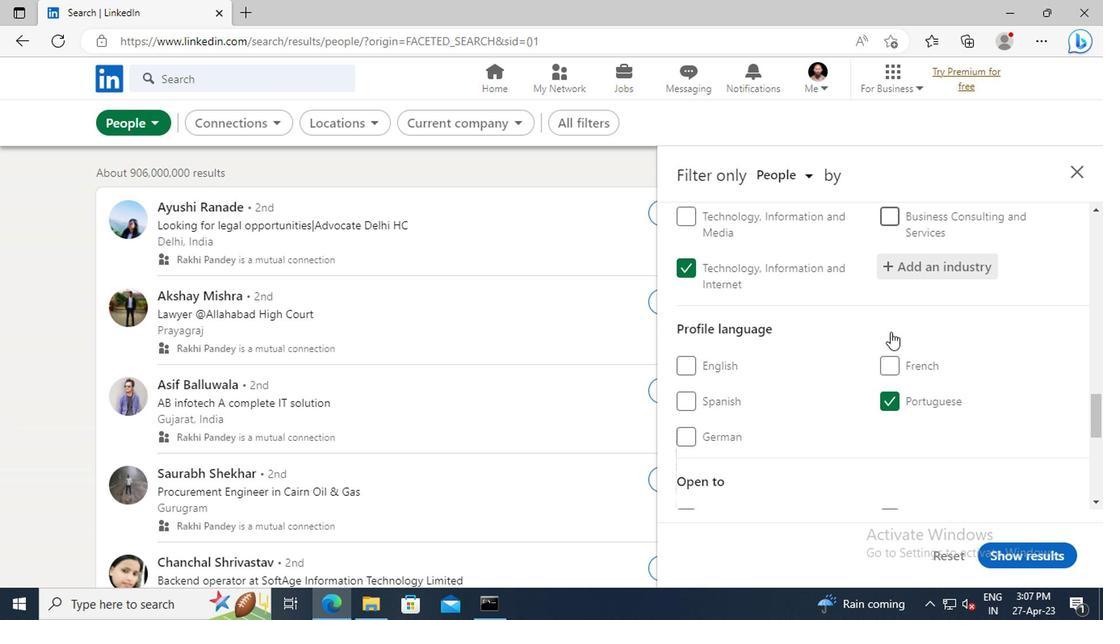 
Action: Mouse scrolled (887, 332) with delta (0, -1)
Screenshot: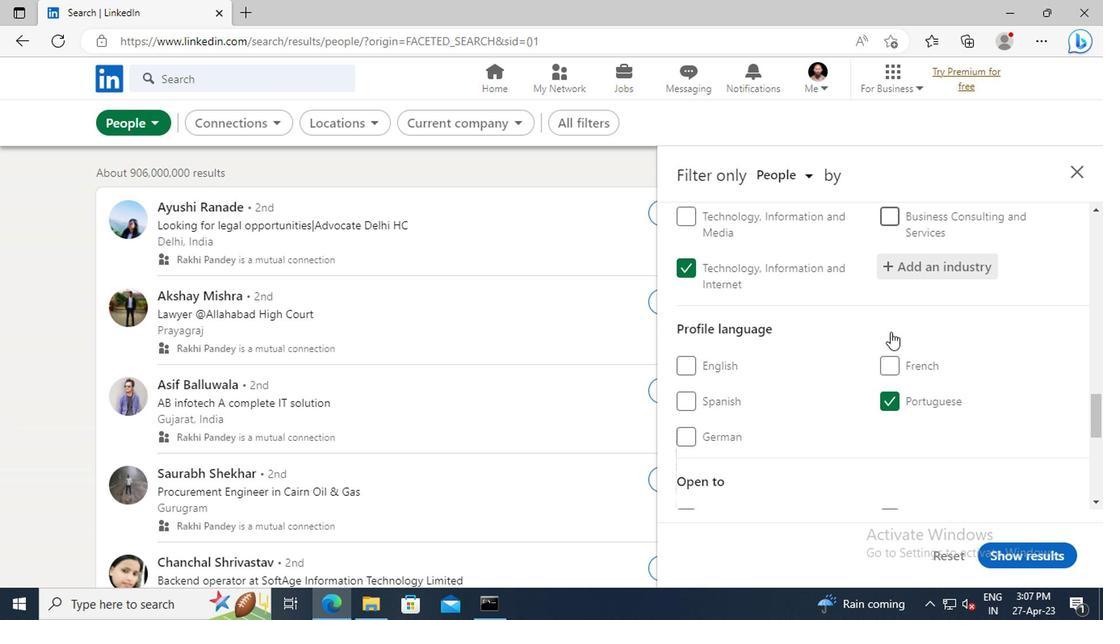 
Action: Mouse scrolled (887, 332) with delta (0, -1)
Screenshot: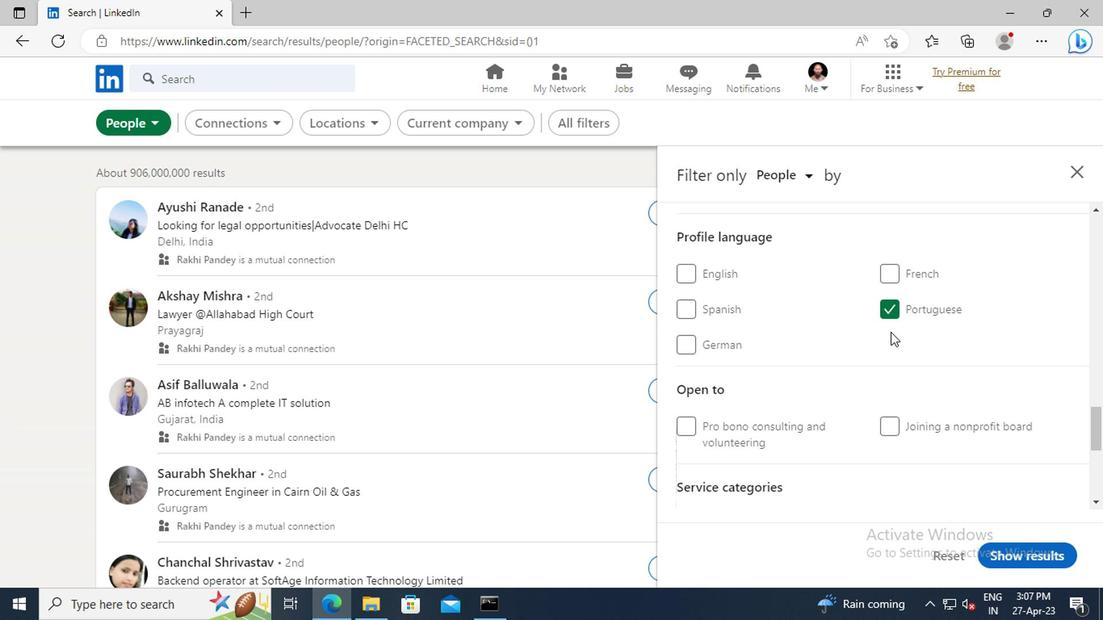
Action: Mouse scrolled (887, 332) with delta (0, -1)
Screenshot: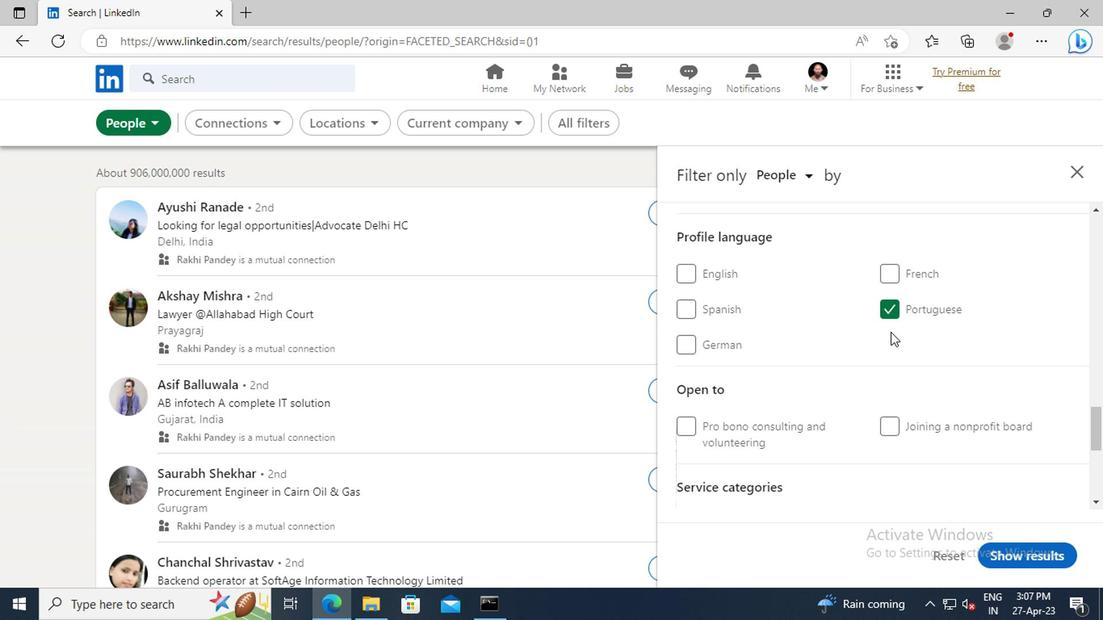 
Action: Mouse scrolled (887, 332) with delta (0, -1)
Screenshot: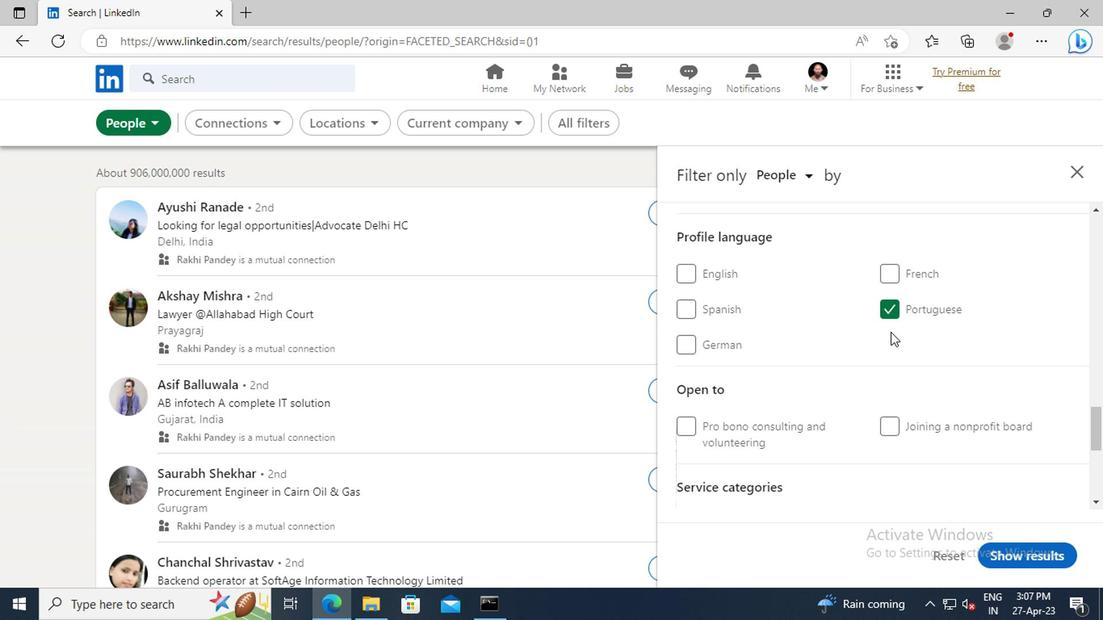 
Action: Mouse scrolled (887, 332) with delta (0, -1)
Screenshot: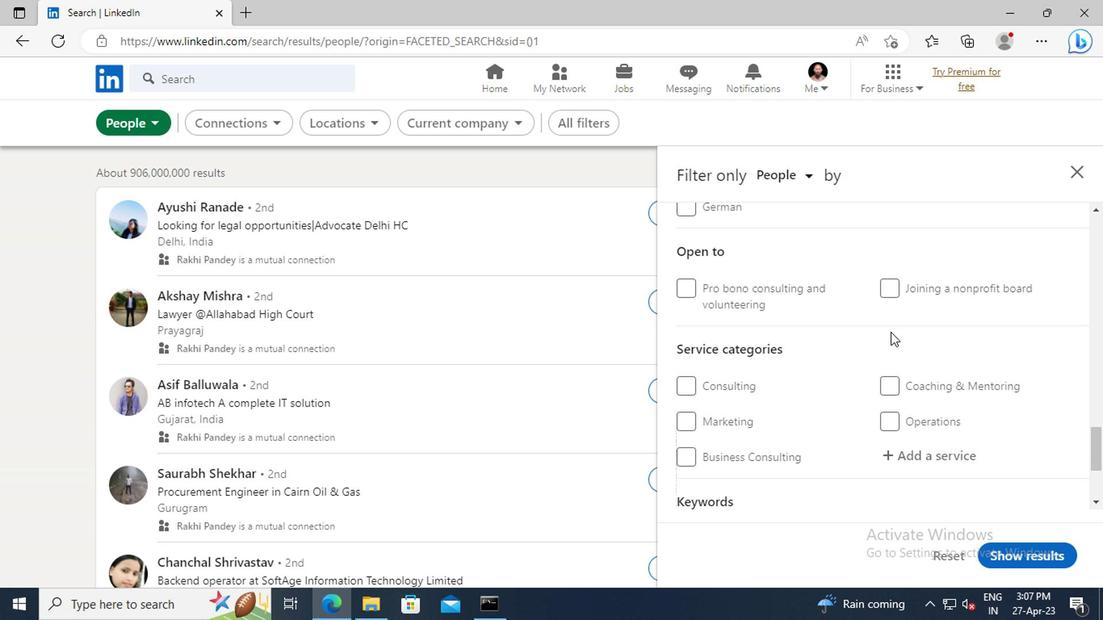
Action: Mouse scrolled (887, 332) with delta (0, -1)
Screenshot: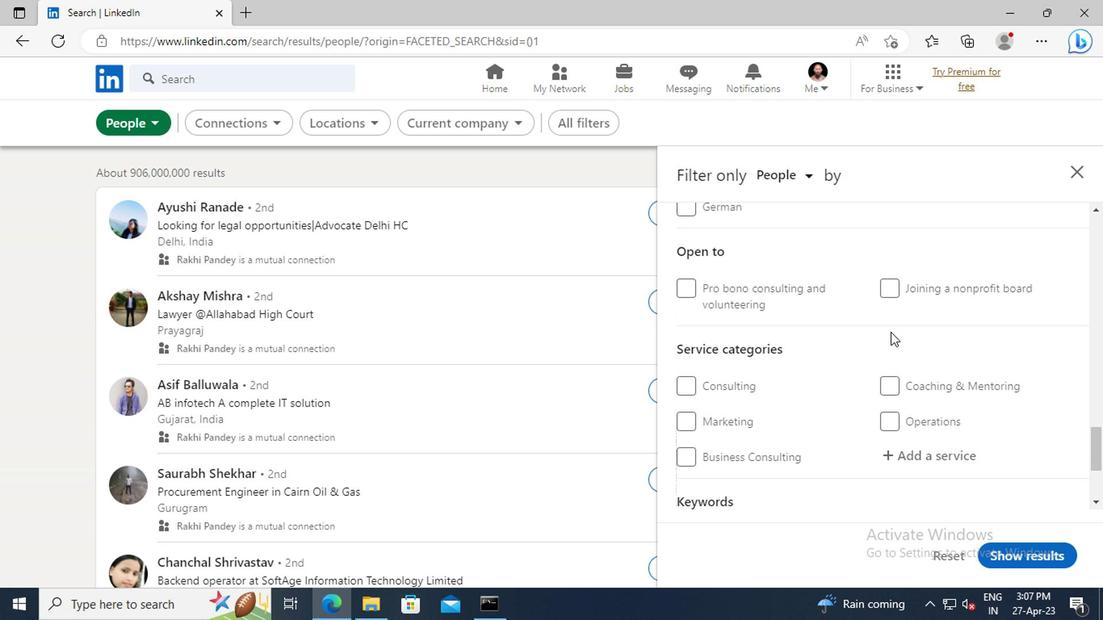
Action: Mouse scrolled (887, 332) with delta (0, -1)
Screenshot: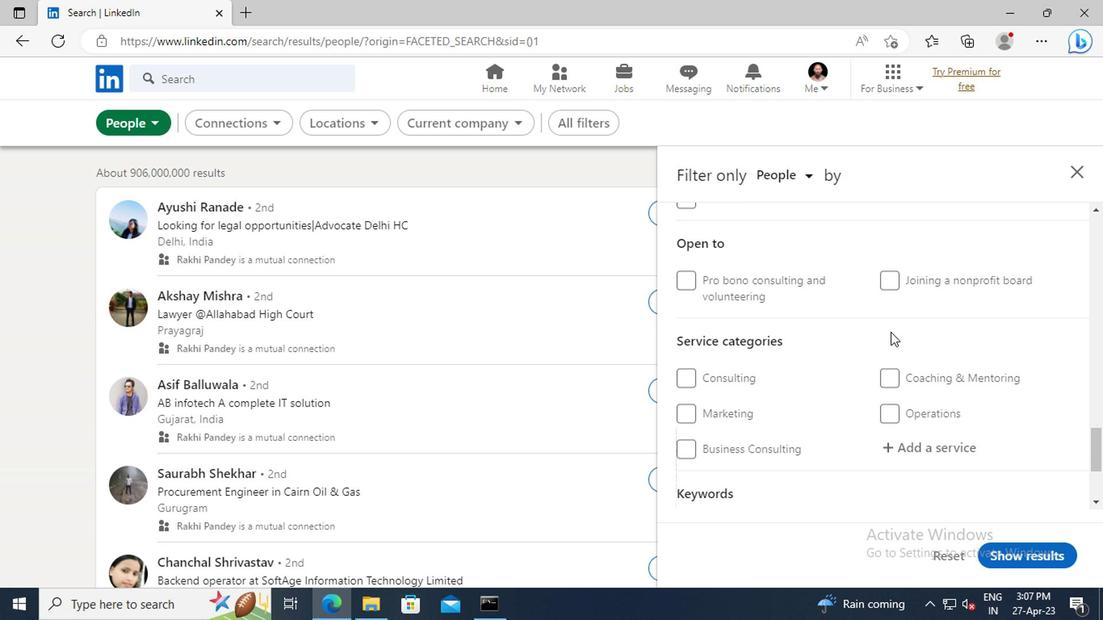 
Action: Mouse moved to (902, 326)
Screenshot: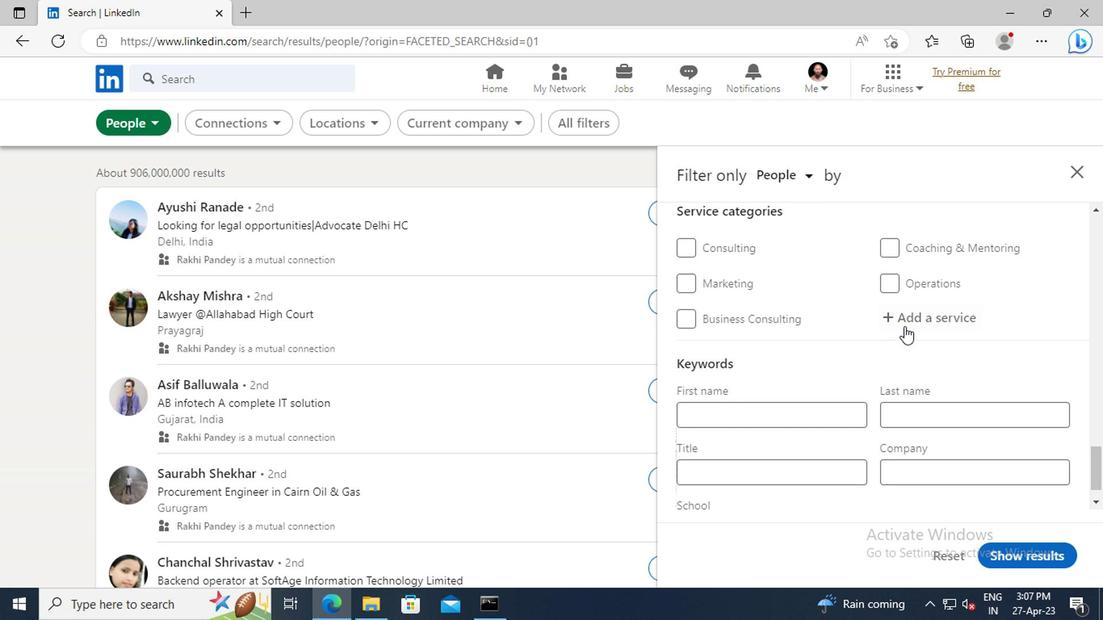 
Action: Mouse pressed left at (902, 326)
Screenshot: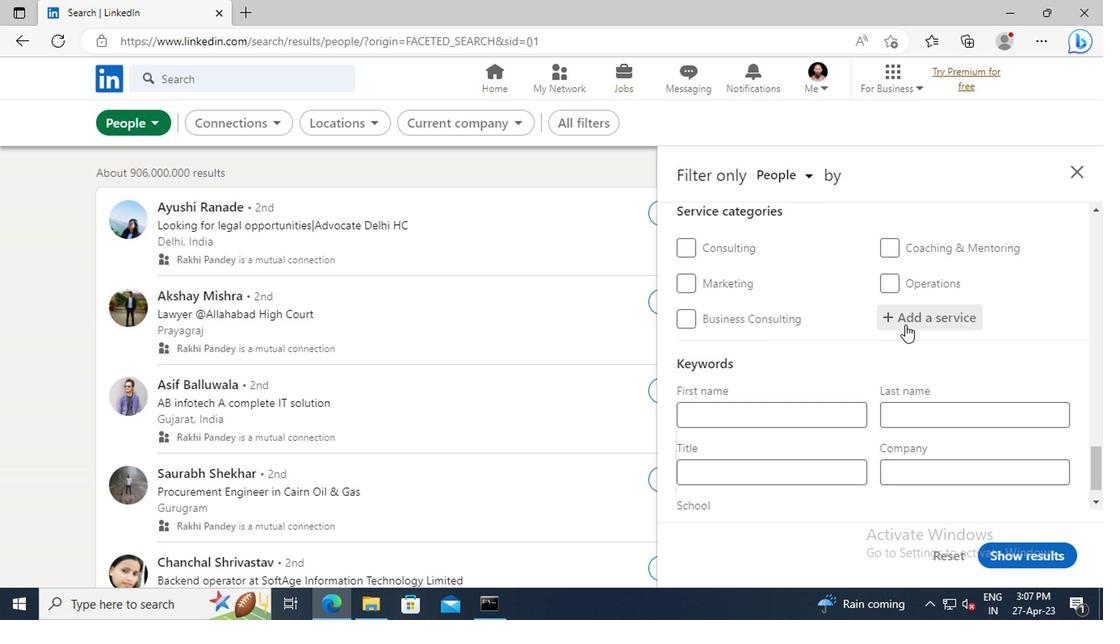 
Action: Key pressed <Key.shift>GHOSTWRITING
Screenshot: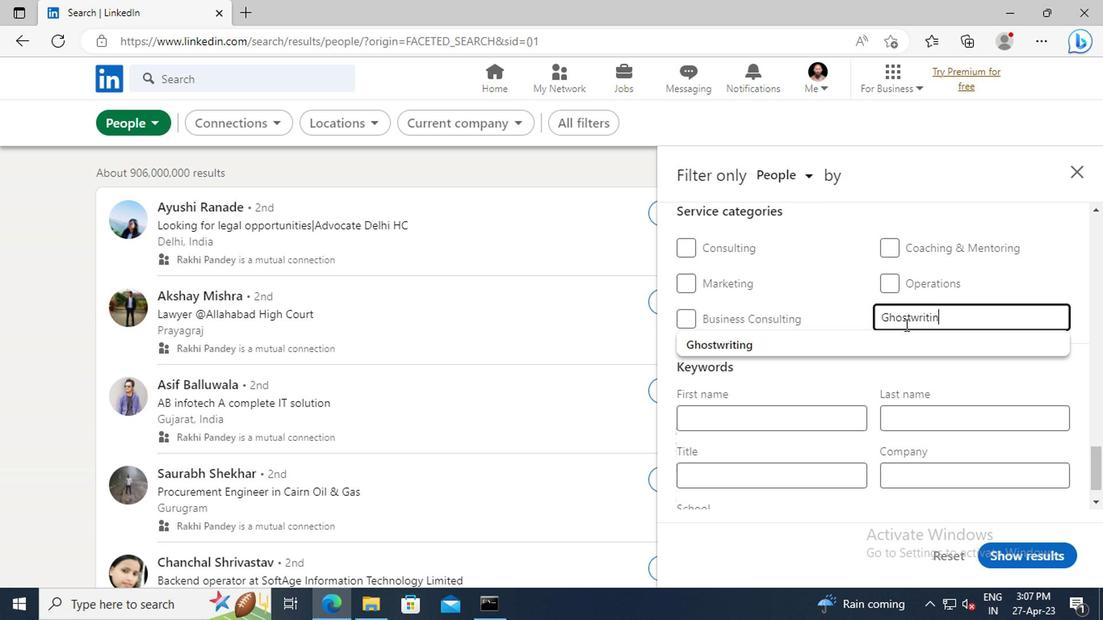 
Action: Mouse moved to (898, 339)
Screenshot: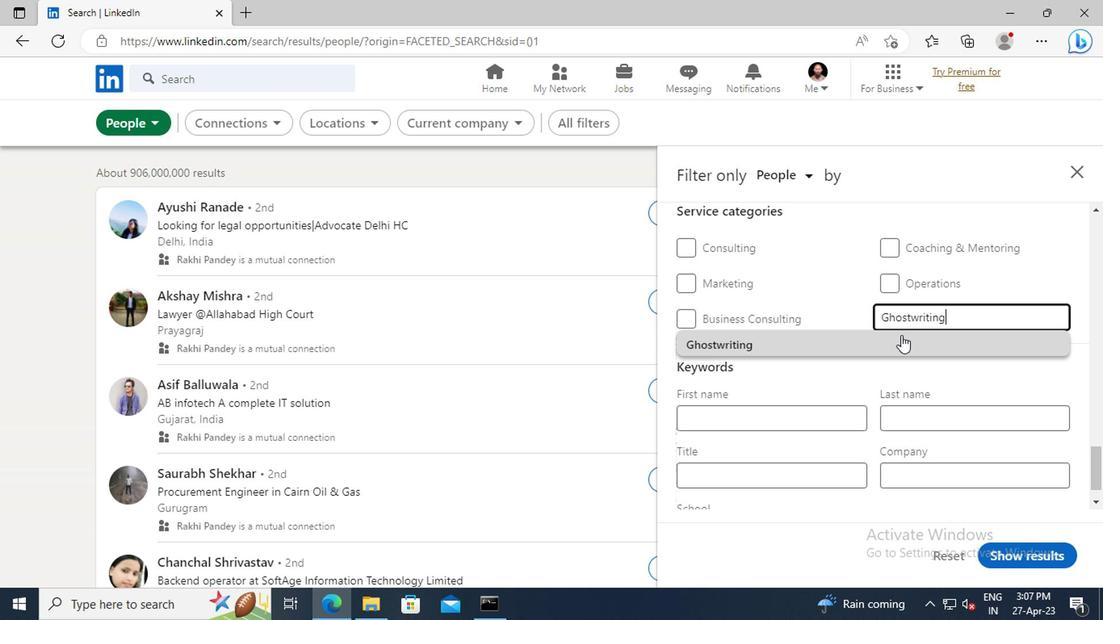 
Action: Mouse pressed left at (898, 339)
Screenshot: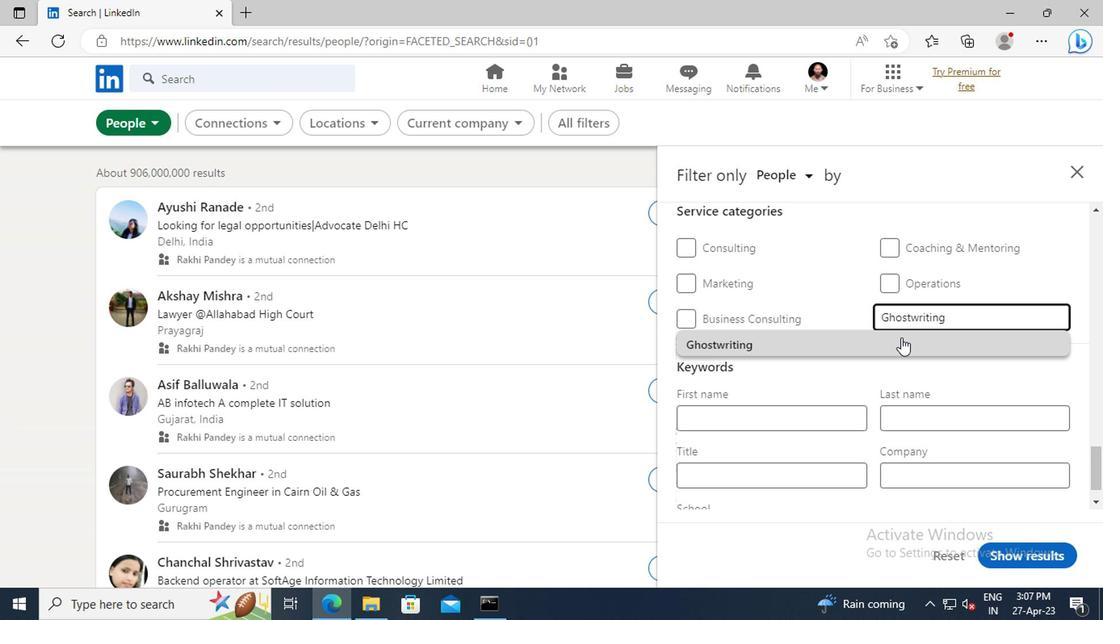 
Action: Mouse moved to (845, 322)
Screenshot: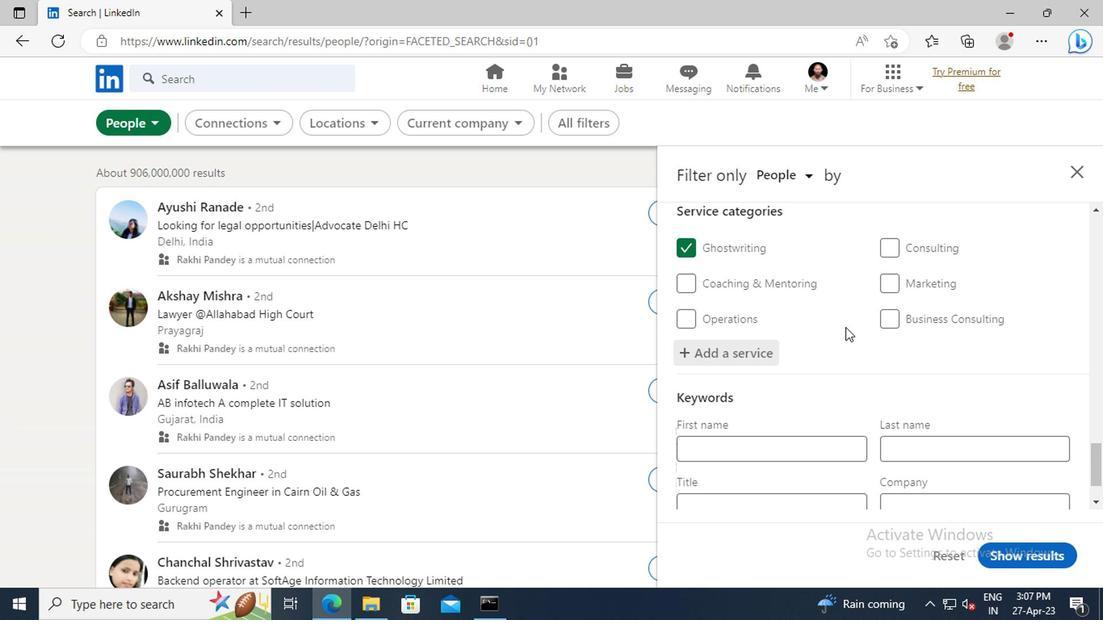 
Action: Mouse scrolled (845, 321) with delta (0, 0)
Screenshot: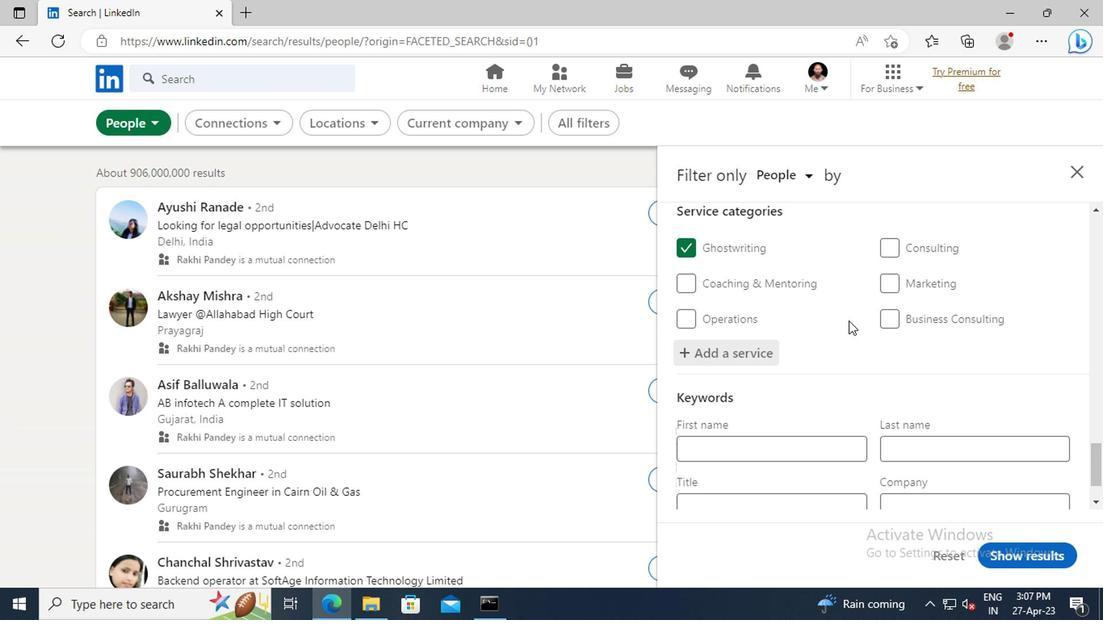 
Action: Mouse scrolled (845, 321) with delta (0, 0)
Screenshot: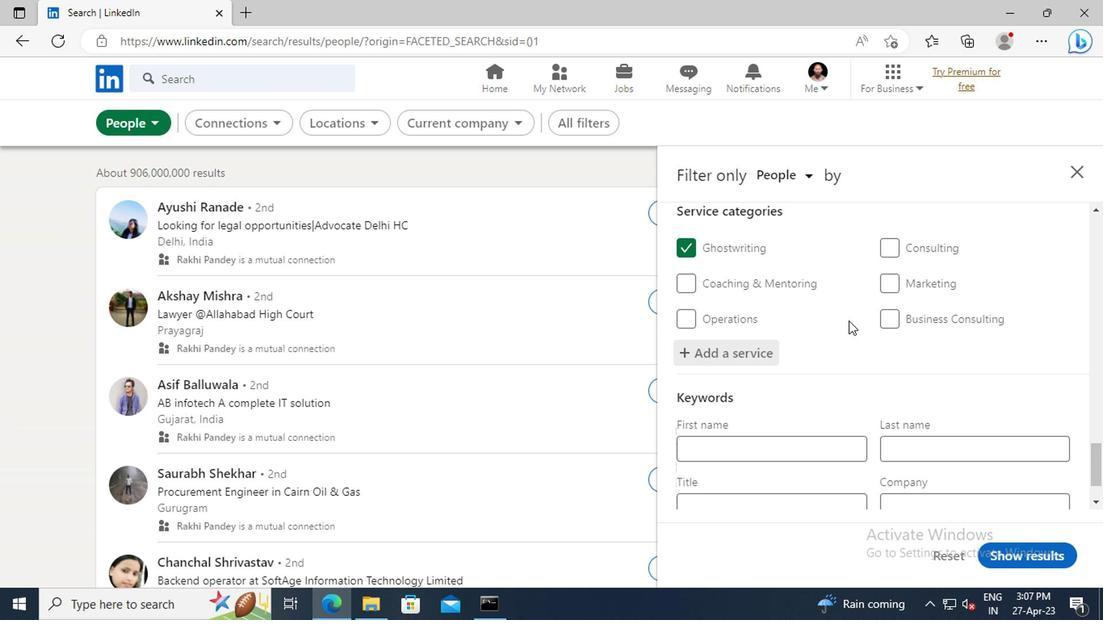 
Action: Mouse moved to (727, 438)
Screenshot: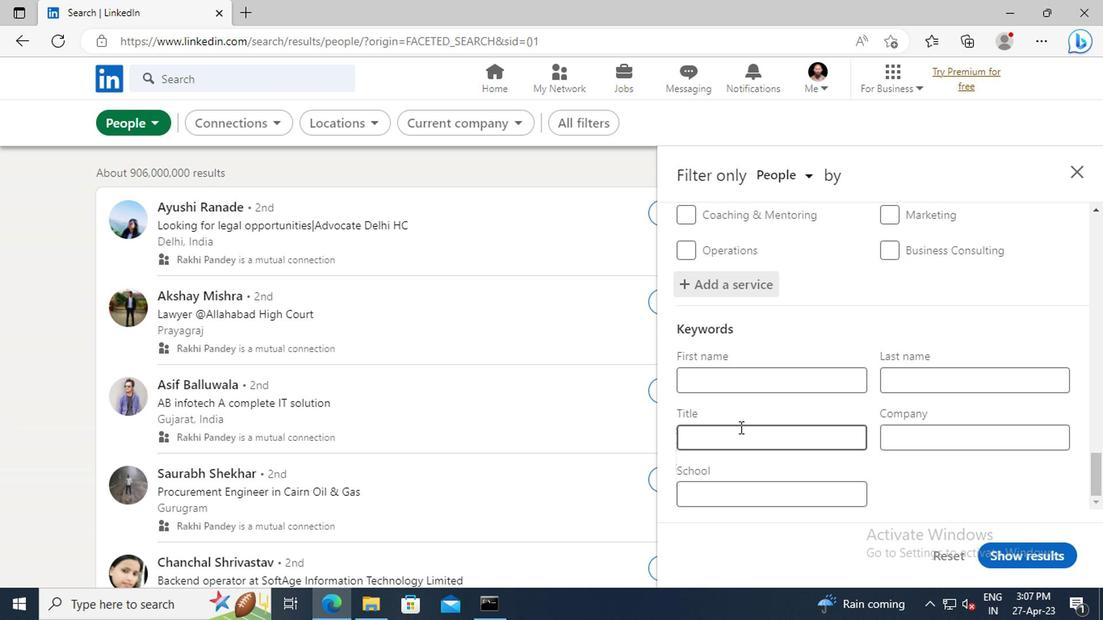 
Action: Mouse pressed left at (727, 438)
Screenshot: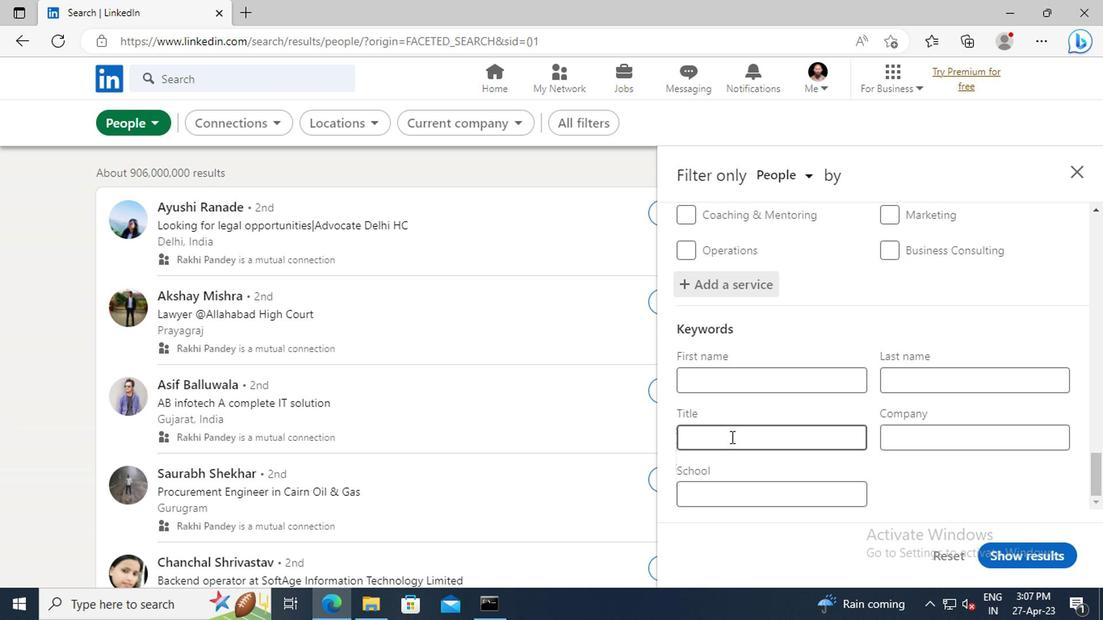 
Action: Key pressed <Key.shift>GROUP<Key.space><Key.shift>SALES<Key.enter>
Screenshot: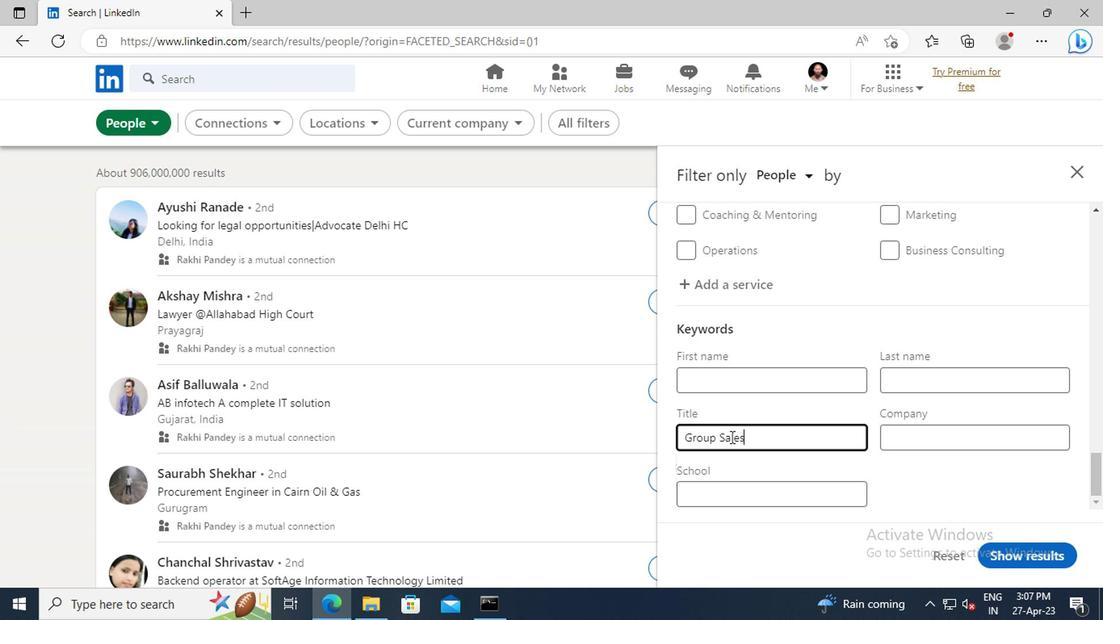 
Action: Mouse moved to (1000, 555)
Screenshot: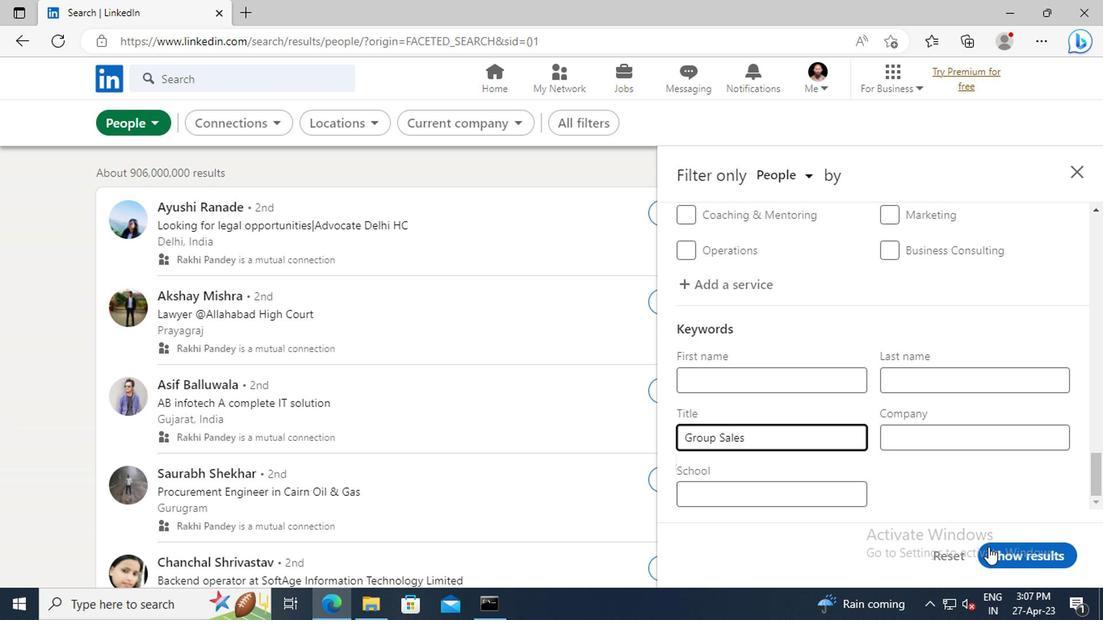 
Action: Mouse pressed left at (1000, 555)
Screenshot: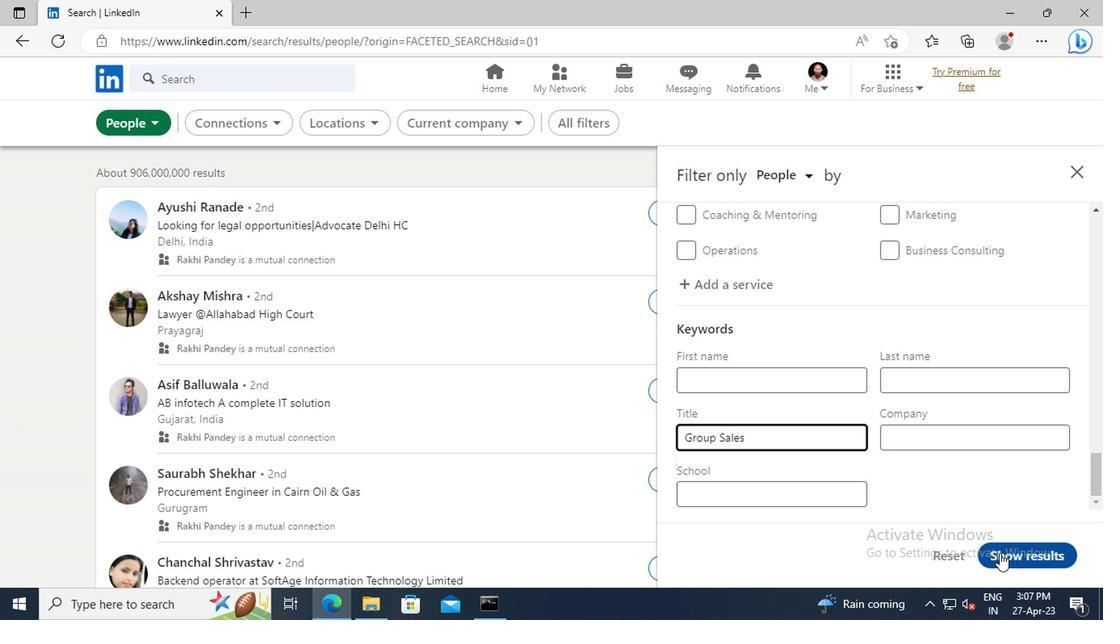 
